 Task: Plan a 2-hour genealogy and family history research consultation.
Action: Mouse moved to (920, 208)
Screenshot: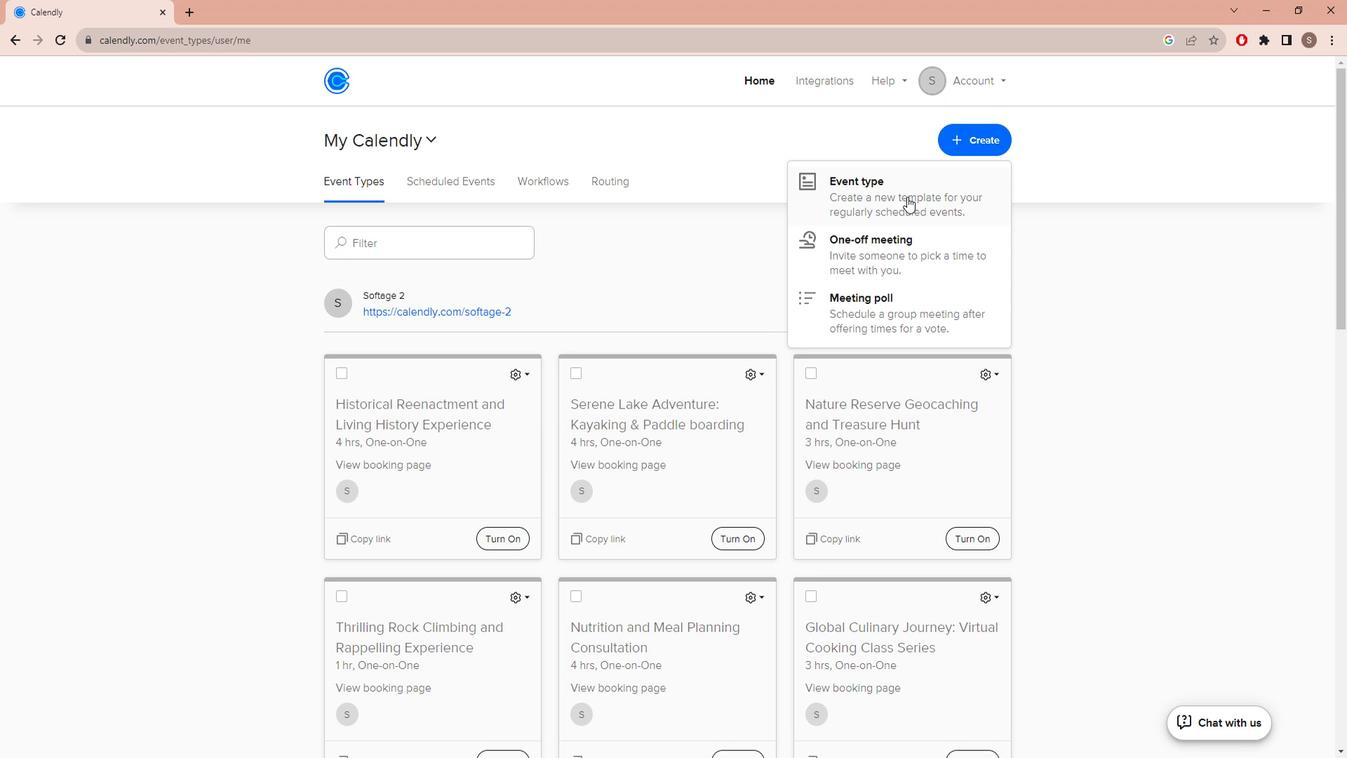 
Action: Mouse pressed left at (920, 208)
Screenshot: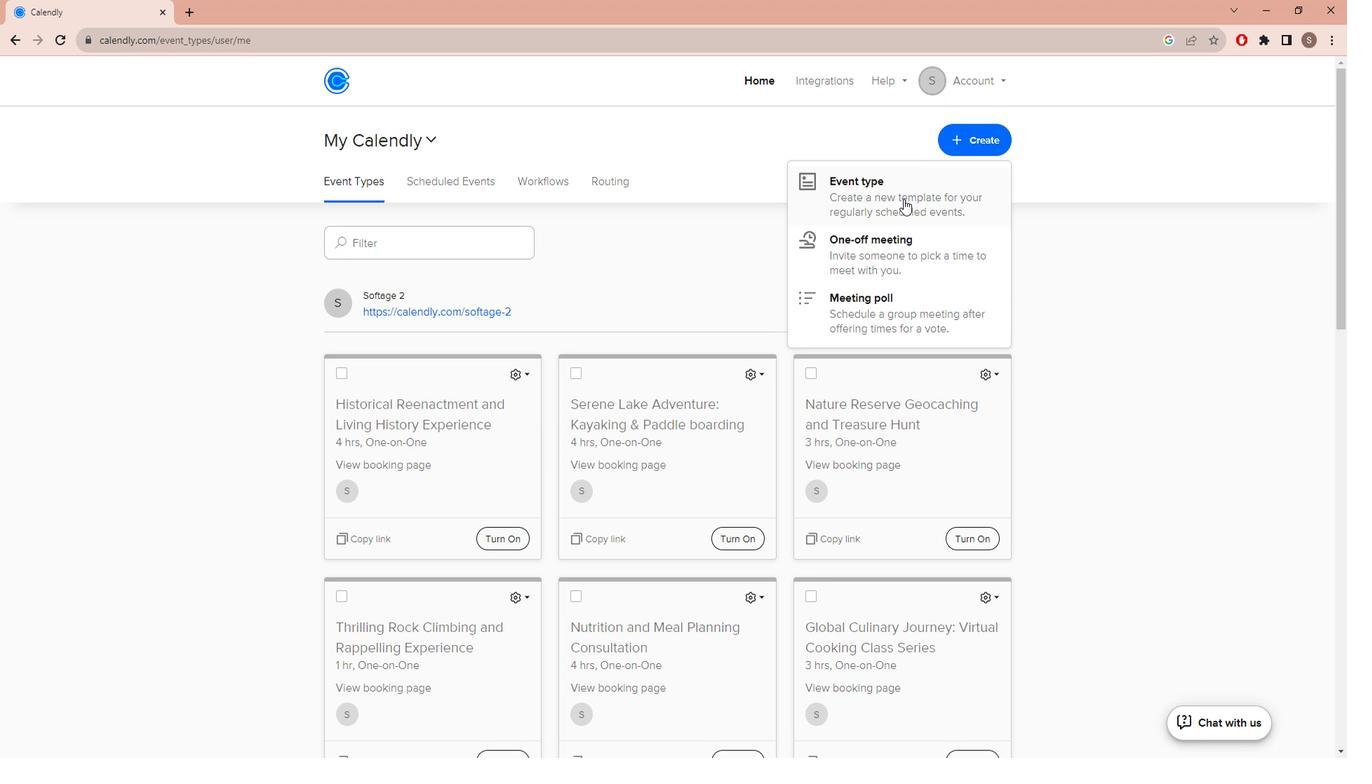 
Action: Mouse moved to (675, 258)
Screenshot: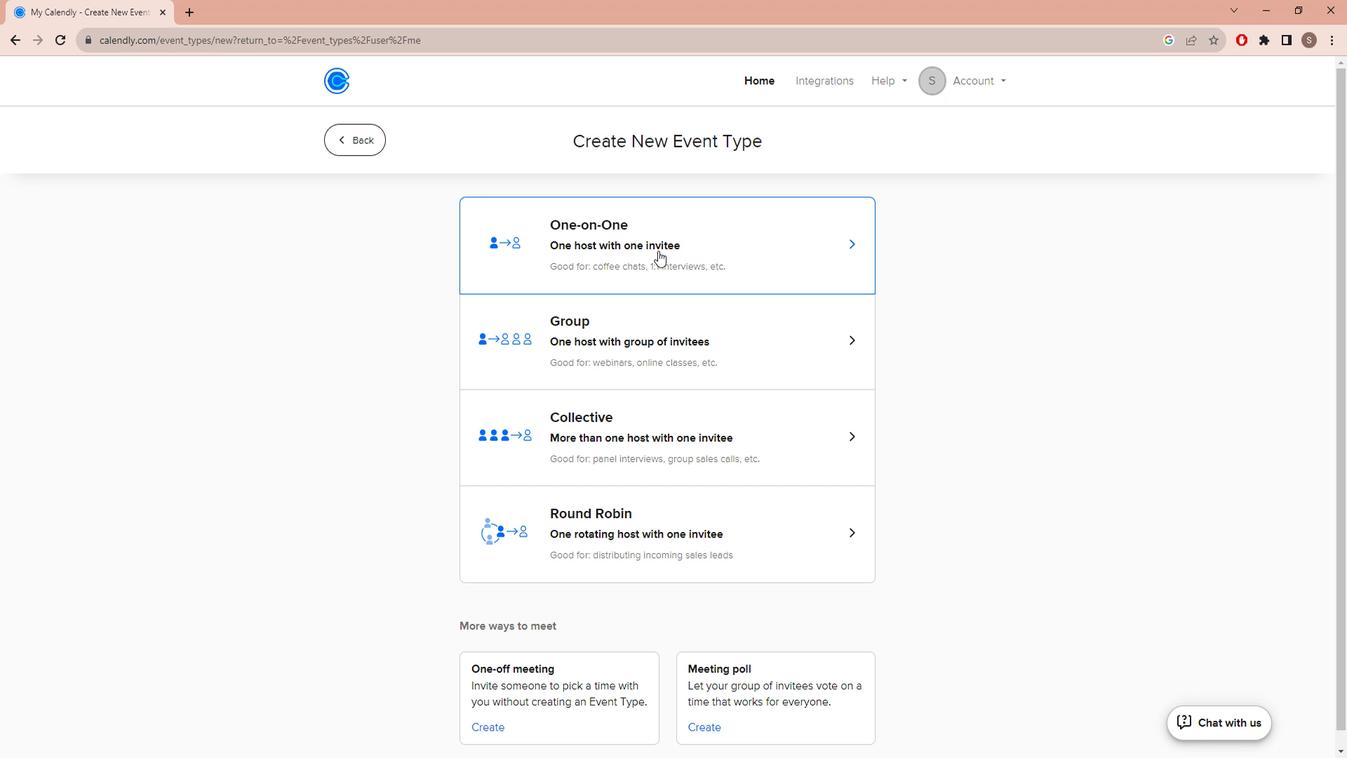 
Action: Mouse pressed left at (675, 258)
Screenshot: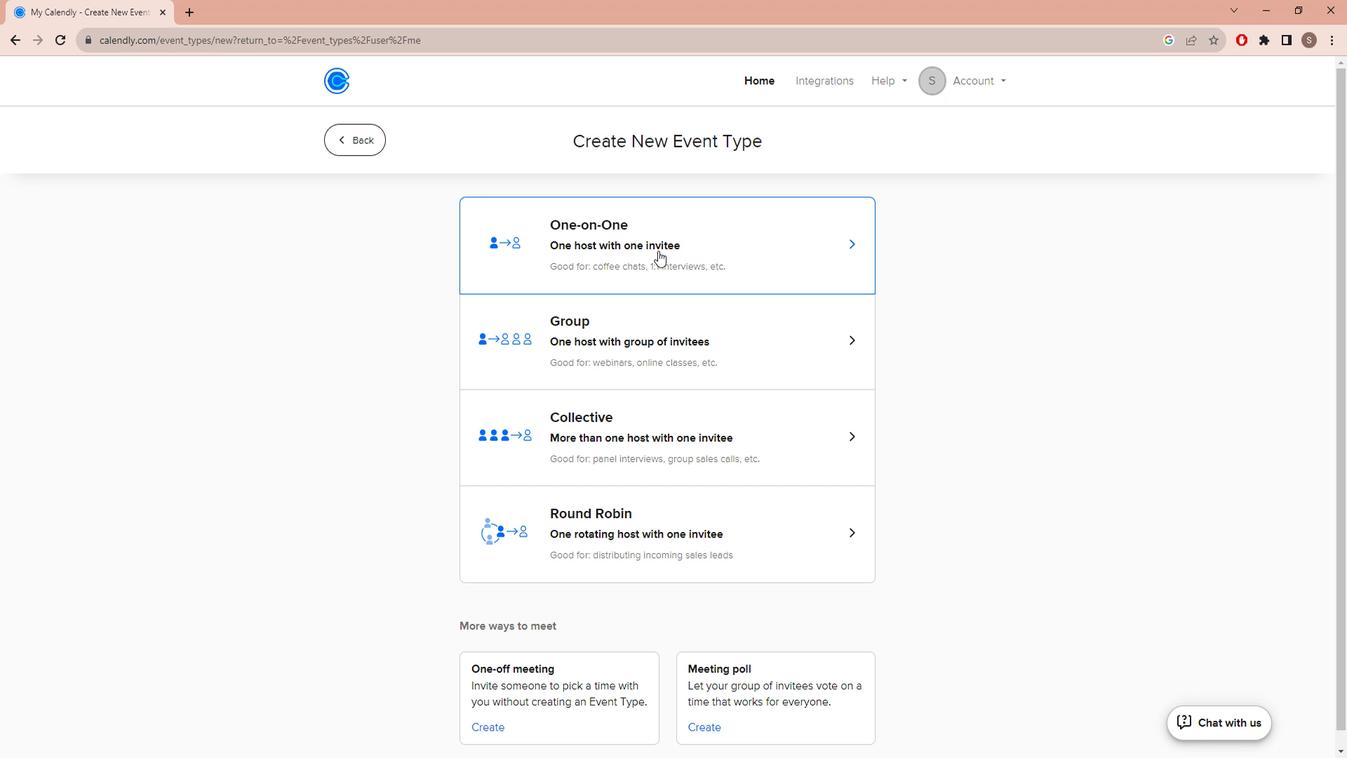 
Action: Mouse moved to (497, 337)
Screenshot: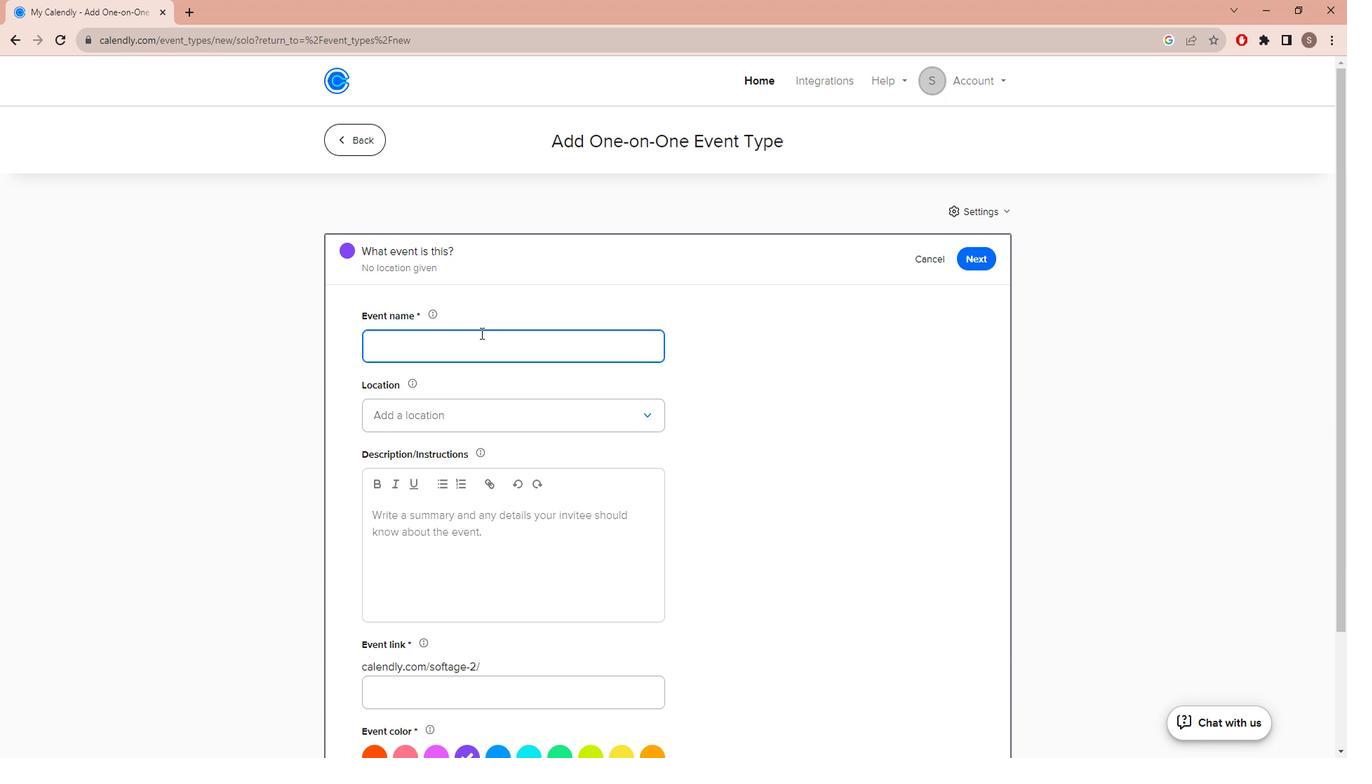 
Action: Key pressed <Key.caps_lock>G<Key.caps_lock>enealogy<Key.space>and<Key.space><Key.caps_lock>F<Key.caps_lock>amily<Key.space><Key.caps_lock>H<Key.caps_lock>istory<Key.space><Key.caps_lock>R<Key.caps_lock>eser<Key.backspace>arch
Screenshot: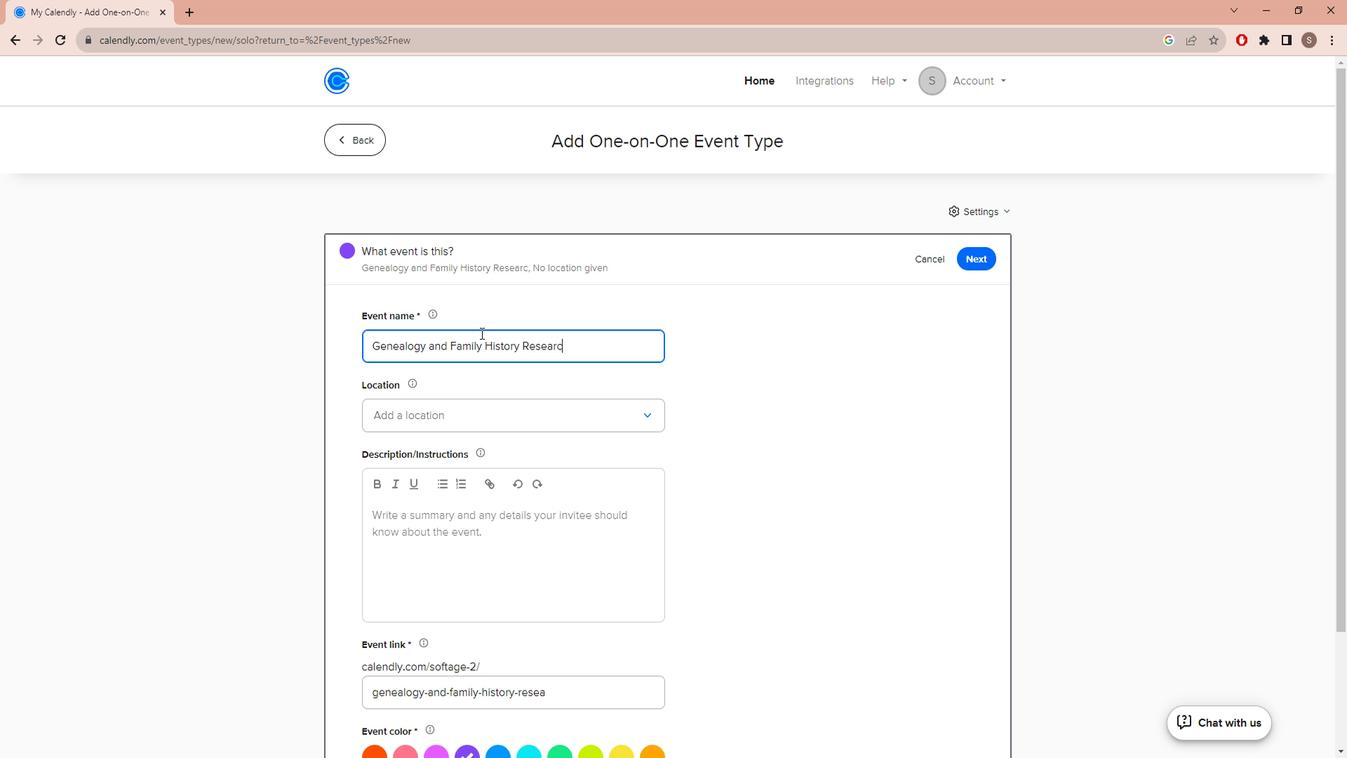 
Action: Mouse moved to (432, 422)
Screenshot: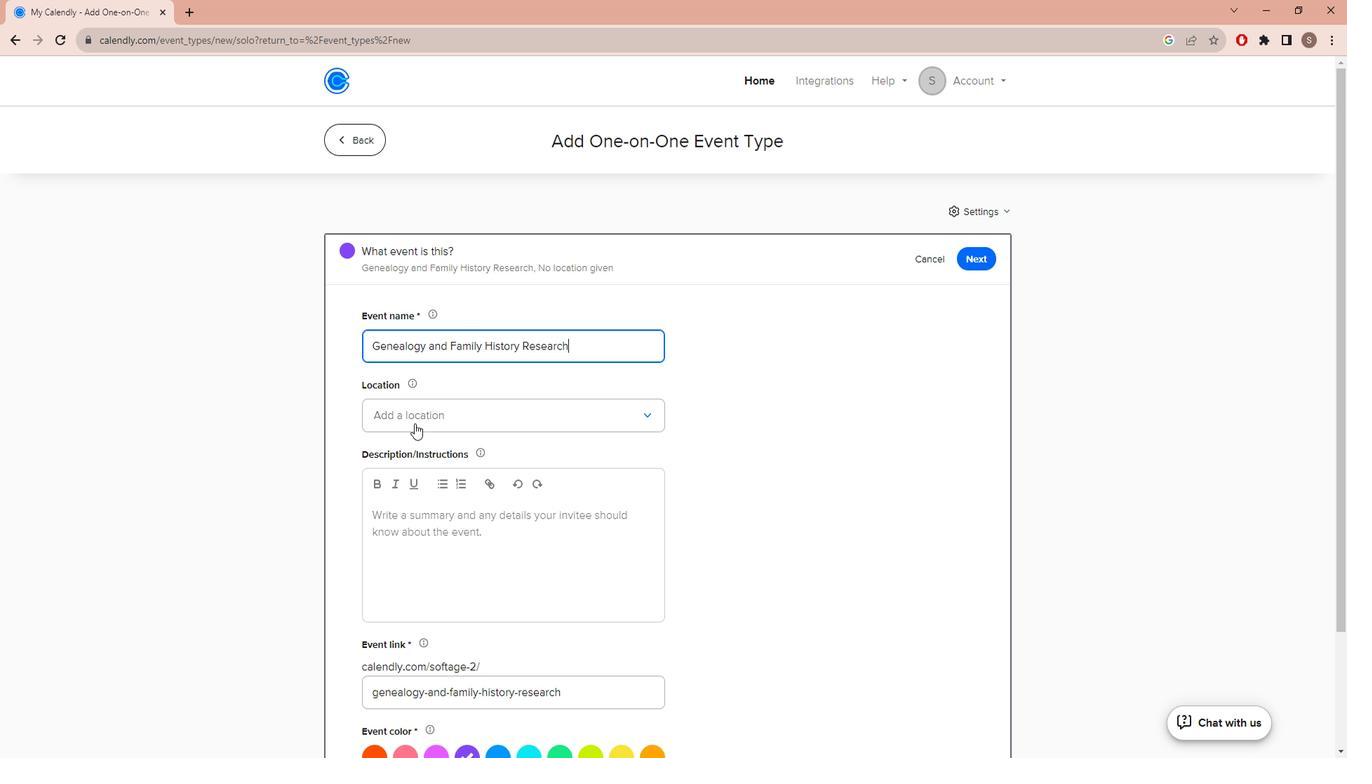 
Action: Mouse pressed left at (432, 422)
Screenshot: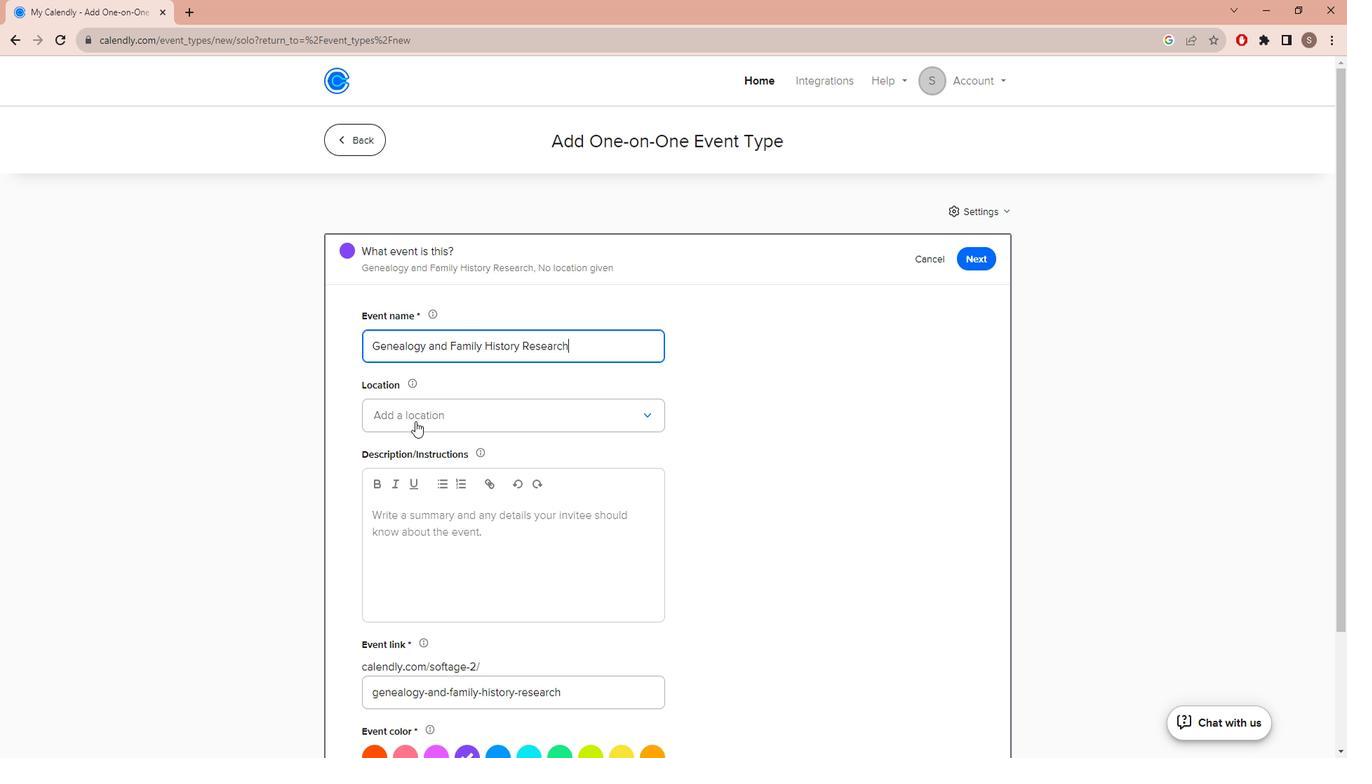 
Action: Mouse moved to (428, 454)
Screenshot: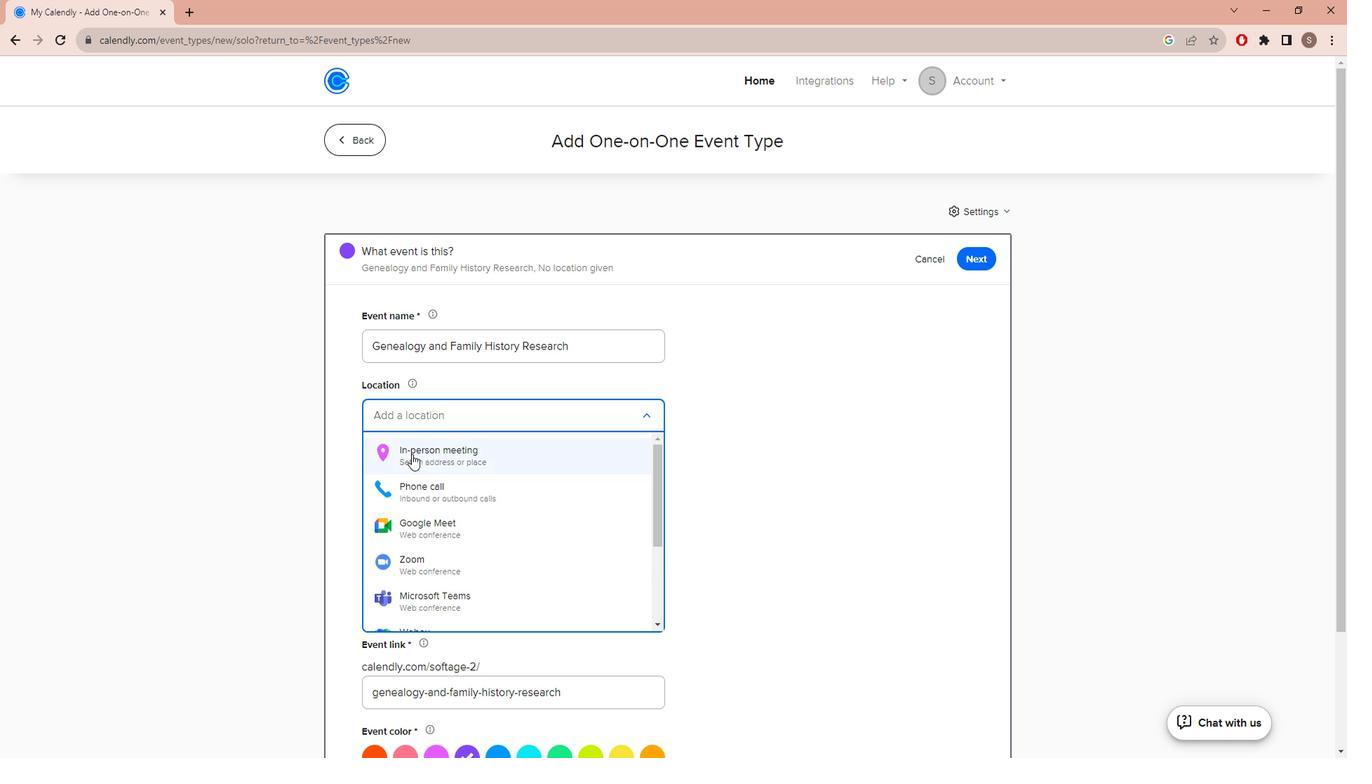 
Action: Mouse pressed left at (428, 454)
Screenshot: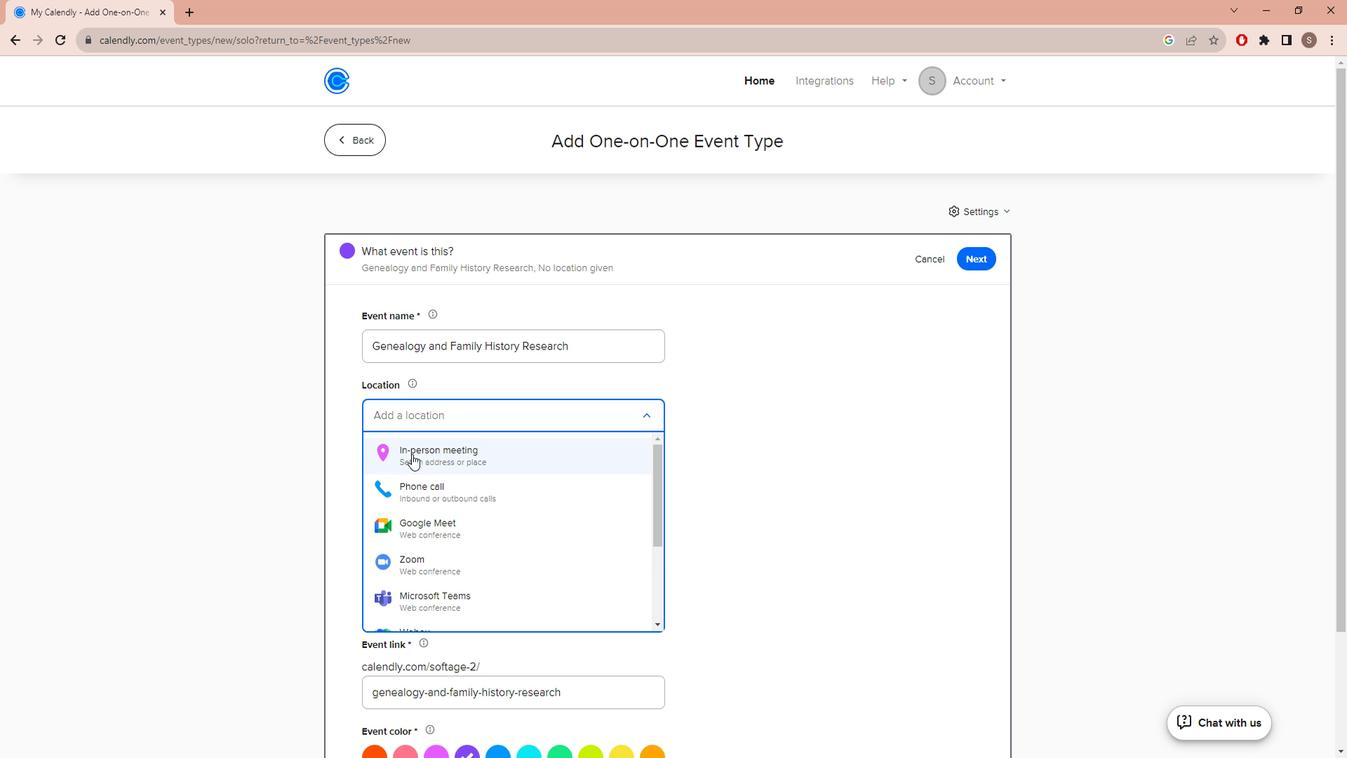 
Action: Mouse moved to (649, 256)
Screenshot: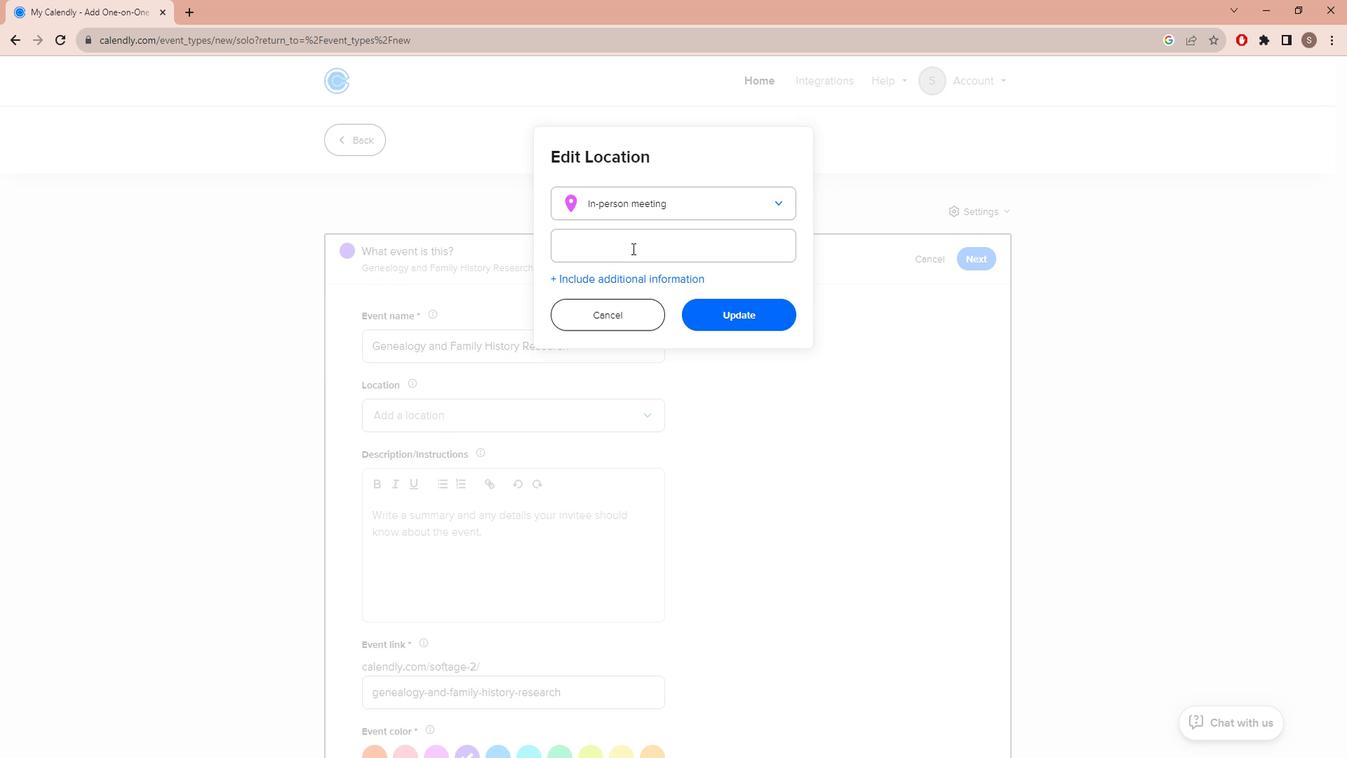 
Action: Mouse pressed left at (649, 256)
Screenshot: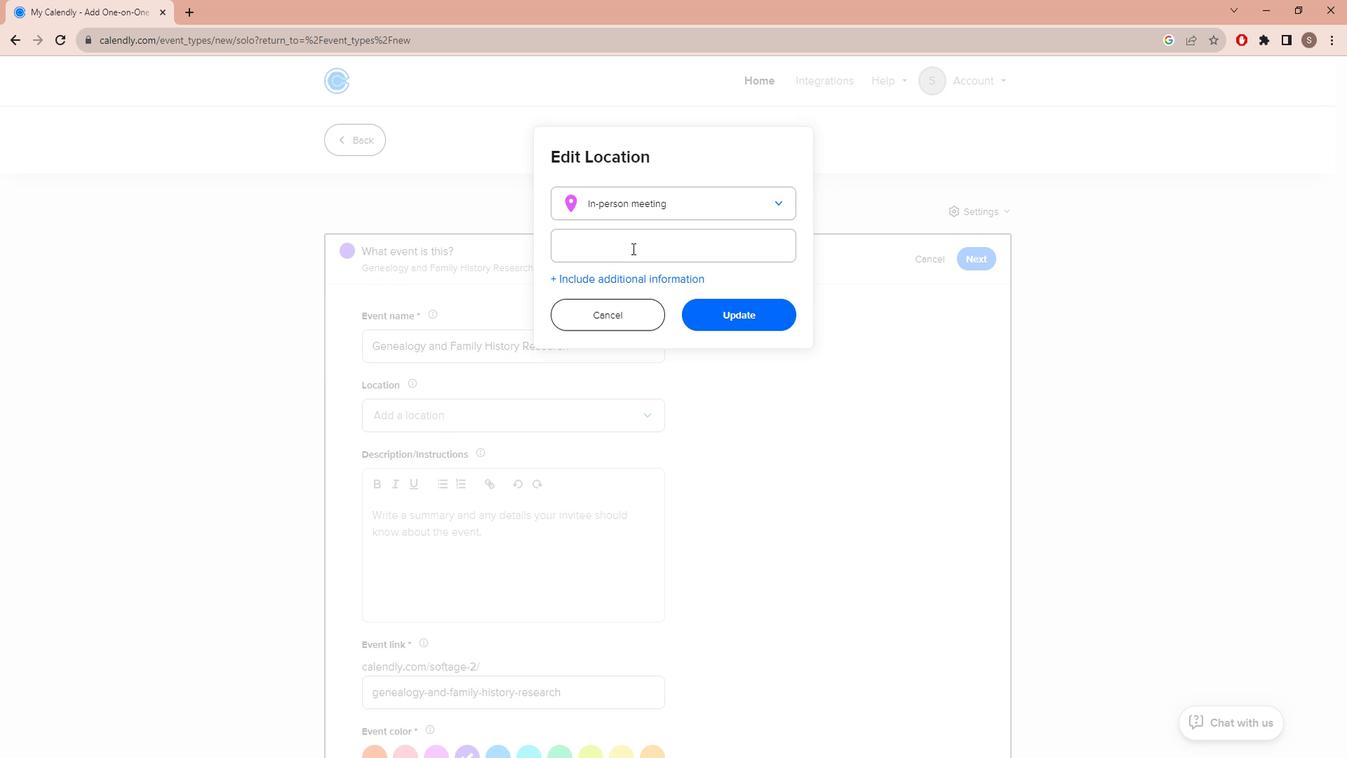 
Action: Mouse moved to (649, 254)
Screenshot: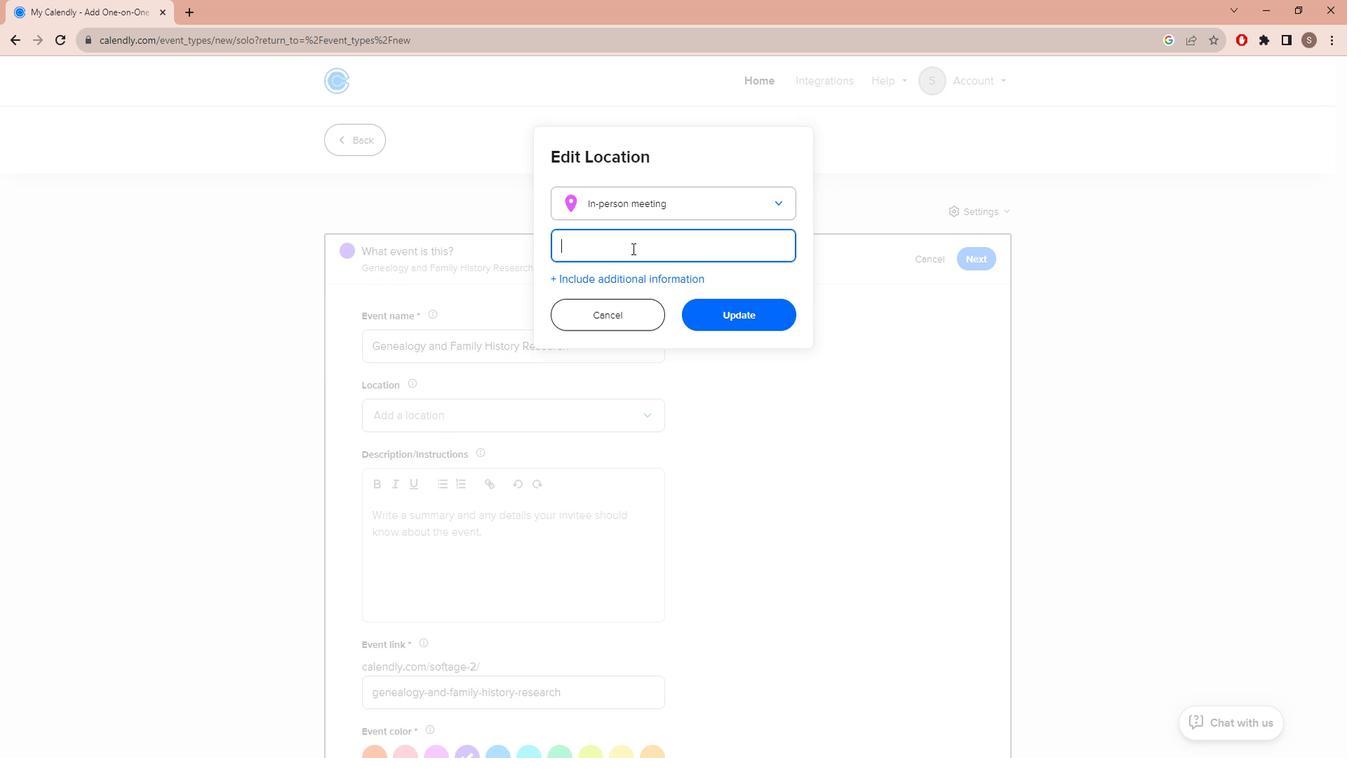 
Action: Key pressed <Key.caps_lock>F<Key.caps_lock>amily<Key.space><Key.caps_lock>C<Key.caps_lock>hronicles<Key.space><Key.caps_lock>C<Key.caps_lock>orner,<Key.space><Key.caps_lock>N<Key.caps_lock><Key.caps_lock>E<Key.caps_lock><Key.backspace>w<Key.space><Key.caps_lock>J<Key.caps_lock>ersey,<Key.caps_lock>U.S.A
Screenshot: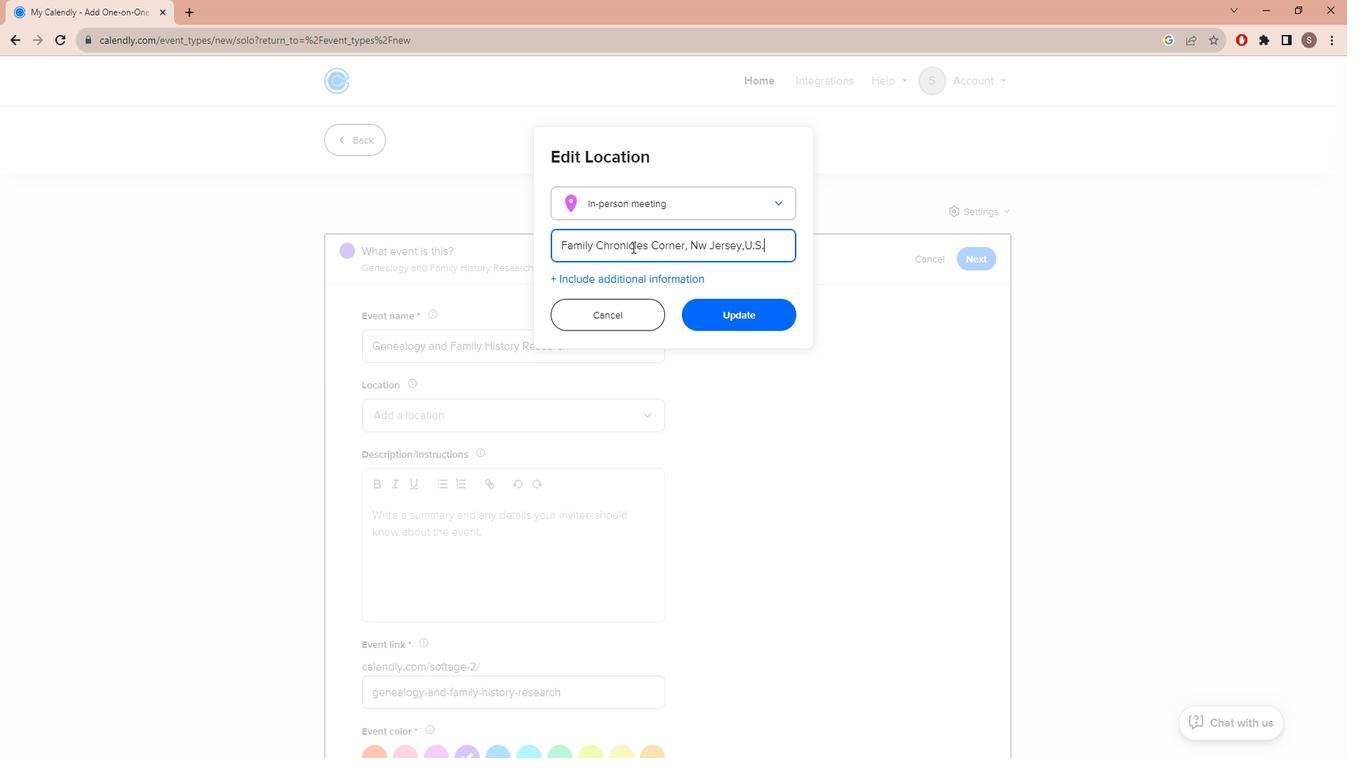 
Action: Mouse moved to (748, 318)
Screenshot: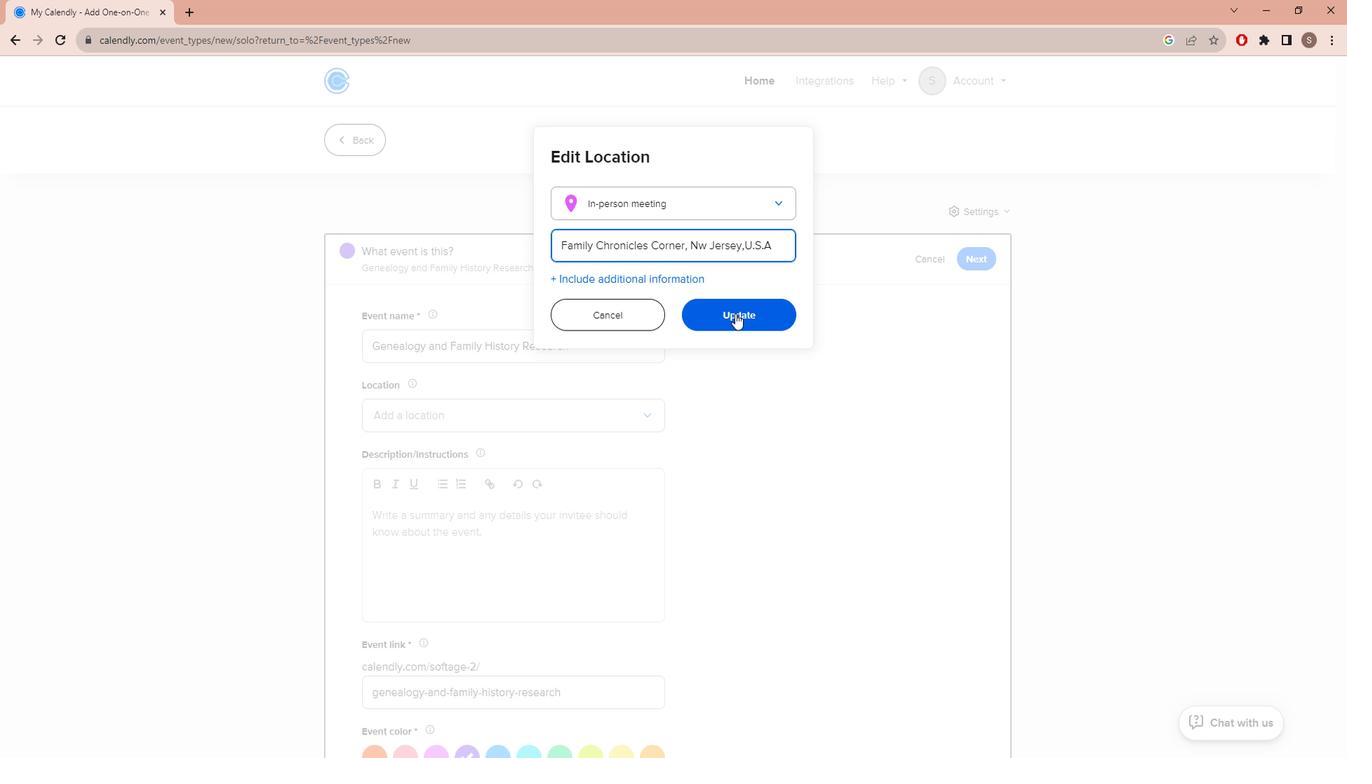 
Action: Mouse pressed left at (748, 318)
Screenshot: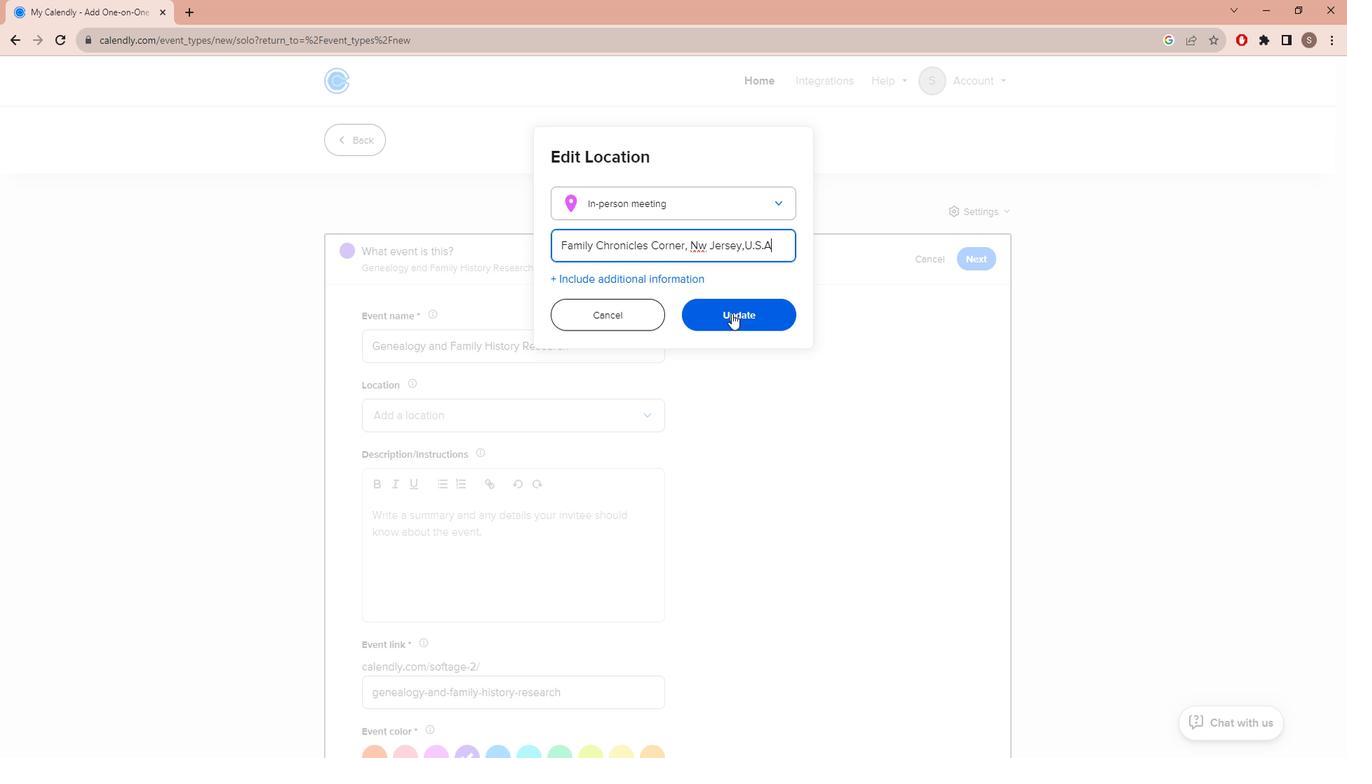 
Action: Mouse moved to (626, 418)
Screenshot: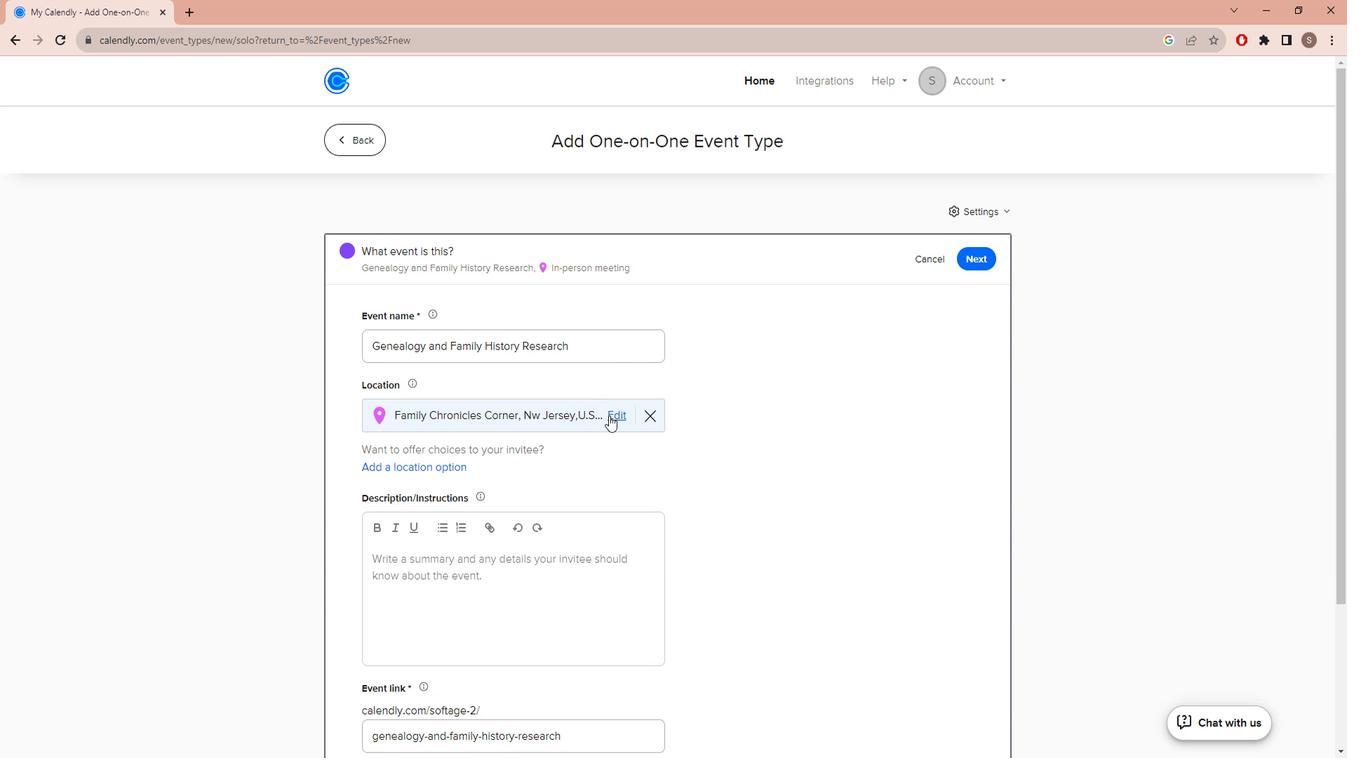 
Action: Mouse pressed left at (626, 418)
Screenshot: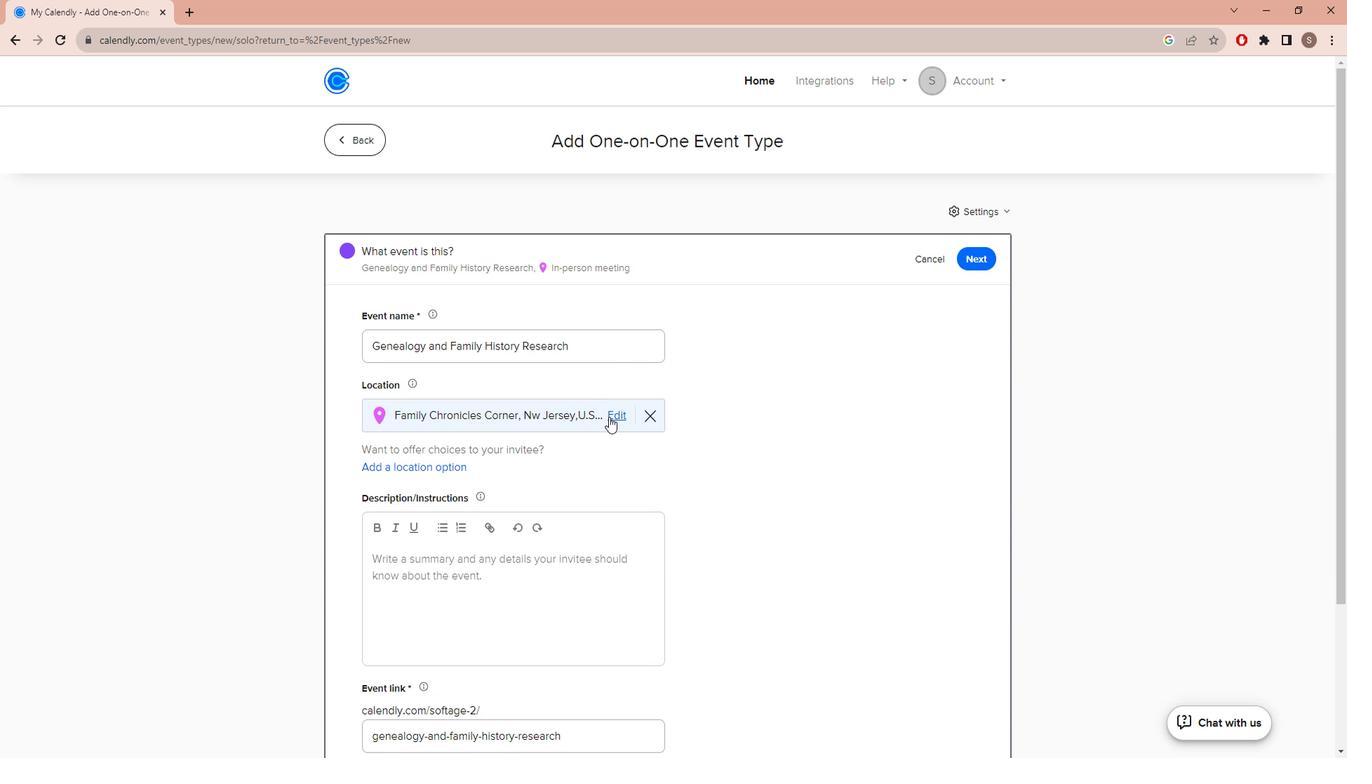 
Action: Mouse moved to (713, 247)
Screenshot: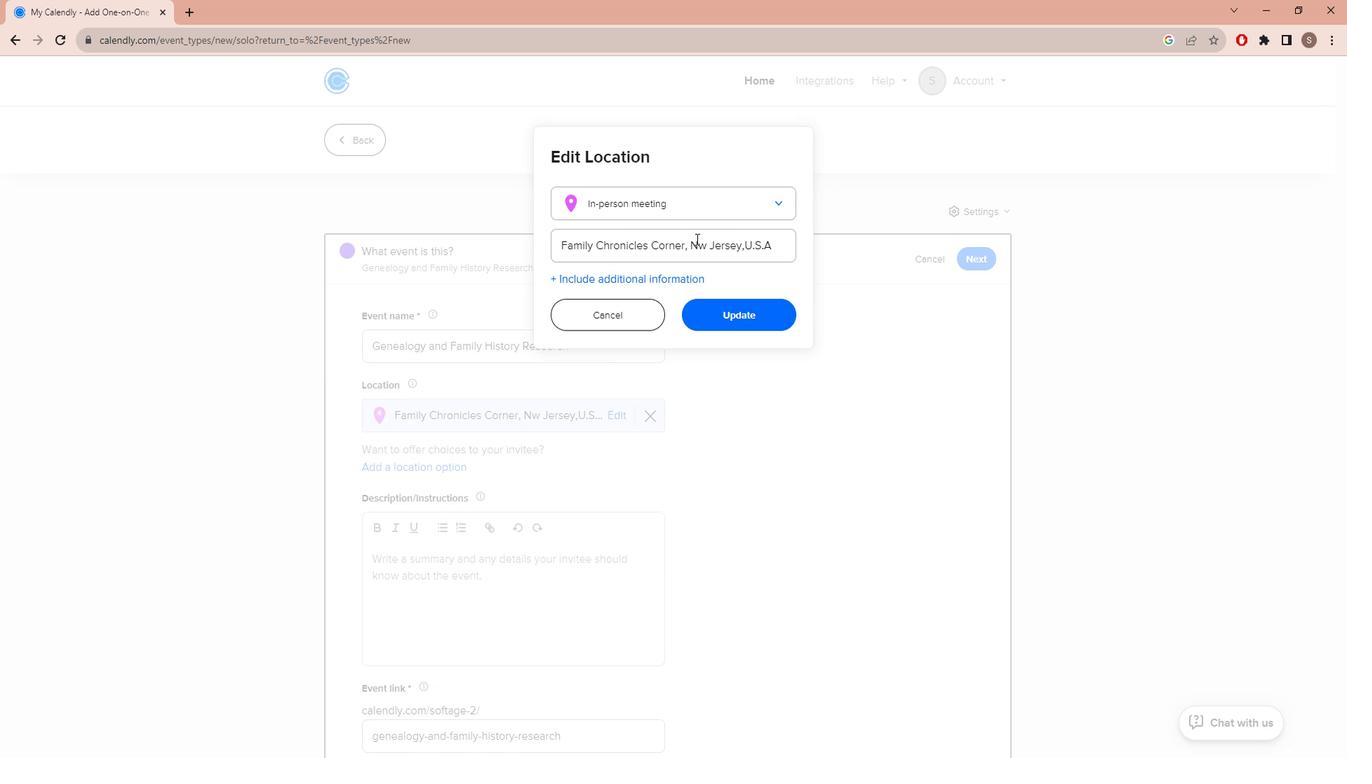 
Action: Mouse pressed left at (713, 247)
Screenshot: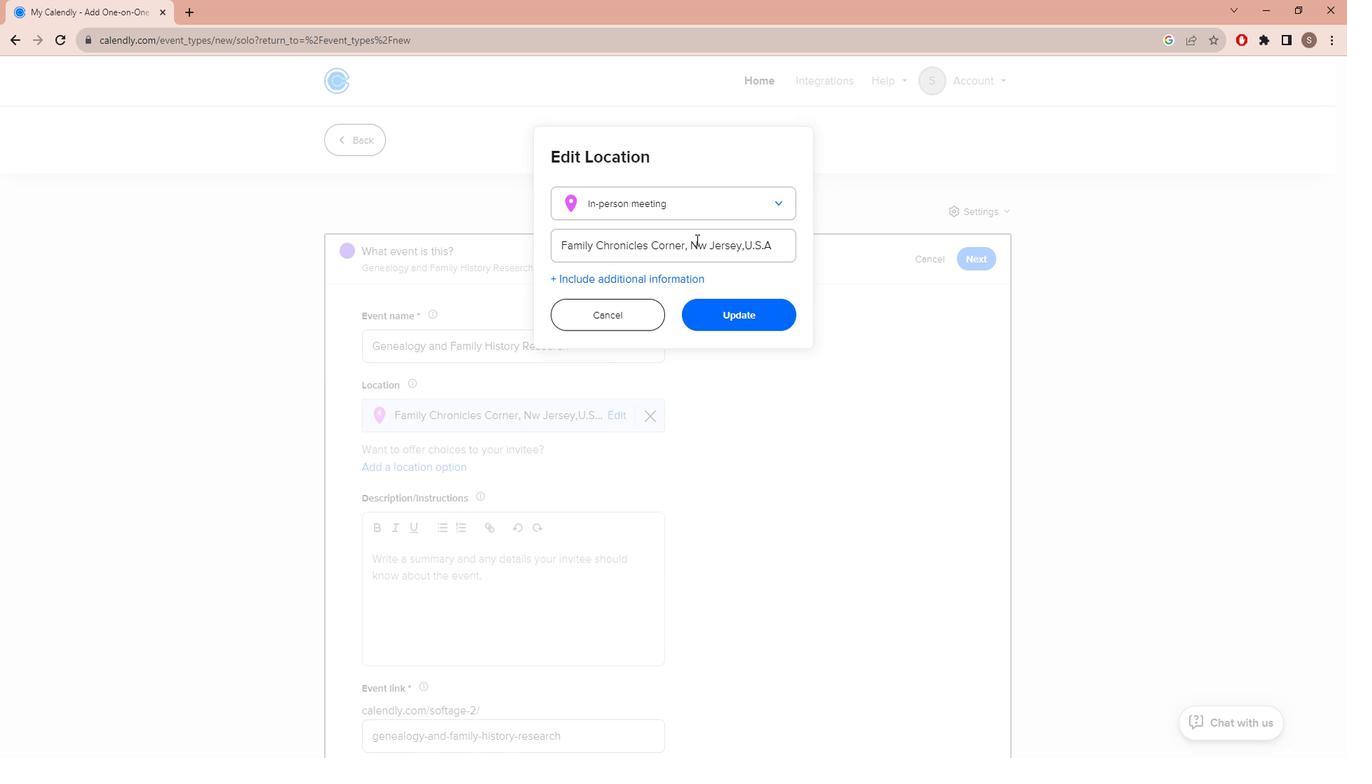 
Action: Key pressed E<Key.backspace>
Screenshot: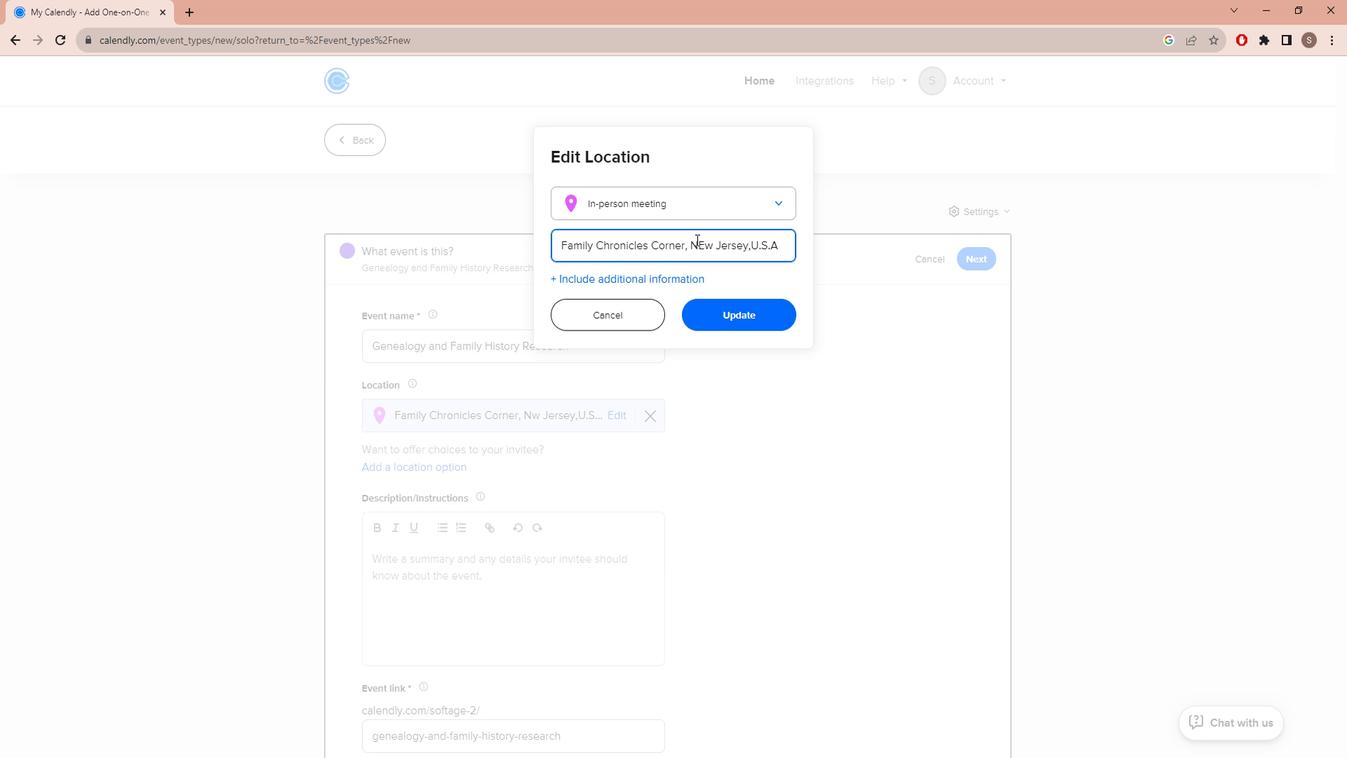 
Action: Mouse moved to (713, 248)
Screenshot: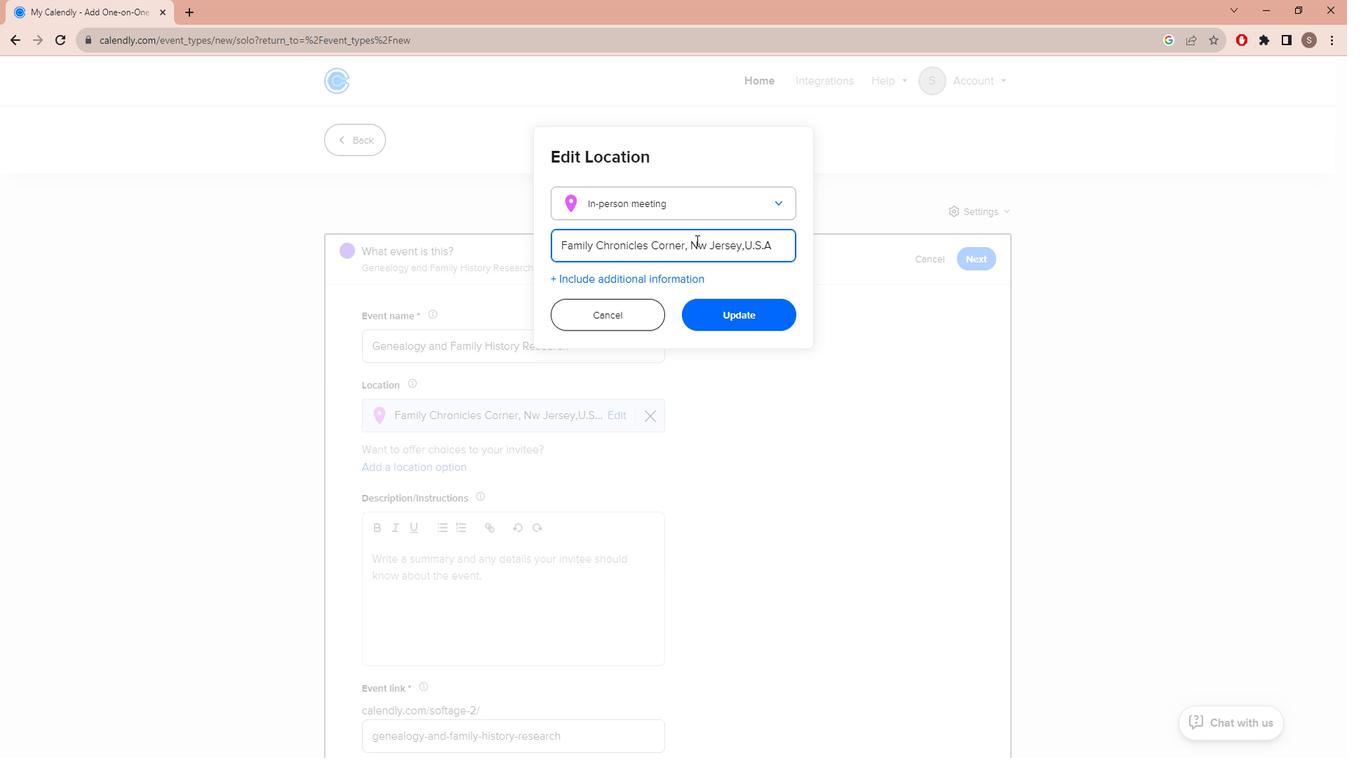 
Action: Key pressed <Key.caps_lock>e
Screenshot: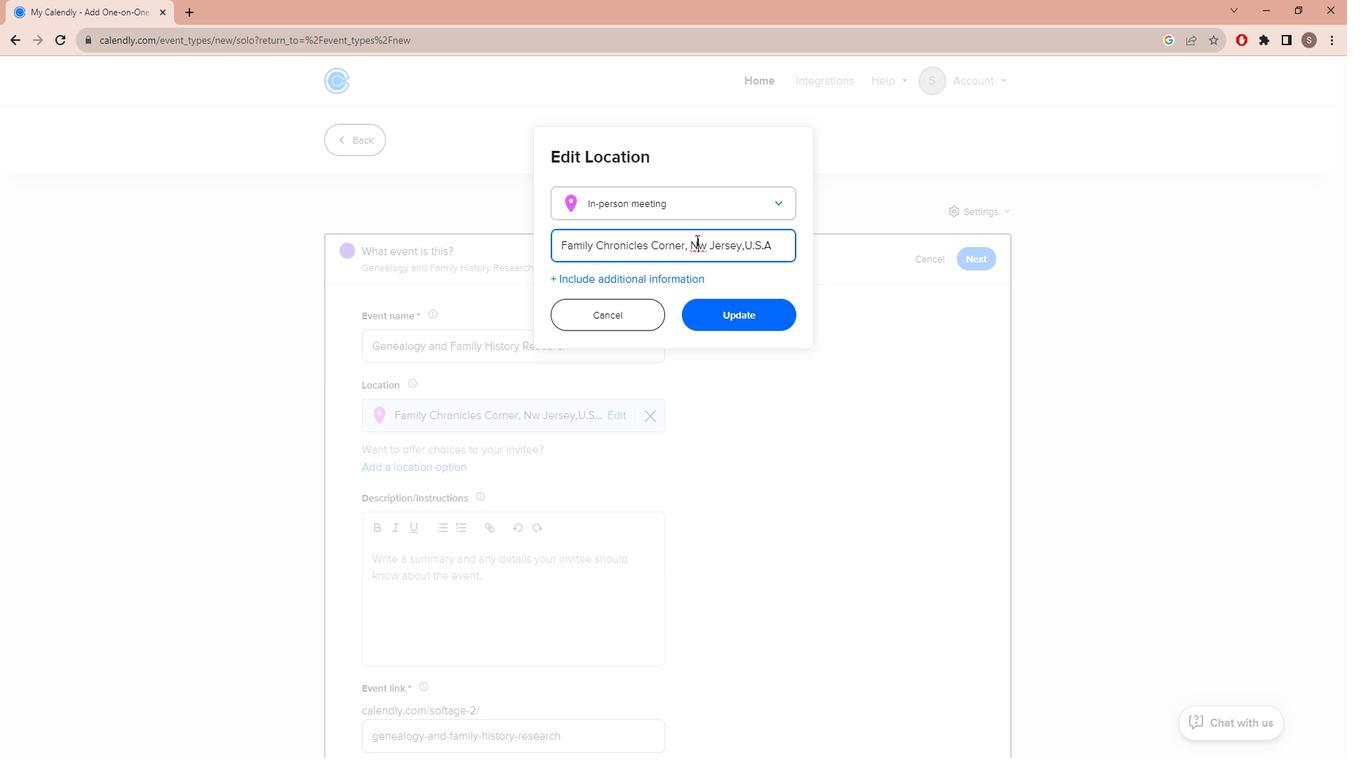 
Action: Mouse moved to (774, 325)
Screenshot: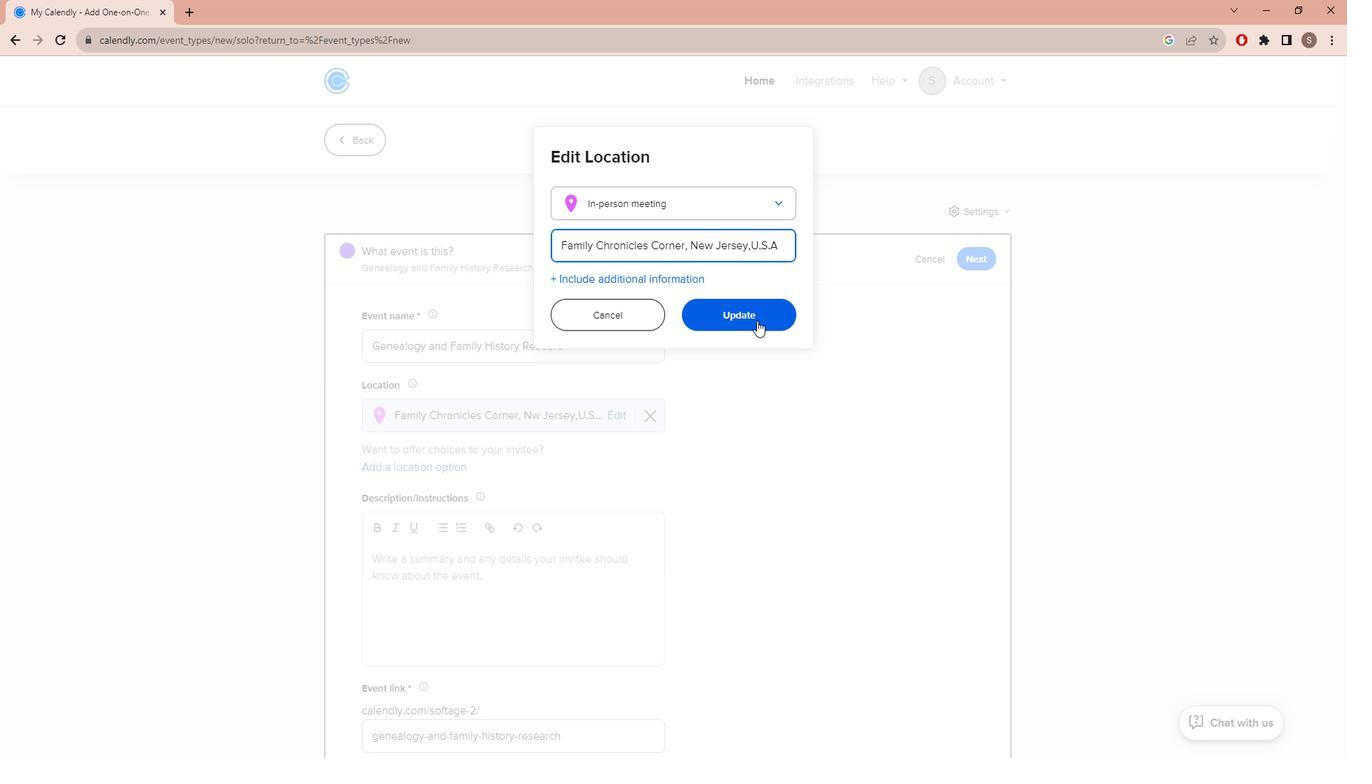 
Action: Mouse pressed left at (774, 325)
Screenshot: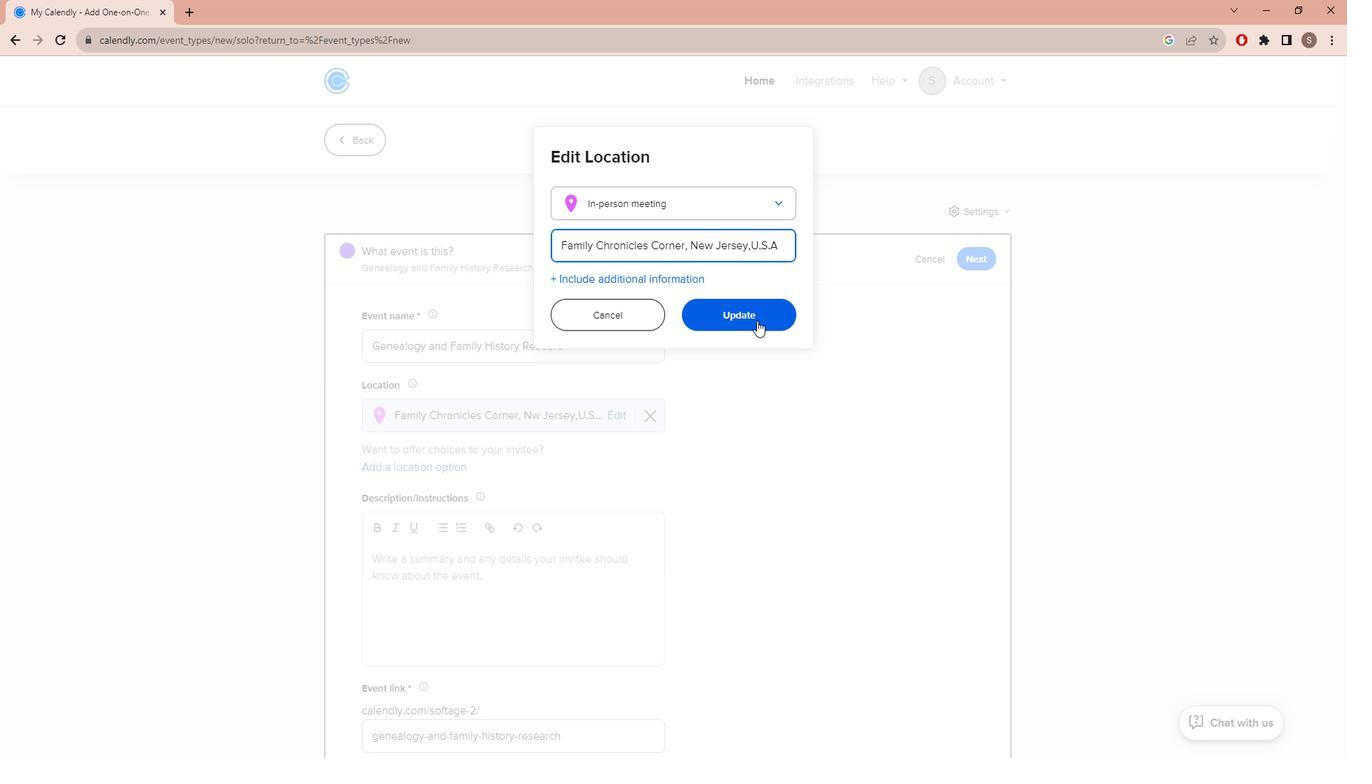 
Action: Mouse moved to (564, 419)
Screenshot: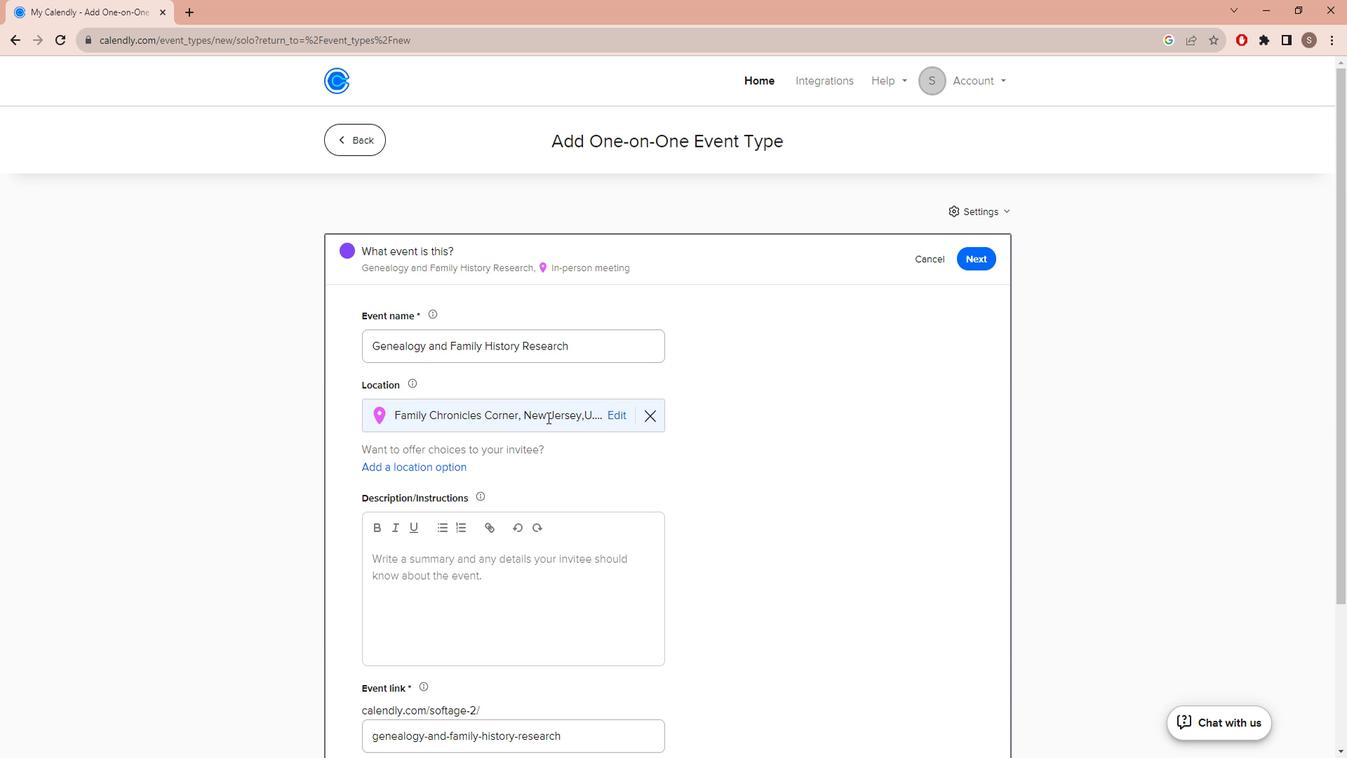 
Action: Mouse scrolled (564, 418) with delta (0, 0)
Screenshot: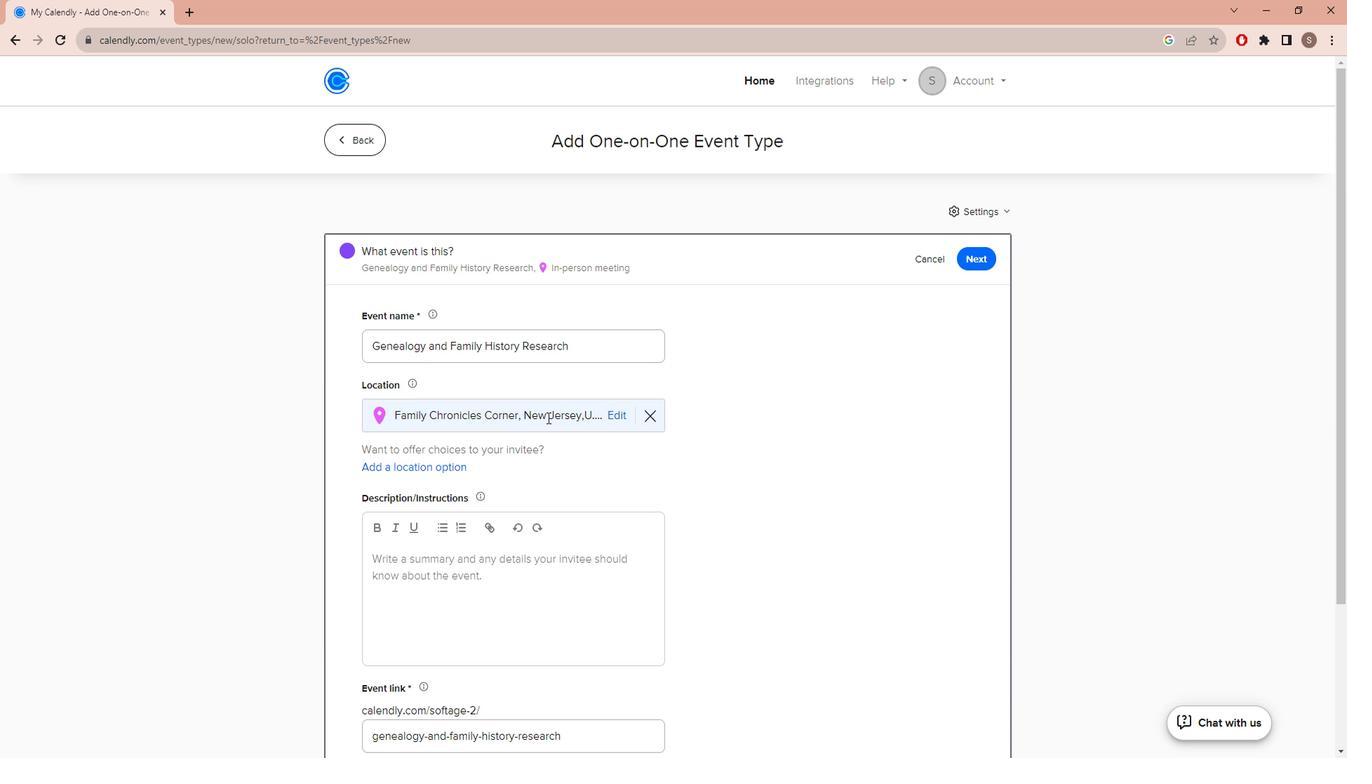 
Action: Mouse scrolled (564, 418) with delta (0, 0)
Screenshot: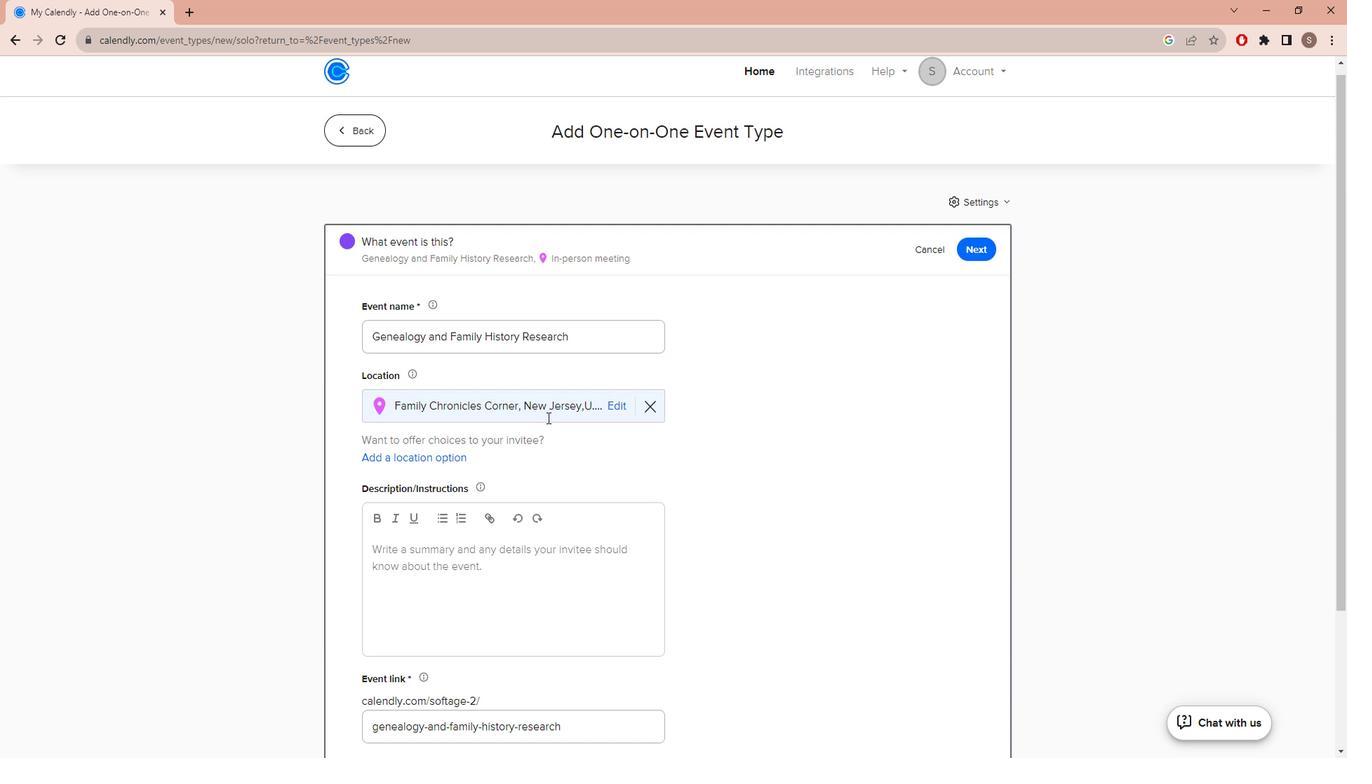 
Action: Mouse moved to (468, 458)
Screenshot: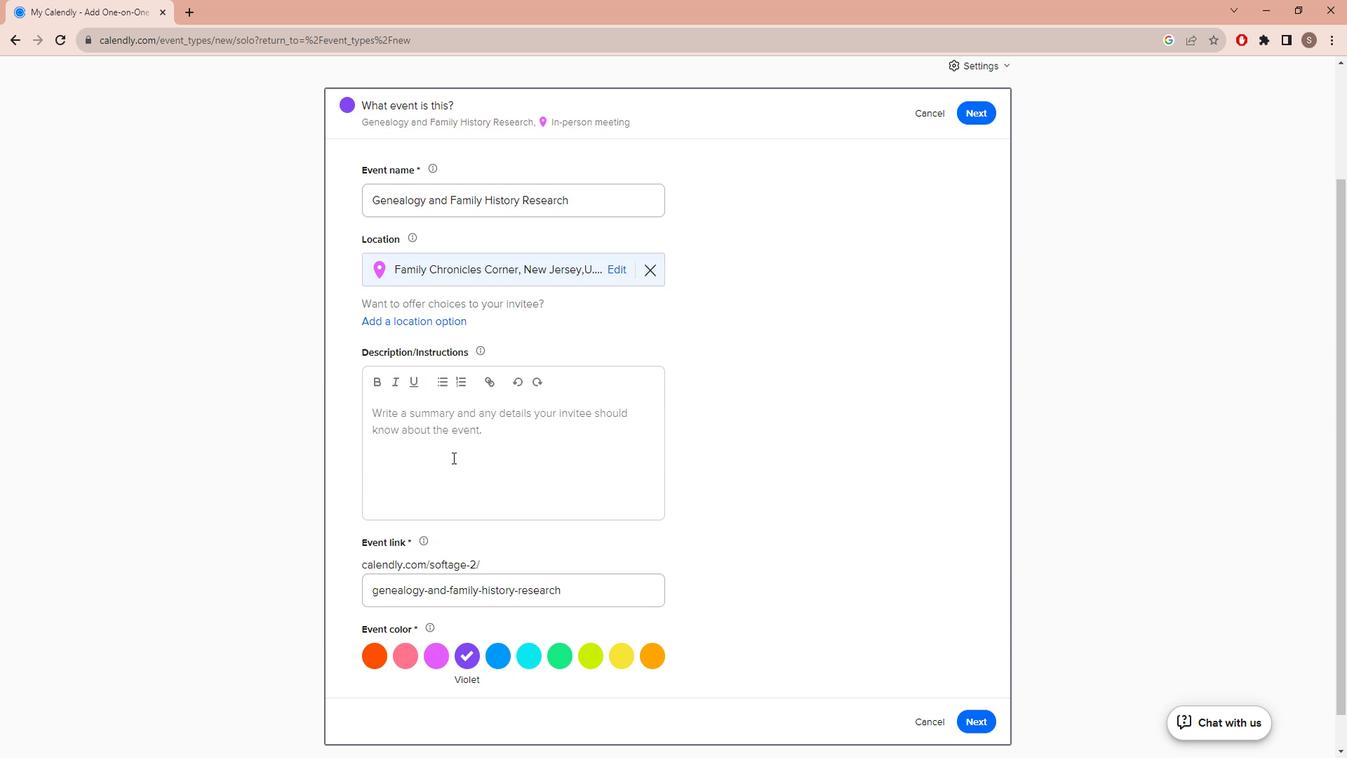 
Action: Mouse pressed left at (468, 458)
Screenshot: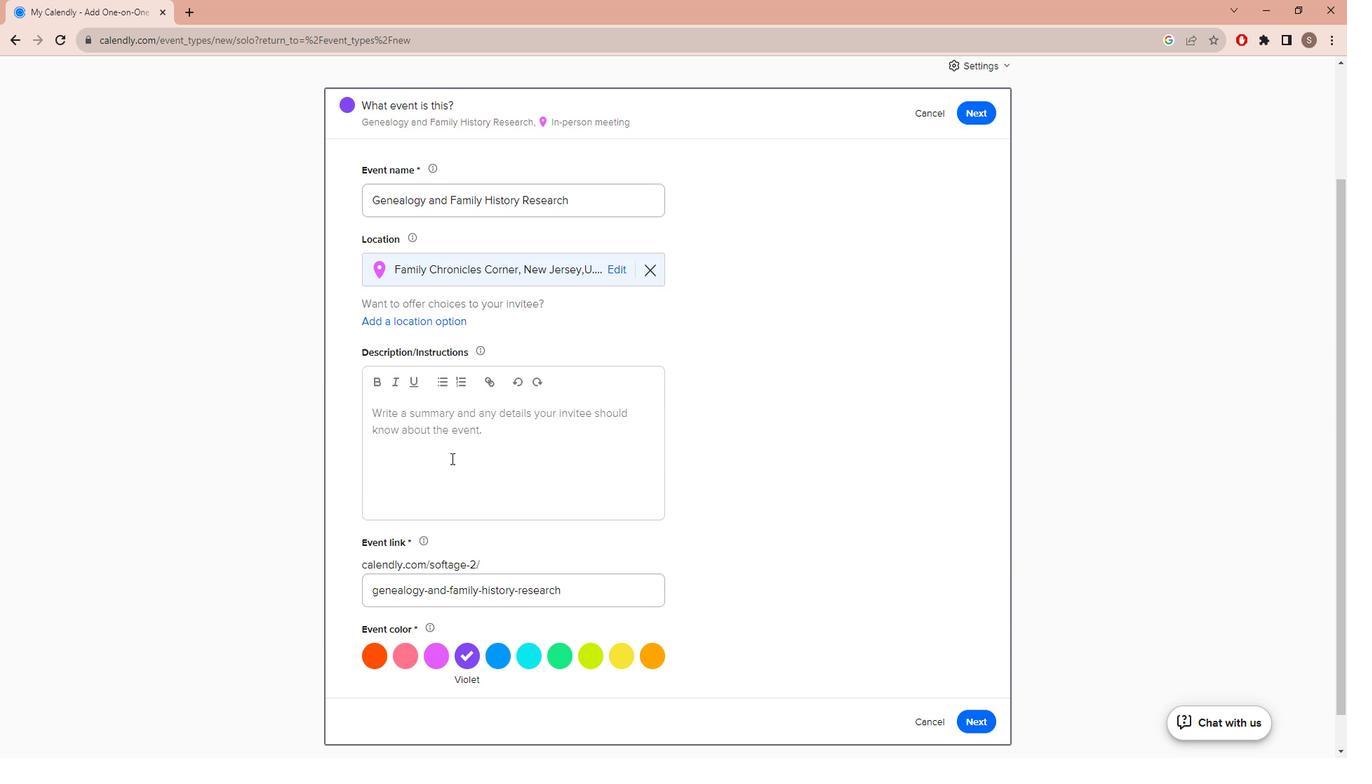 
Action: Key pressed <Key.caps_lock>J<Key.caps_lock>oin<Key.space>usfor<Key.backspace><Key.backspace><Key.backspace><Key.space>for<Key.space>a<Key.space>personalized<Key.space>consultt<Key.backspace>ation<Key.space>with<Key.space>a<Key.space>seasoned<Key.space>genealogist<Key.space>to<Key.space>unlock<Key.space>the<Key.space>mysteries<Key.space>of<Key.space>your<Key.space>family<Key.space>history<Key.space>and<Key.space>build<Key.space>your<Key.space>fm<Key.backspace>amily<Key.space>history,<Key.caps_lock>W<Key.caps_lock>hether<Key.space>you<Key.space>are<Key.space><Key.space>a<Key.space>novice<Key.space>or<Key.space>need<Key.space>help<Key.space>with<Key.space>specific<Key.space>reaser<Key.backspace><Key.backspace><Key.backspace><Key.backspace>search<Key.space>challenges,a<Key.backspace><Key.caps_lock>O<Key.caps_lock>ur<Key.space>experts<Key.space>wil<Key.space>g<Key.backspace><Key.backspace><Key.backspace>ll<Key.space>guie<Key.space>you<Key.space>through<Key.space>the<Key.space>process,offering<Key.space>
Screenshot: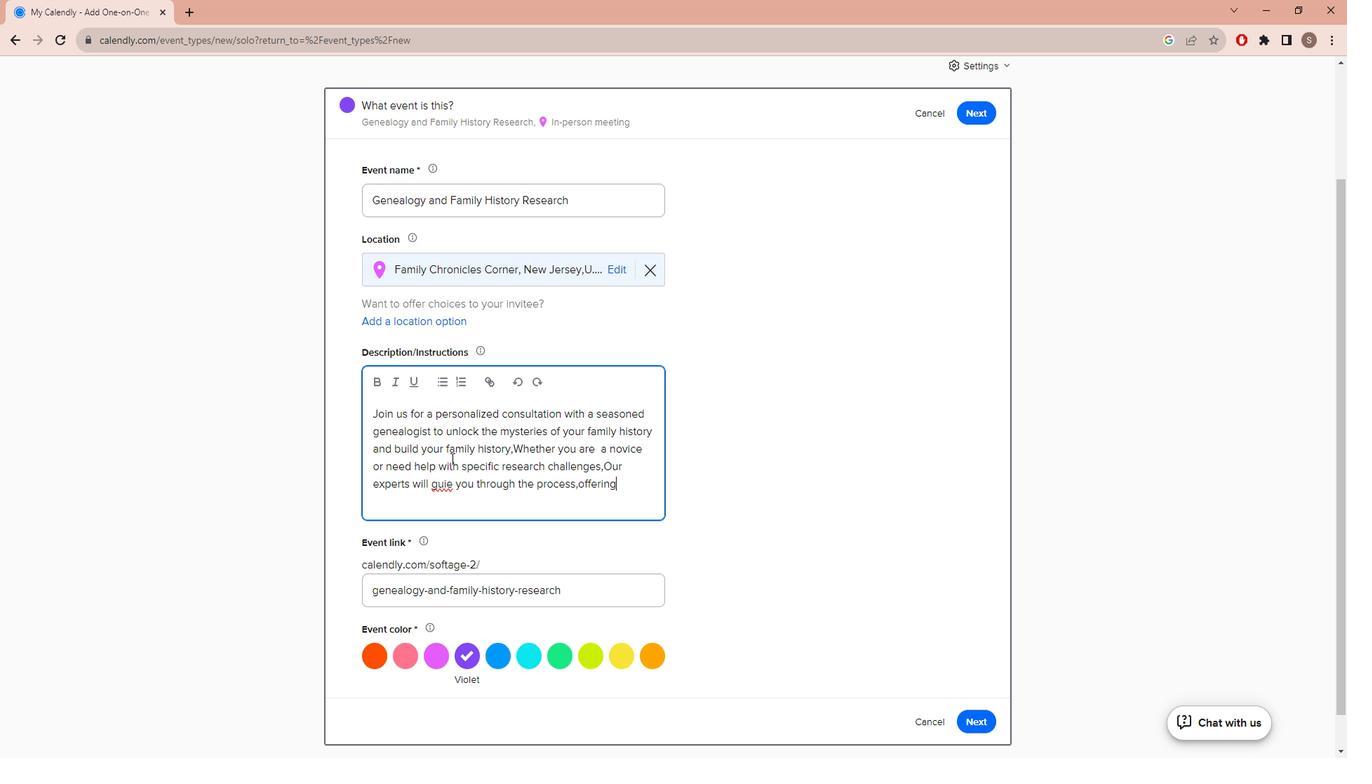 
Action: Mouse moved to (463, 482)
Screenshot: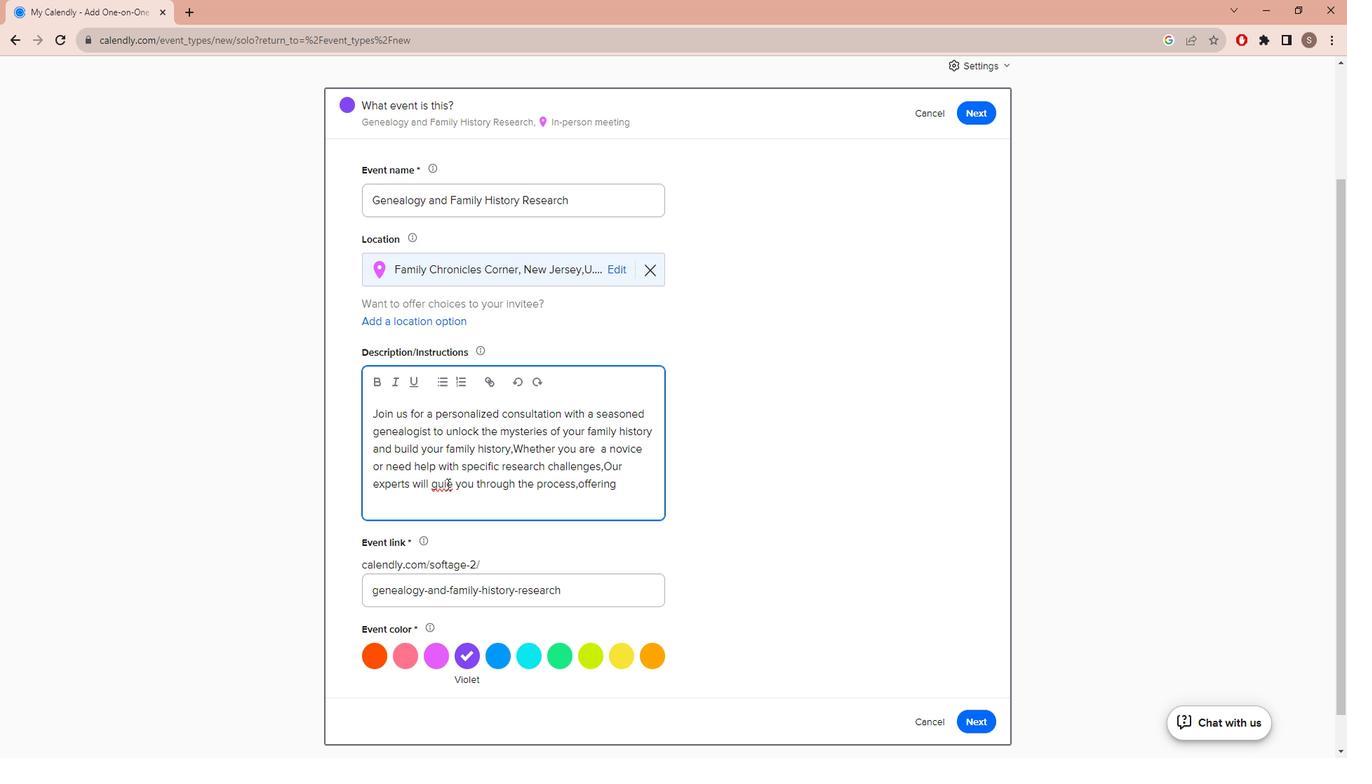 
Action: Mouse pressed left at (463, 482)
Screenshot: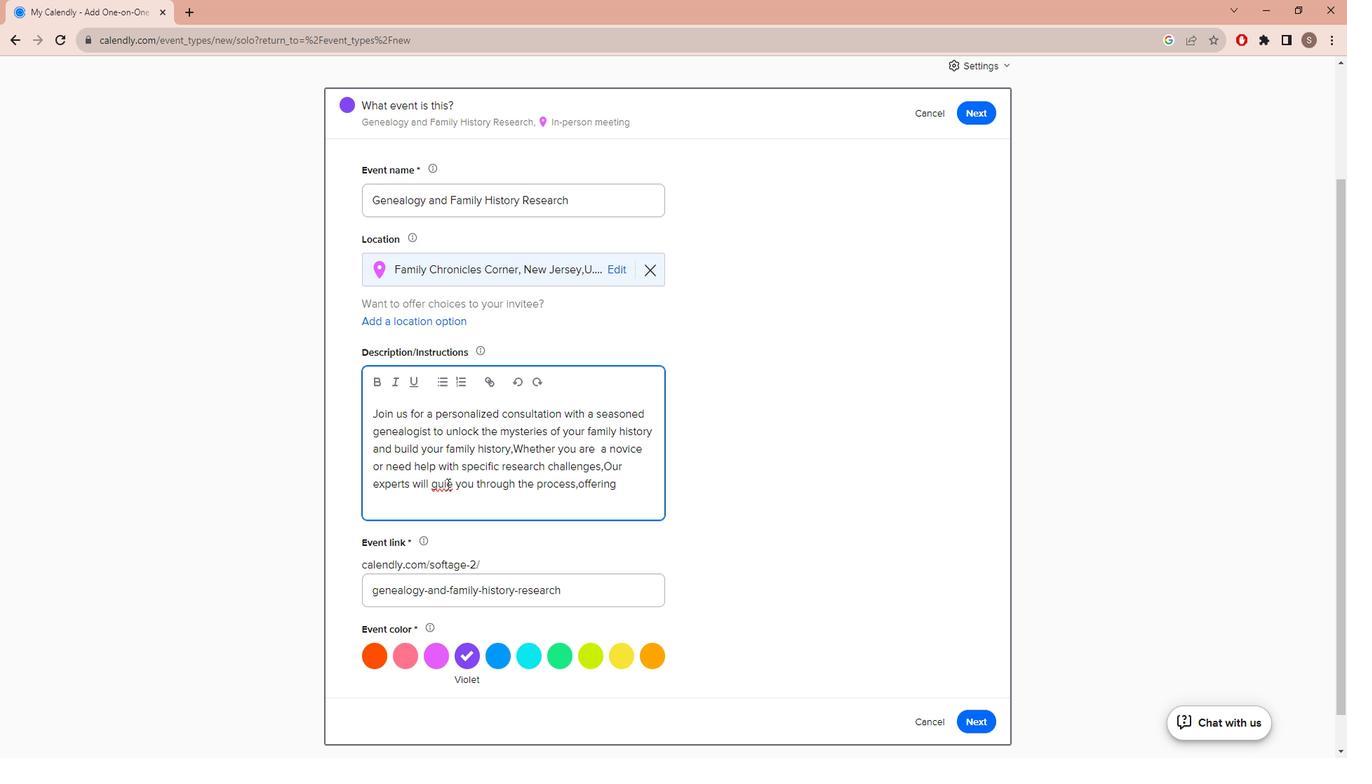 
Action: Key pressed d
Screenshot: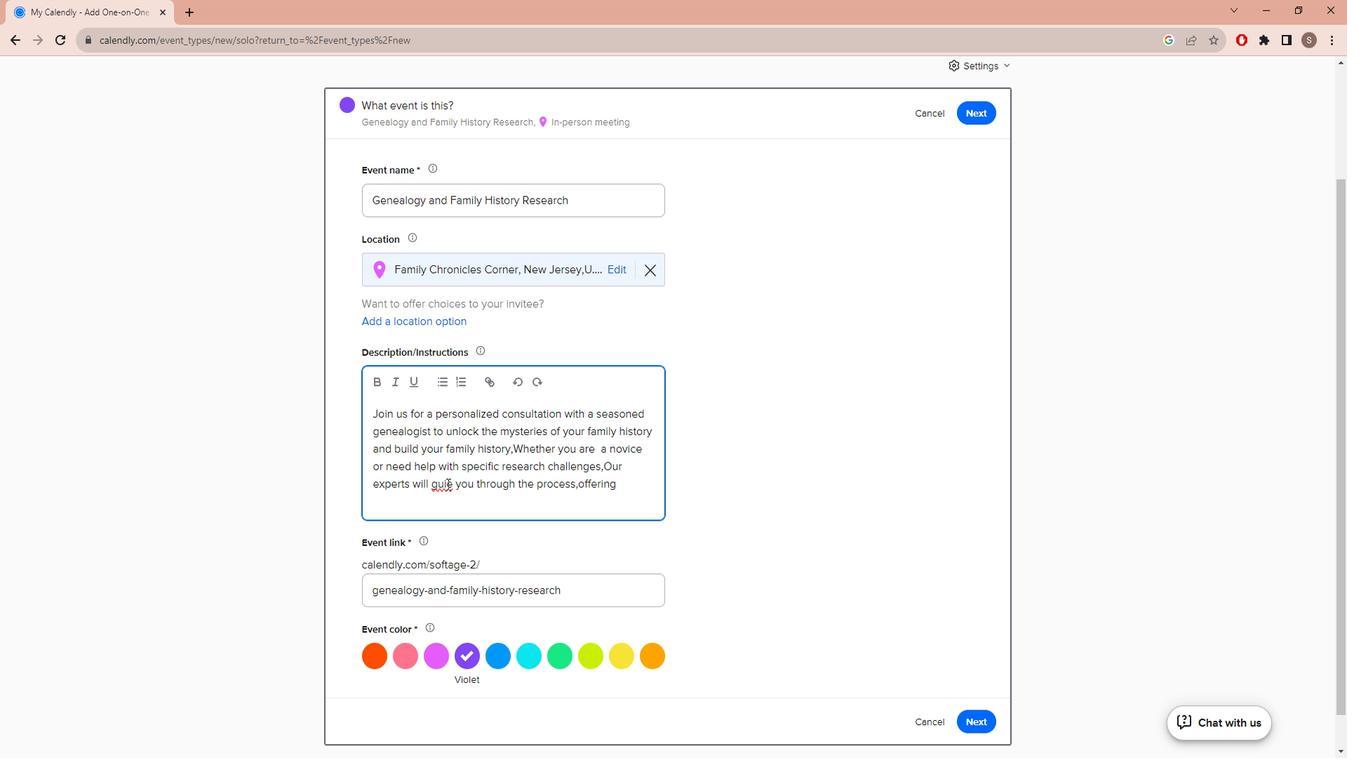 
Action: Mouse moved to (637, 480)
Screenshot: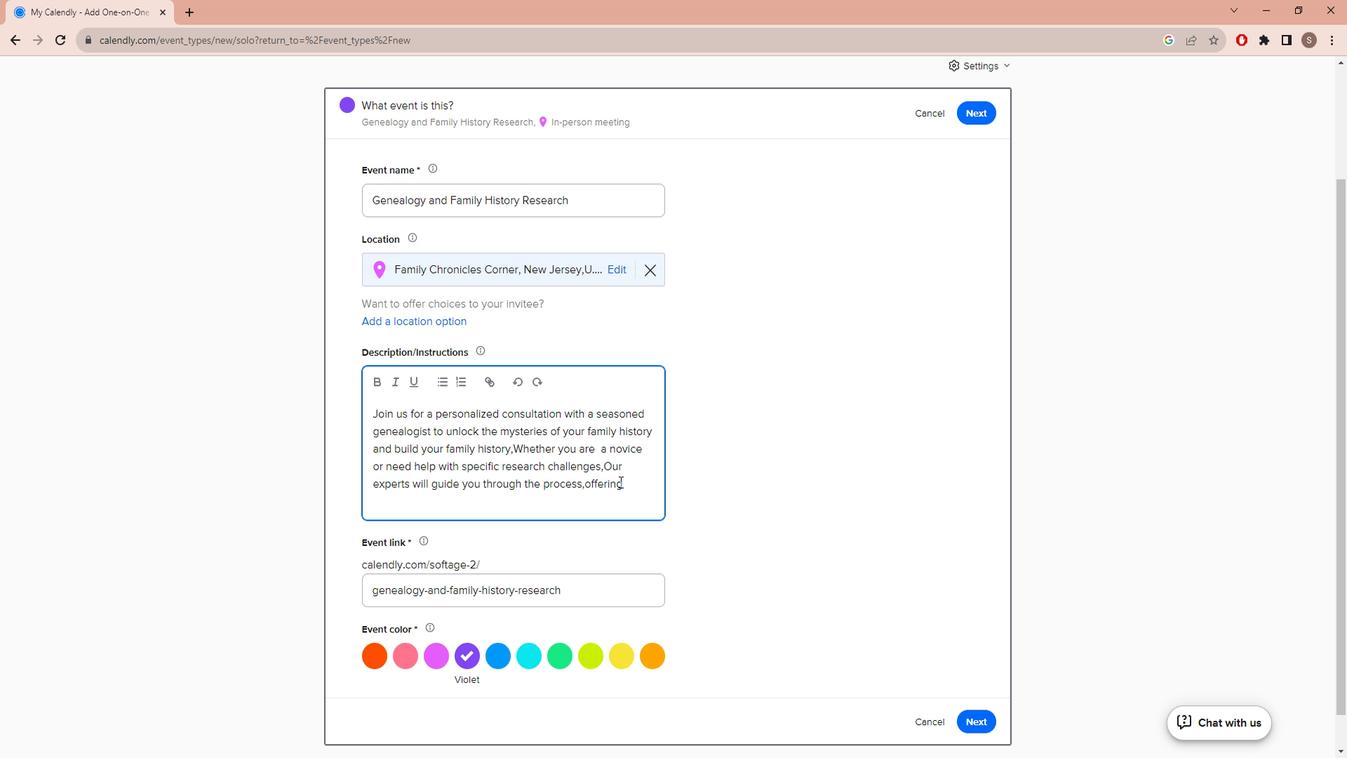 
Action: Mouse pressed left at (637, 480)
Screenshot: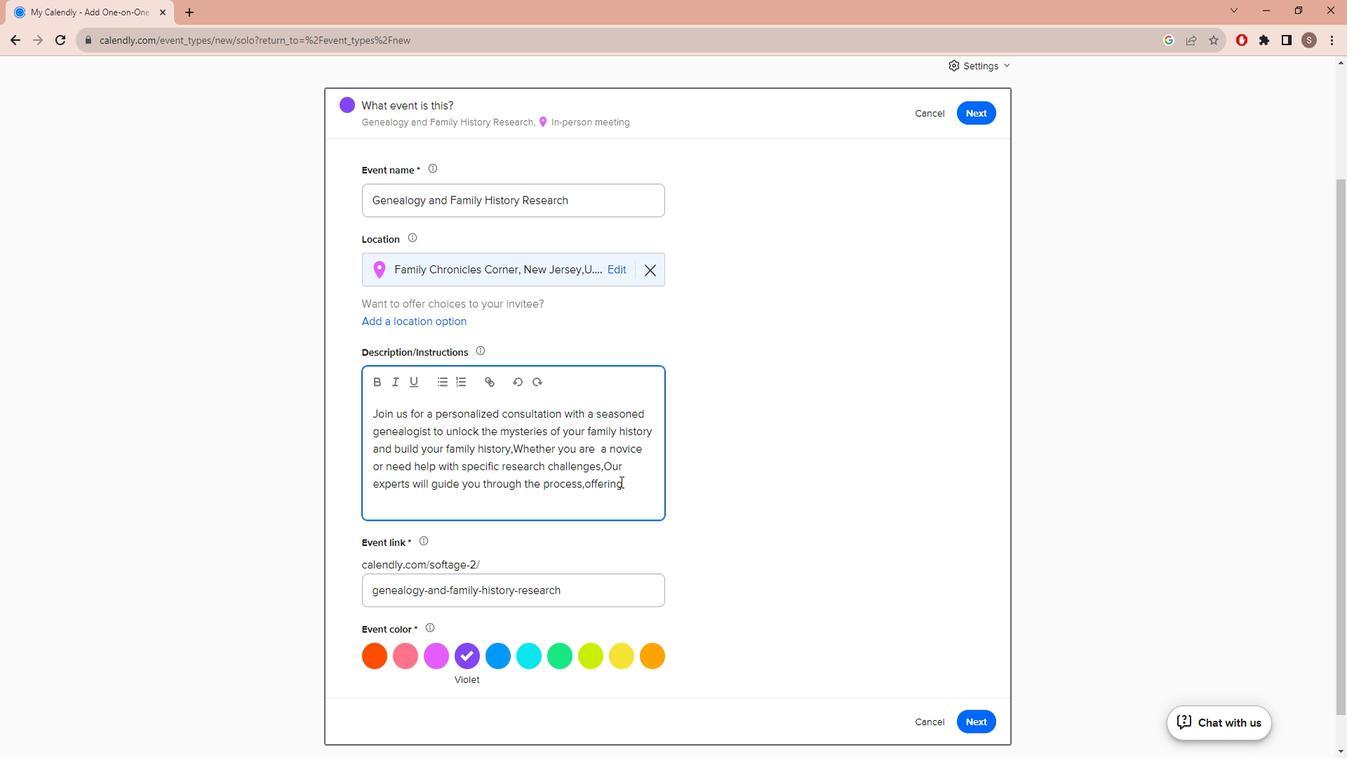 
Action: Mouse moved to (567, 487)
Screenshot: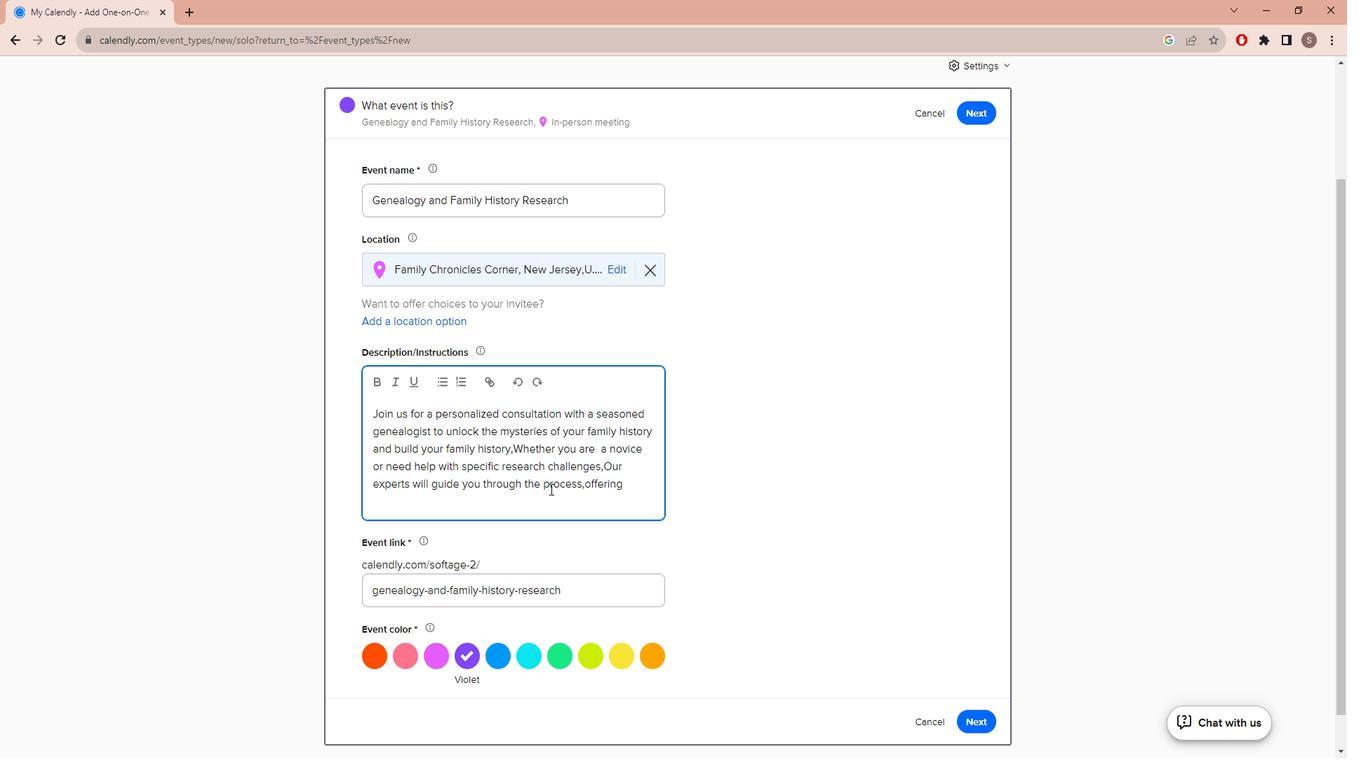 
Action: Key pressed <Key.space>ttailored<Key.space>advice,research<Key.space>strategies<Key.space>
Screenshot: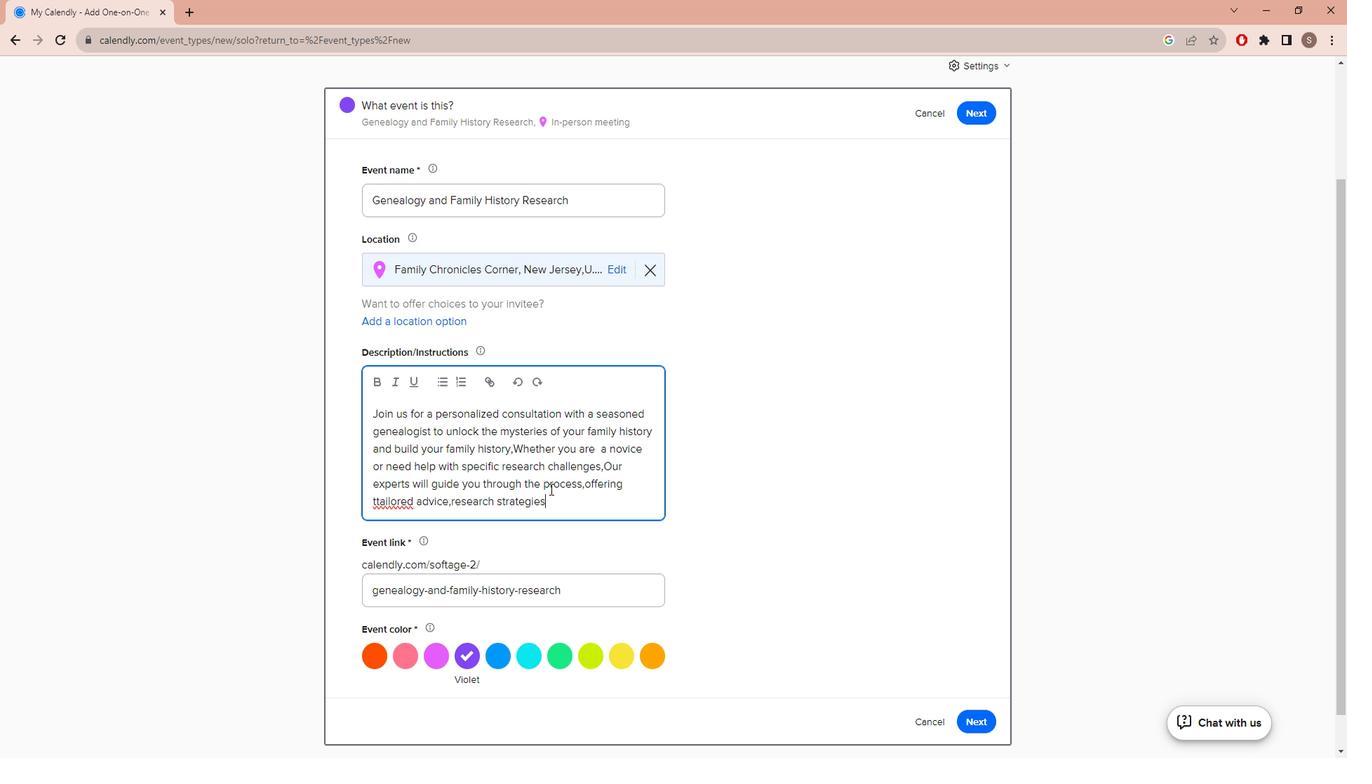 
Action: Mouse moved to (390, 500)
Screenshot: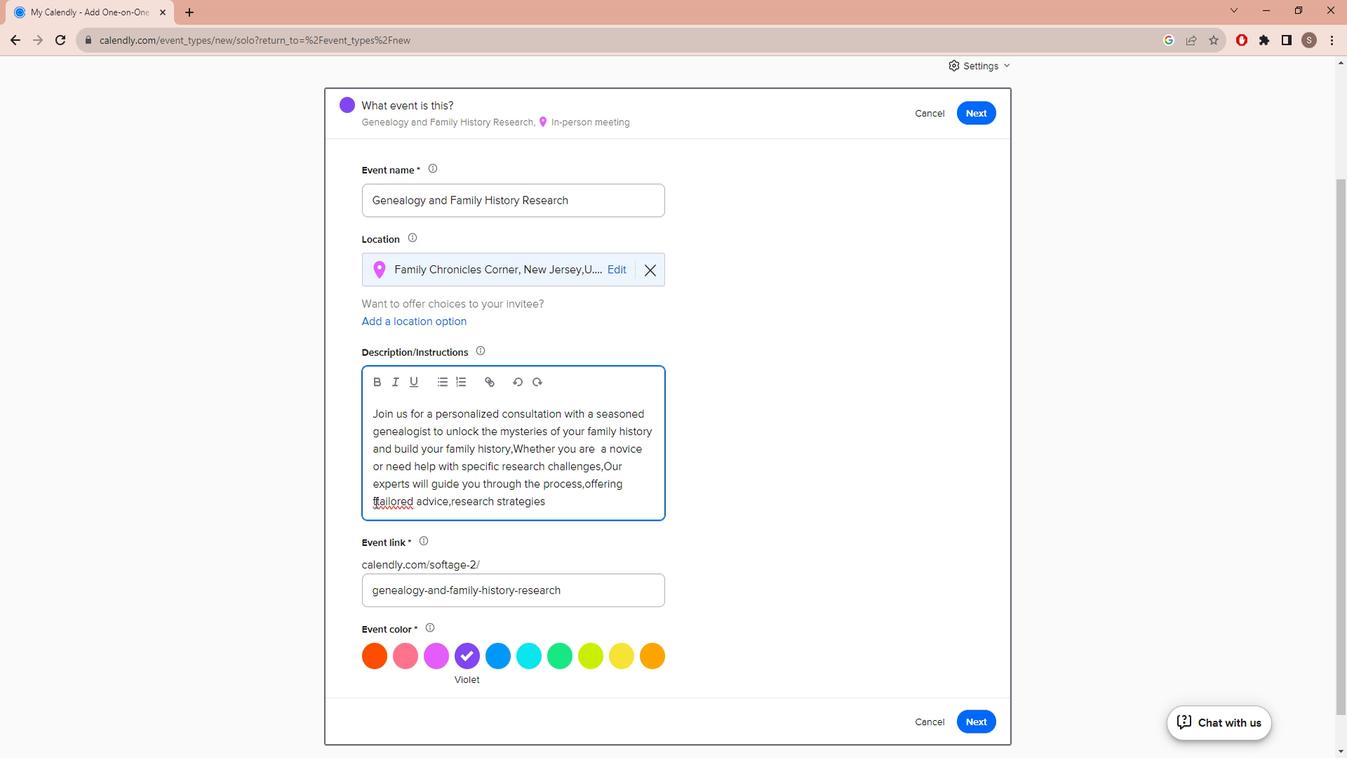 
Action: Mouse pressed left at (390, 500)
Screenshot: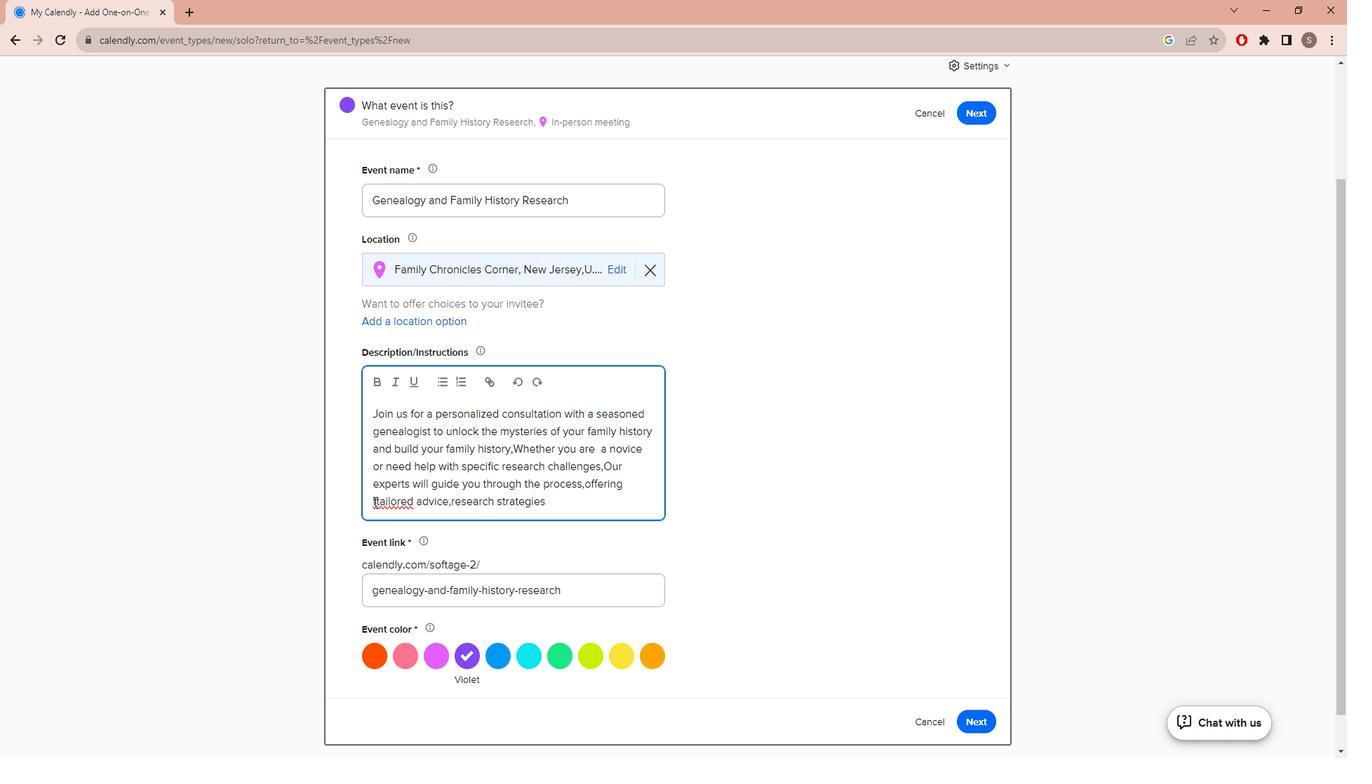 
Action: Mouse moved to (391, 500)
Screenshot: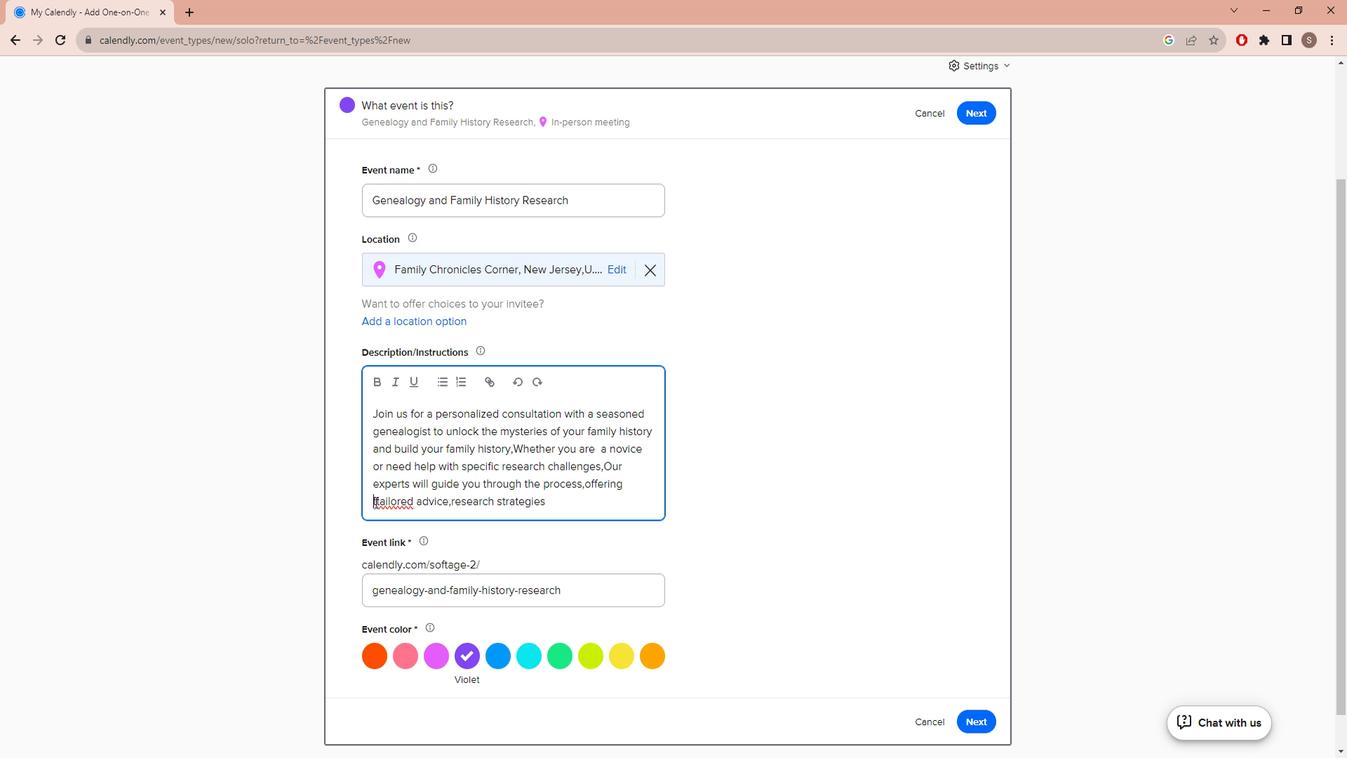 
Action: Mouse pressed left at (391, 500)
Screenshot: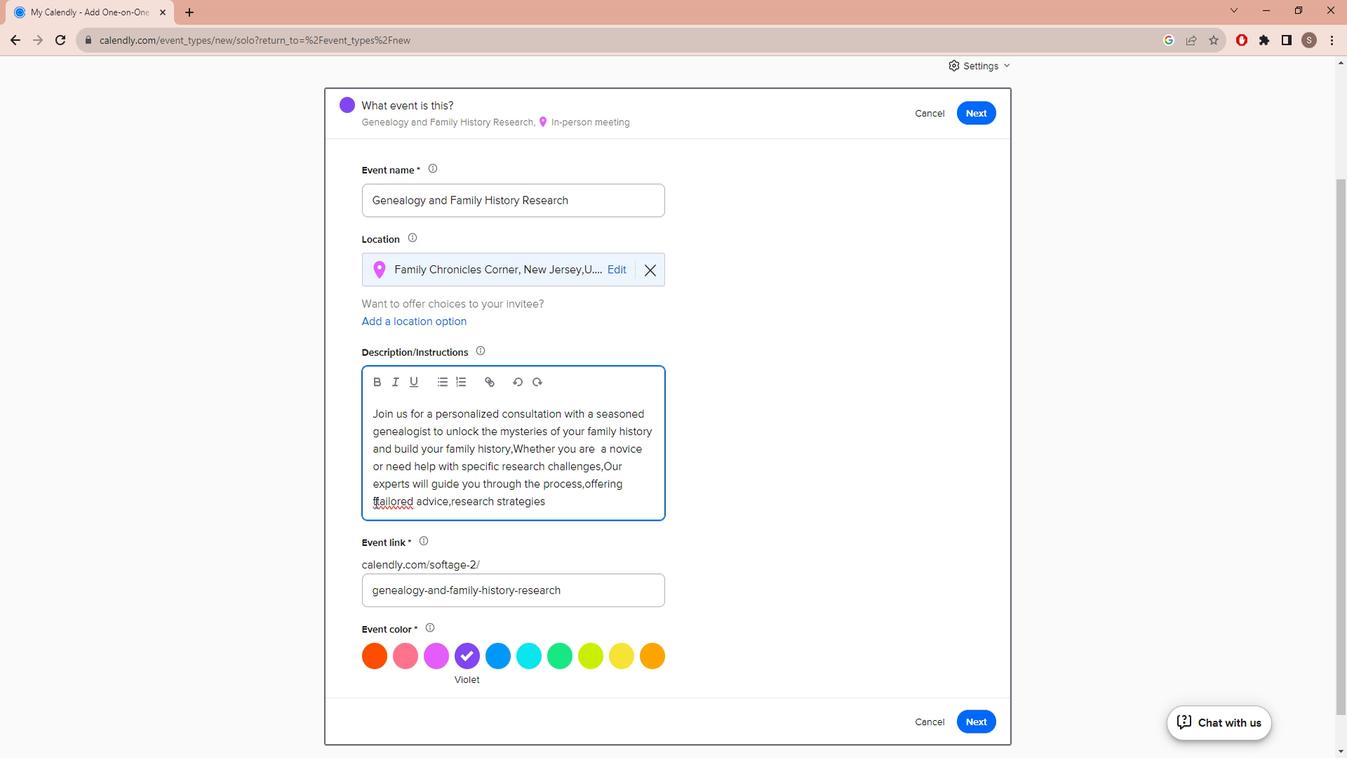 
Action: Mouse moved to (407, 495)
Screenshot: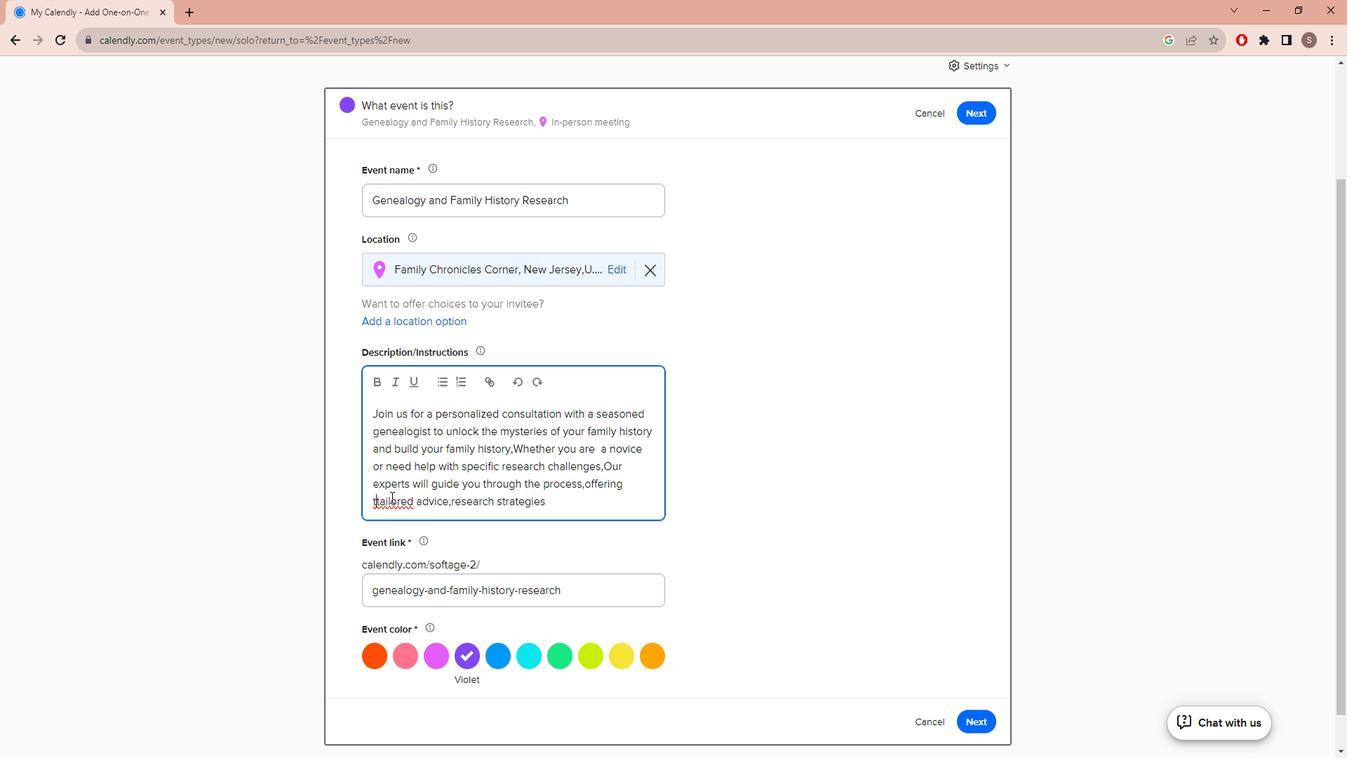 
Action: Key pressed <Key.backspace>
Screenshot: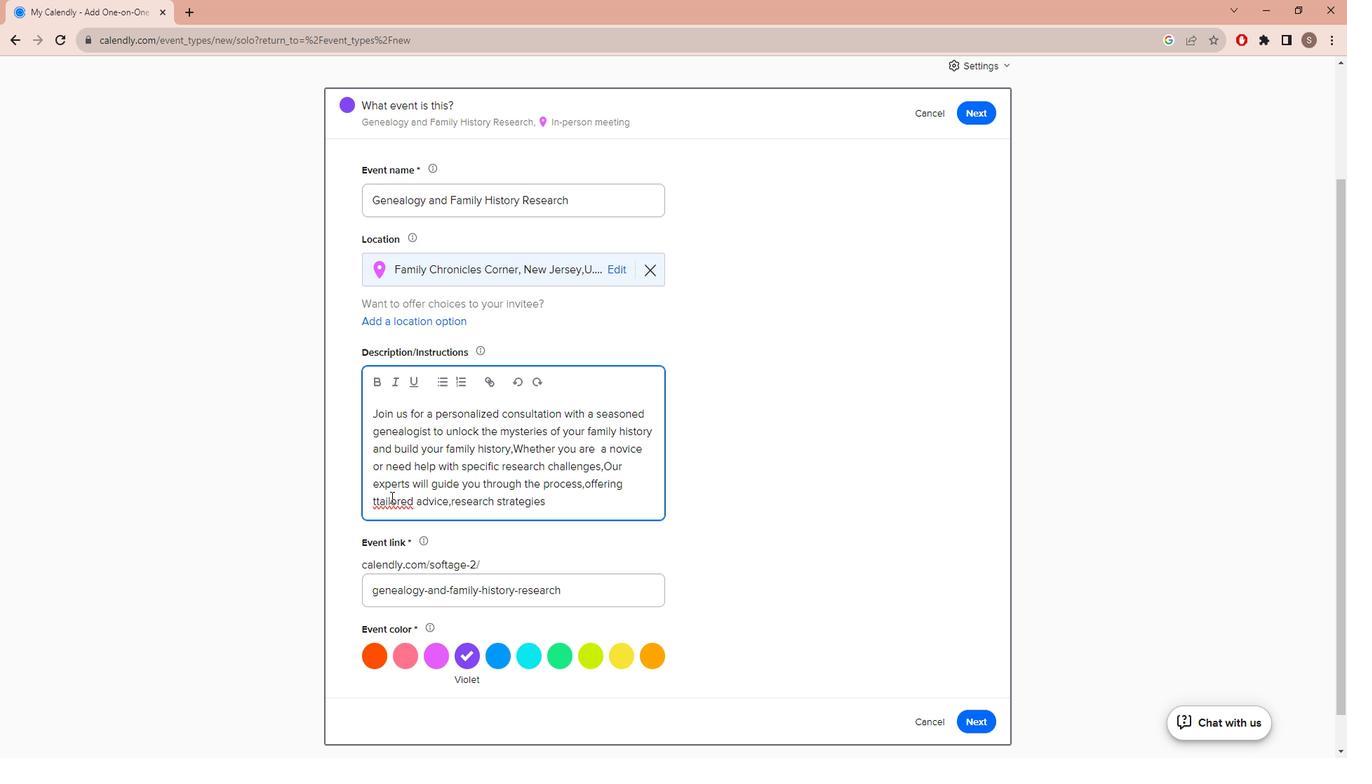 
Action: Mouse moved to (562, 494)
Screenshot: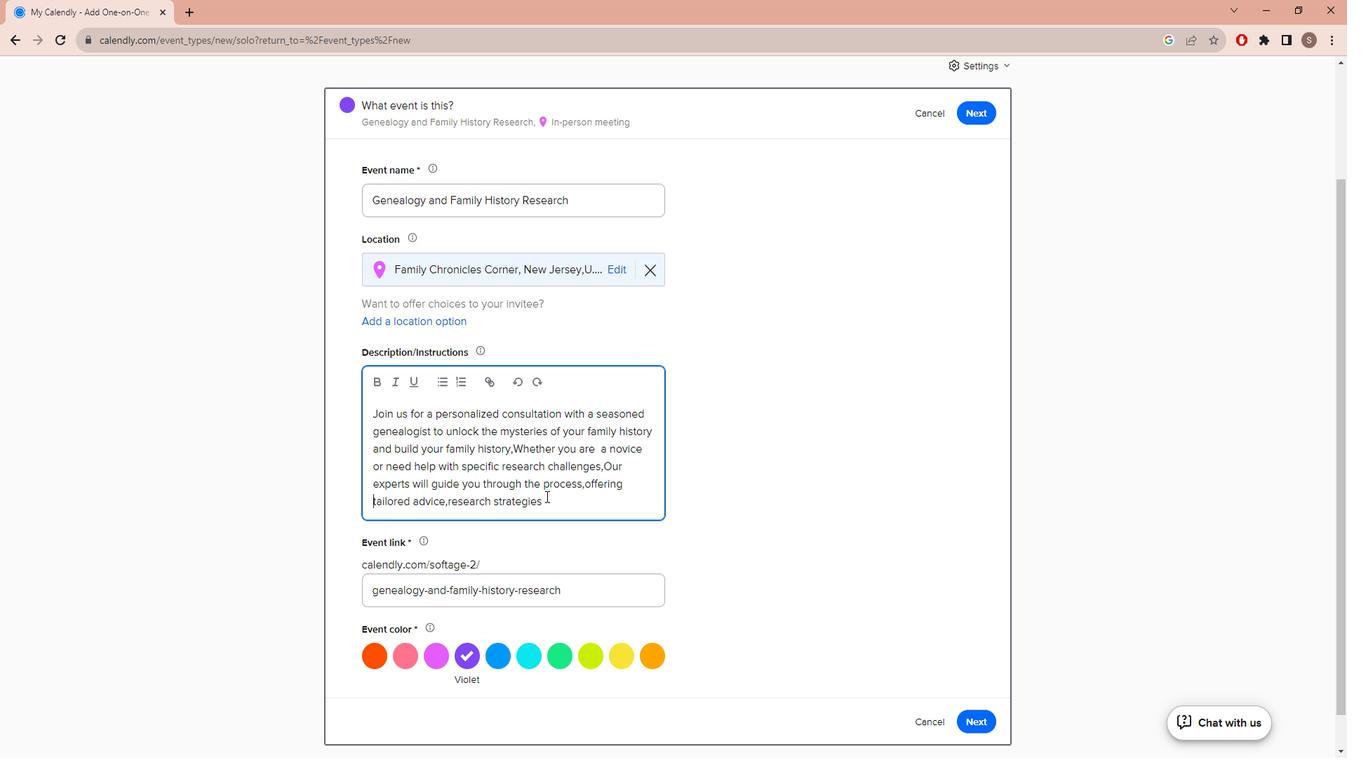 
Action: Mouse pressed left at (562, 494)
Screenshot: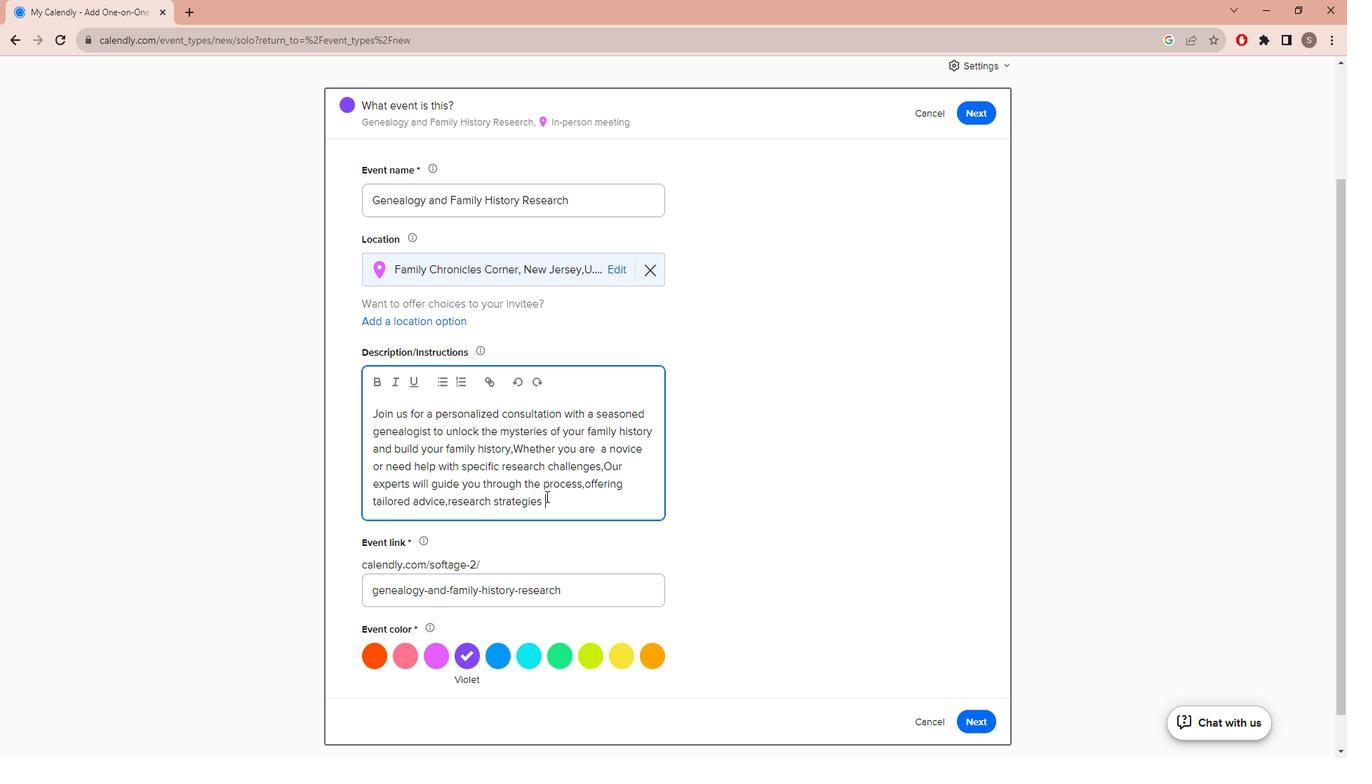 
Action: Key pressed and<Key.space>access<Key.space>to<Key.space>valuable<Key.space>resources.
Screenshot: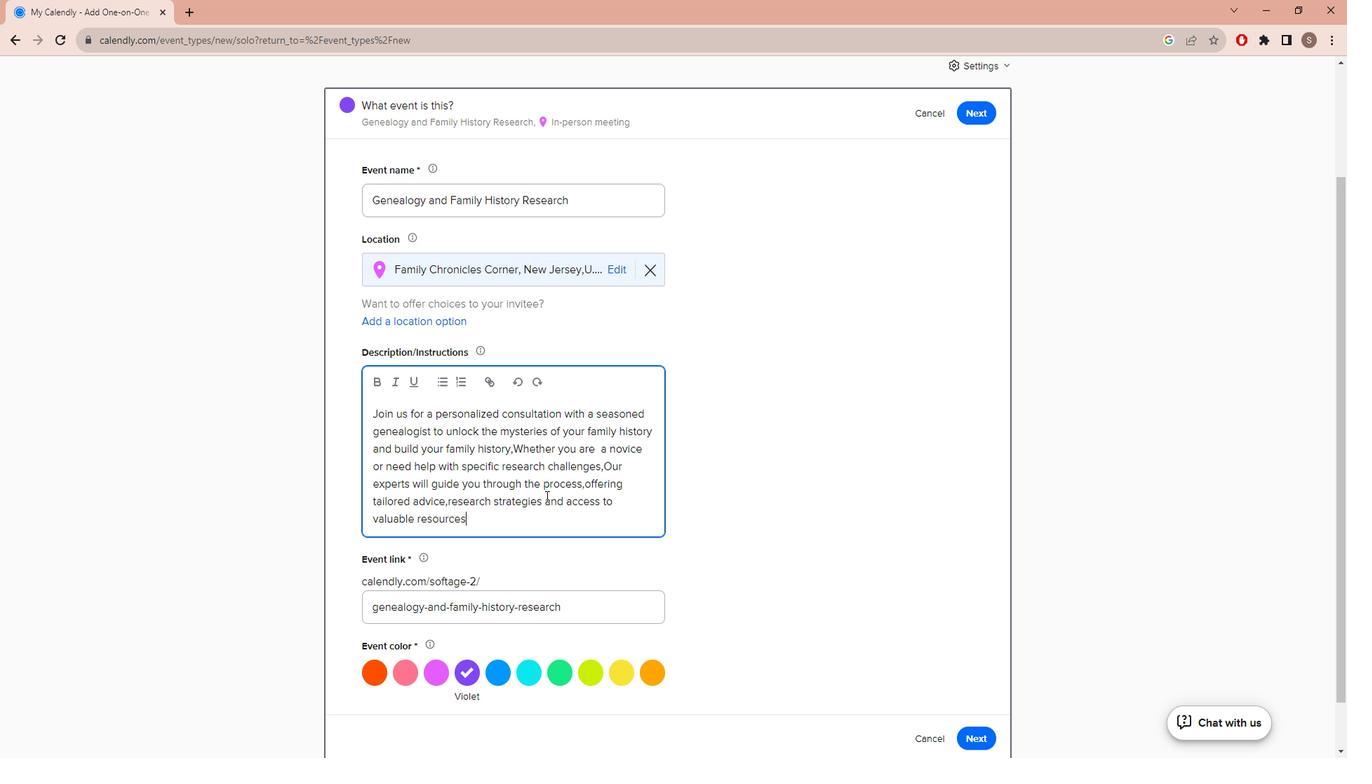 
Action: Mouse moved to (513, 654)
Screenshot: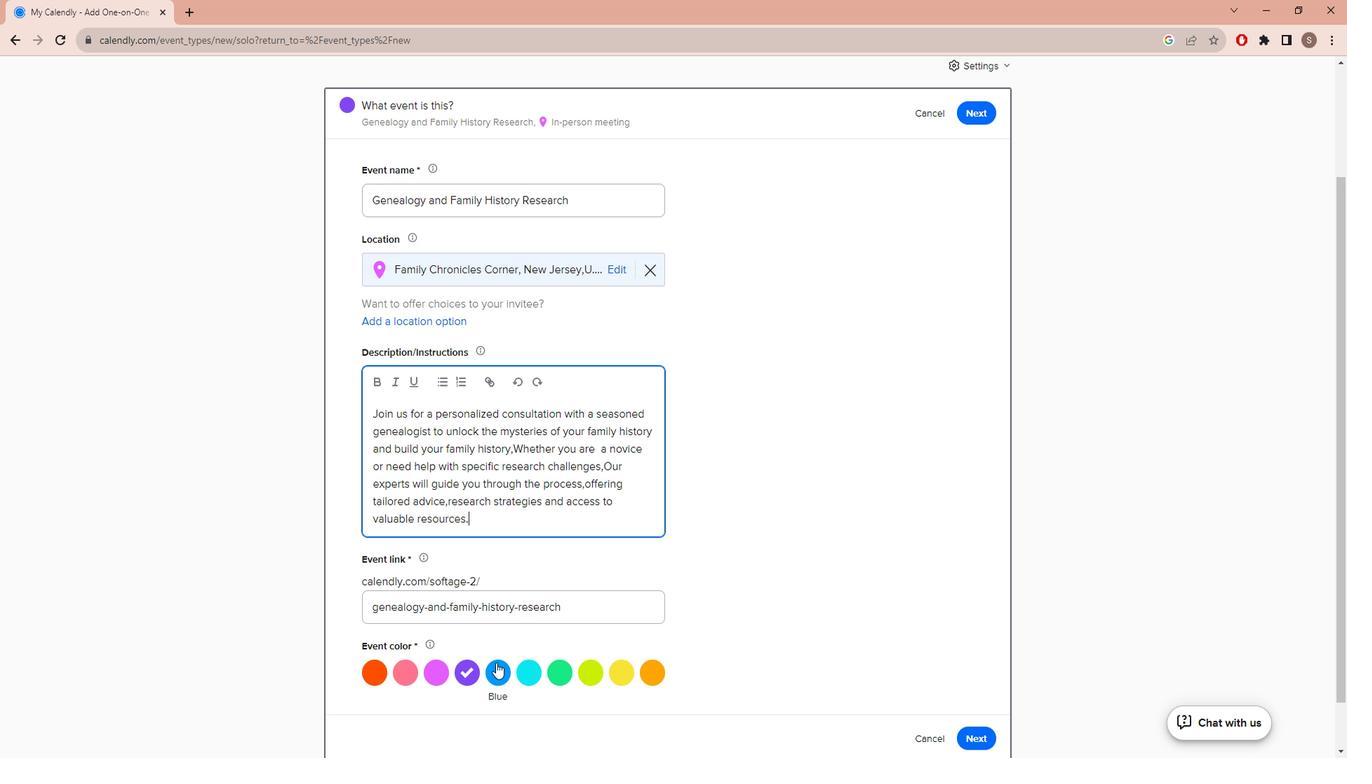 
Action: Mouse pressed left at (513, 654)
Screenshot: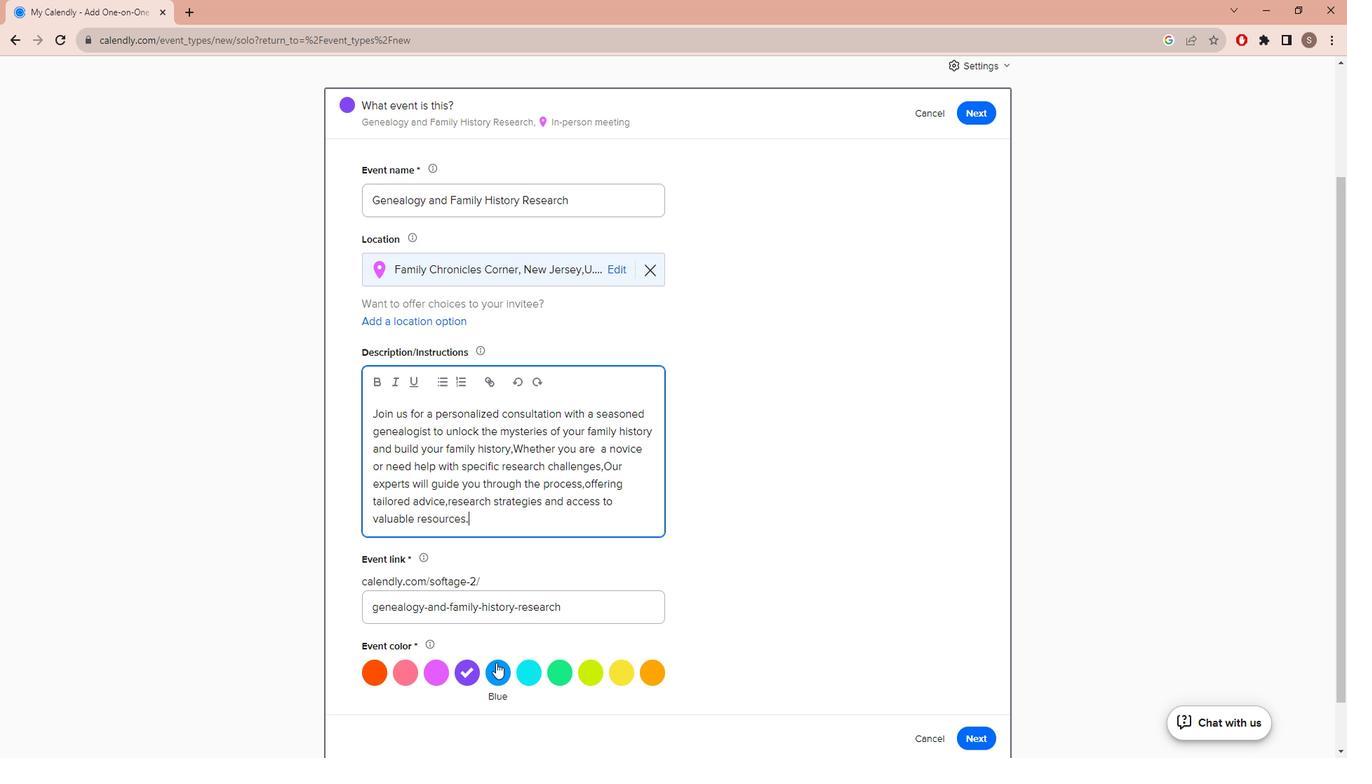 
Action: Mouse moved to (571, 517)
Screenshot: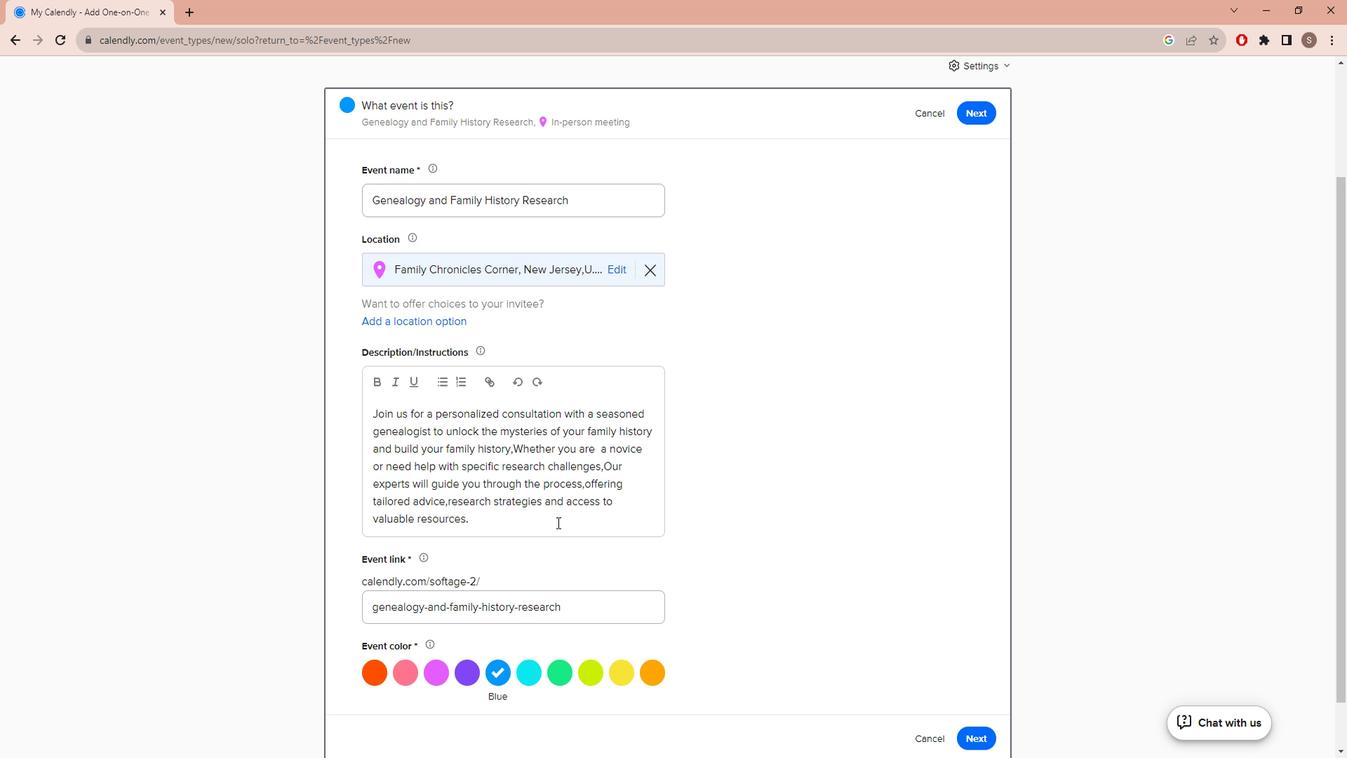 
Action: Mouse scrolled (571, 516) with delta (0, 0)
Screenshot: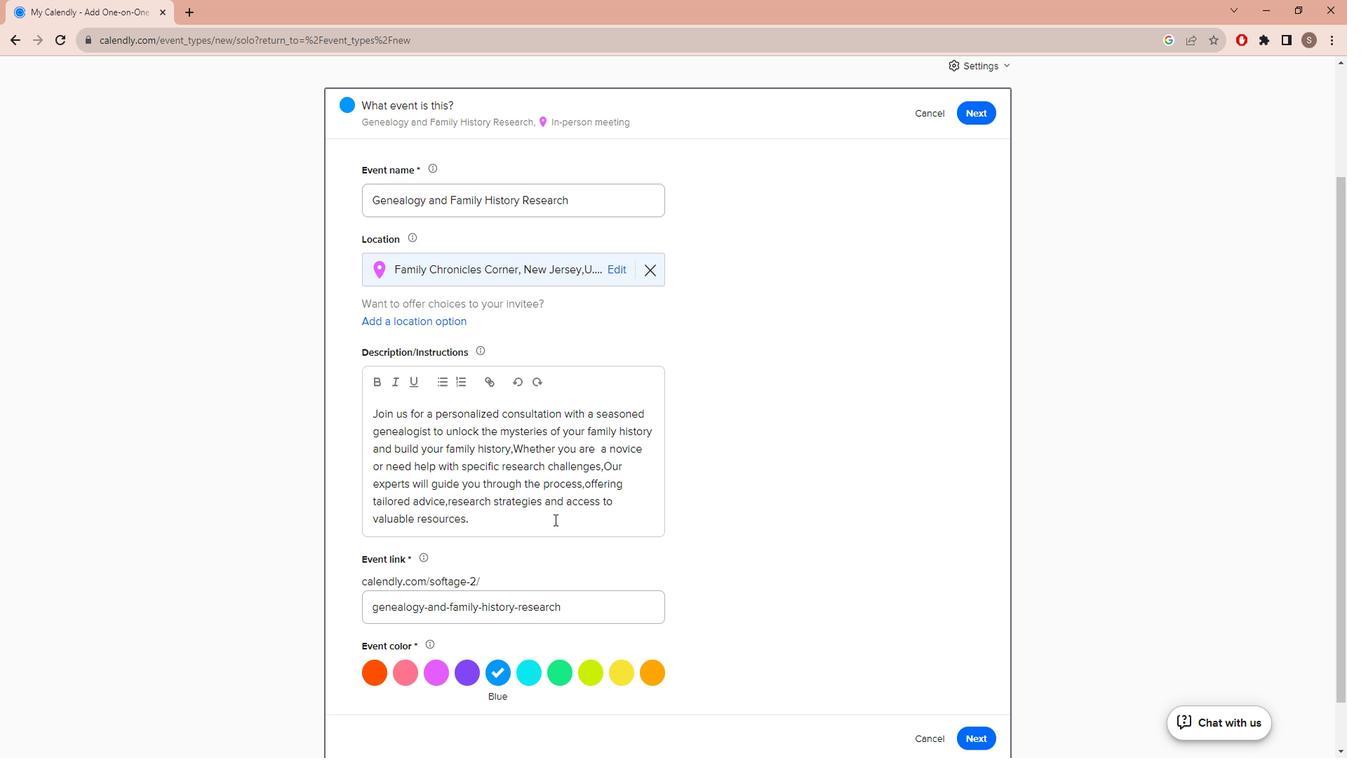 
Action: Mouse scrolled (571, 516) with delta (0, 0)
Screenshot: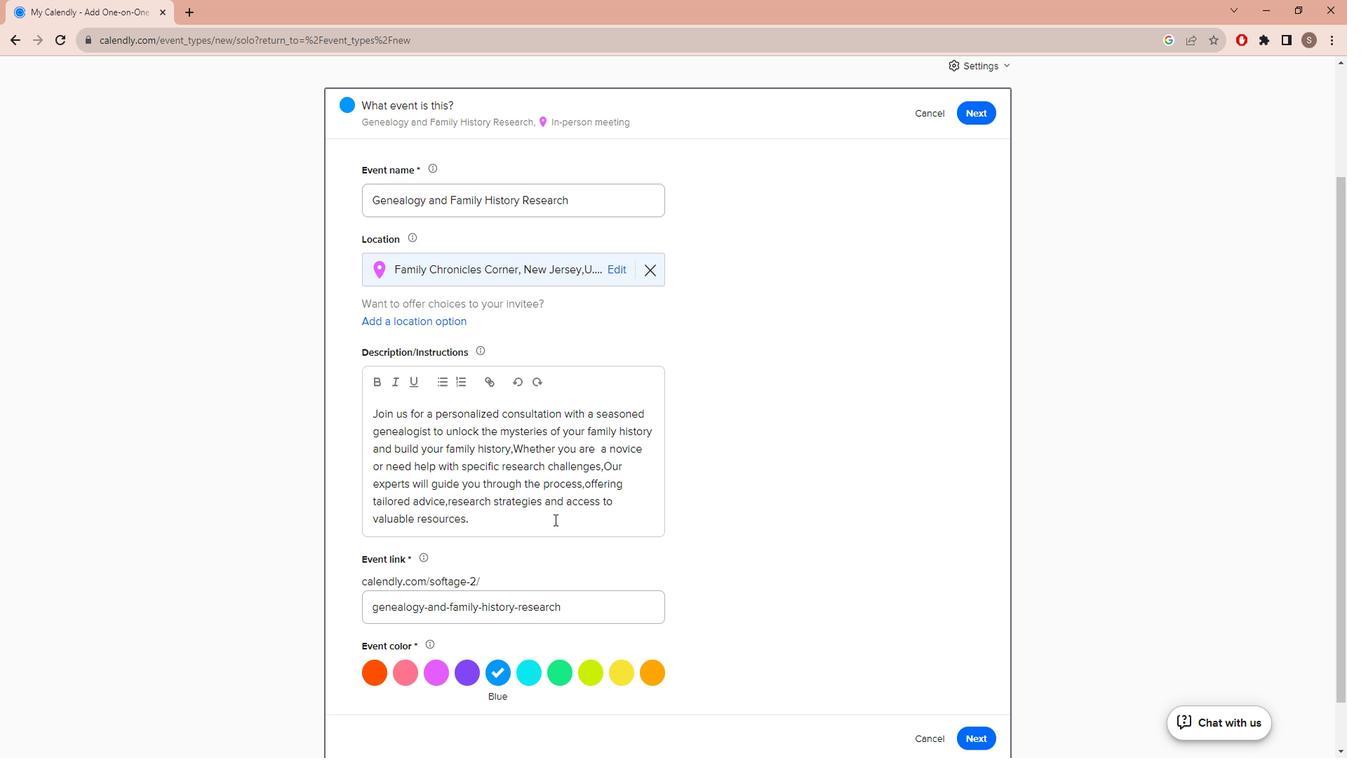
Action: Mouse scrolled (571, 516) with delta (0, 0)
Screenshot: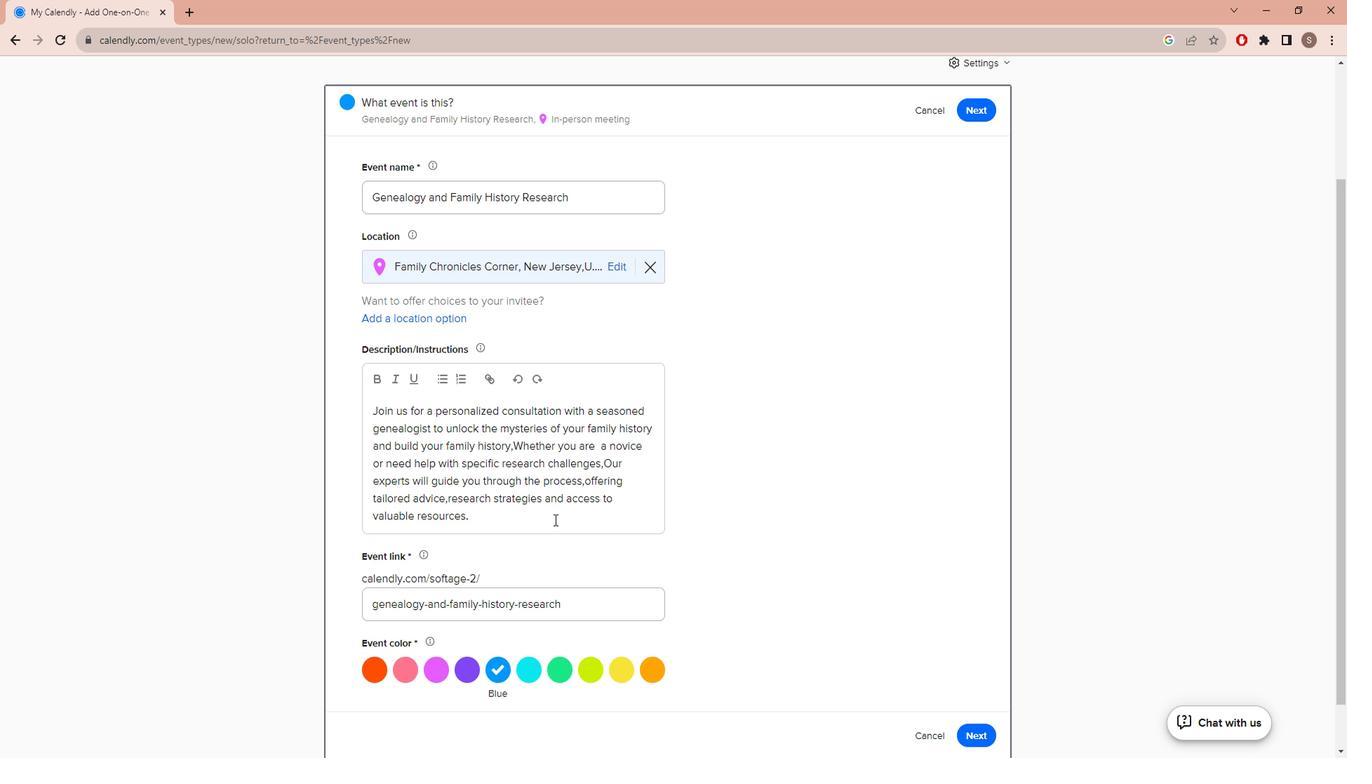 
Action: Mouse scrolled (571, 516) with delta (0, 0)
Screenshot: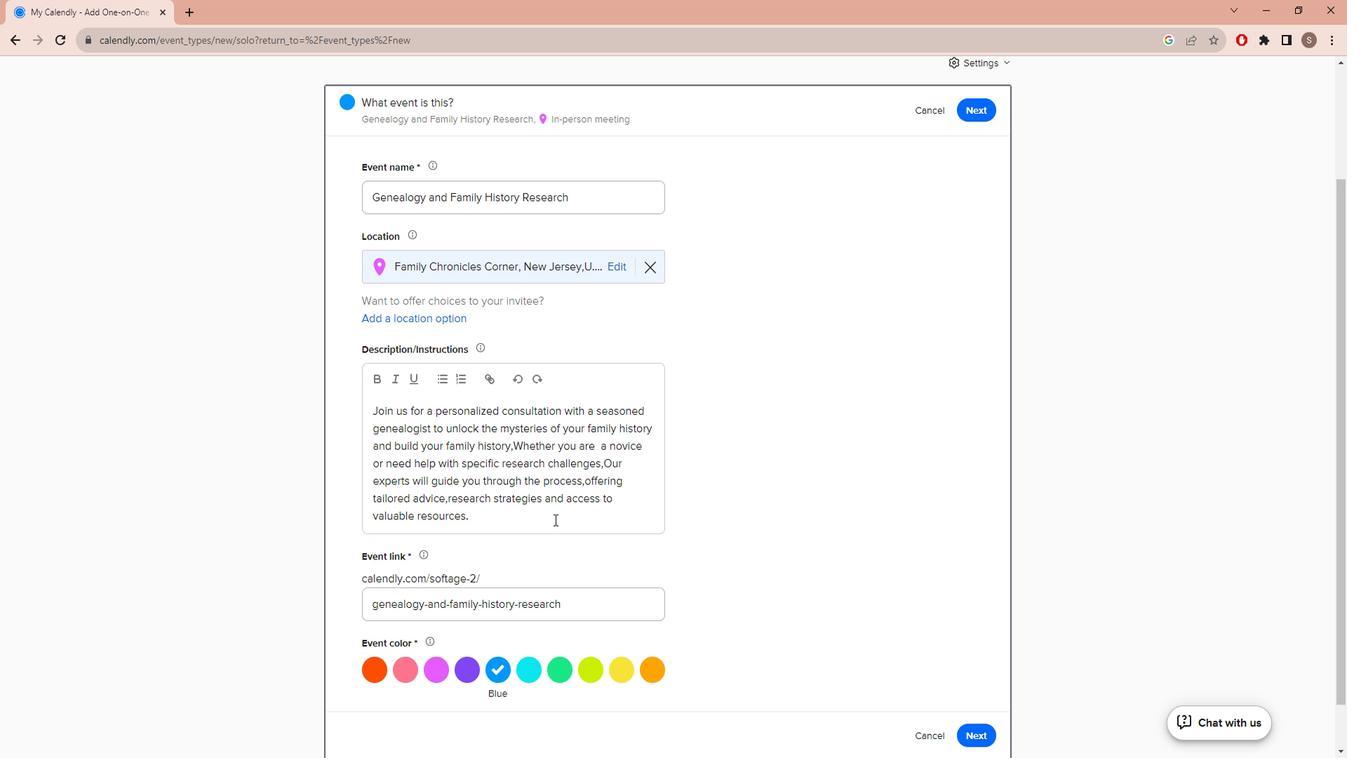 
Action: Mouse moved to (987, 678)
Screenshot: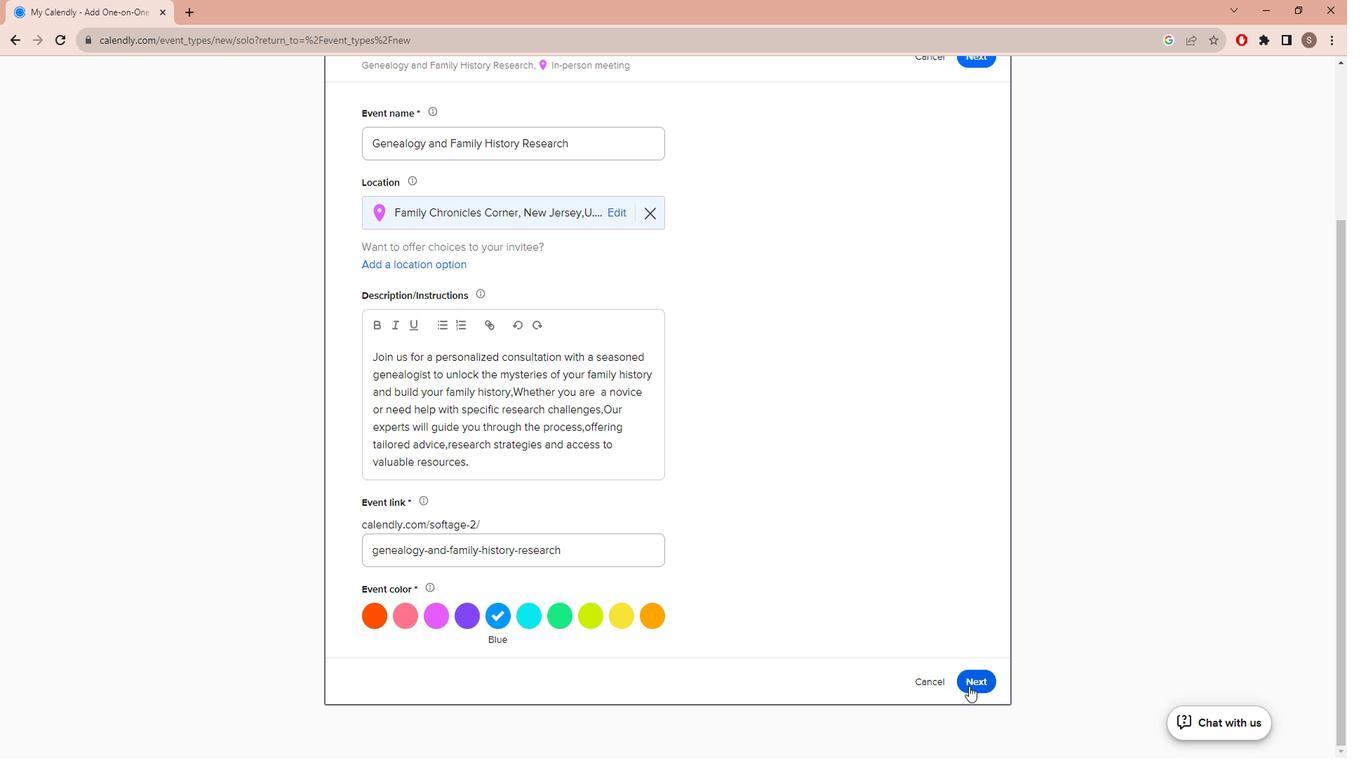 
Action: Mouse pressed left at (987, 678)
Screenshot: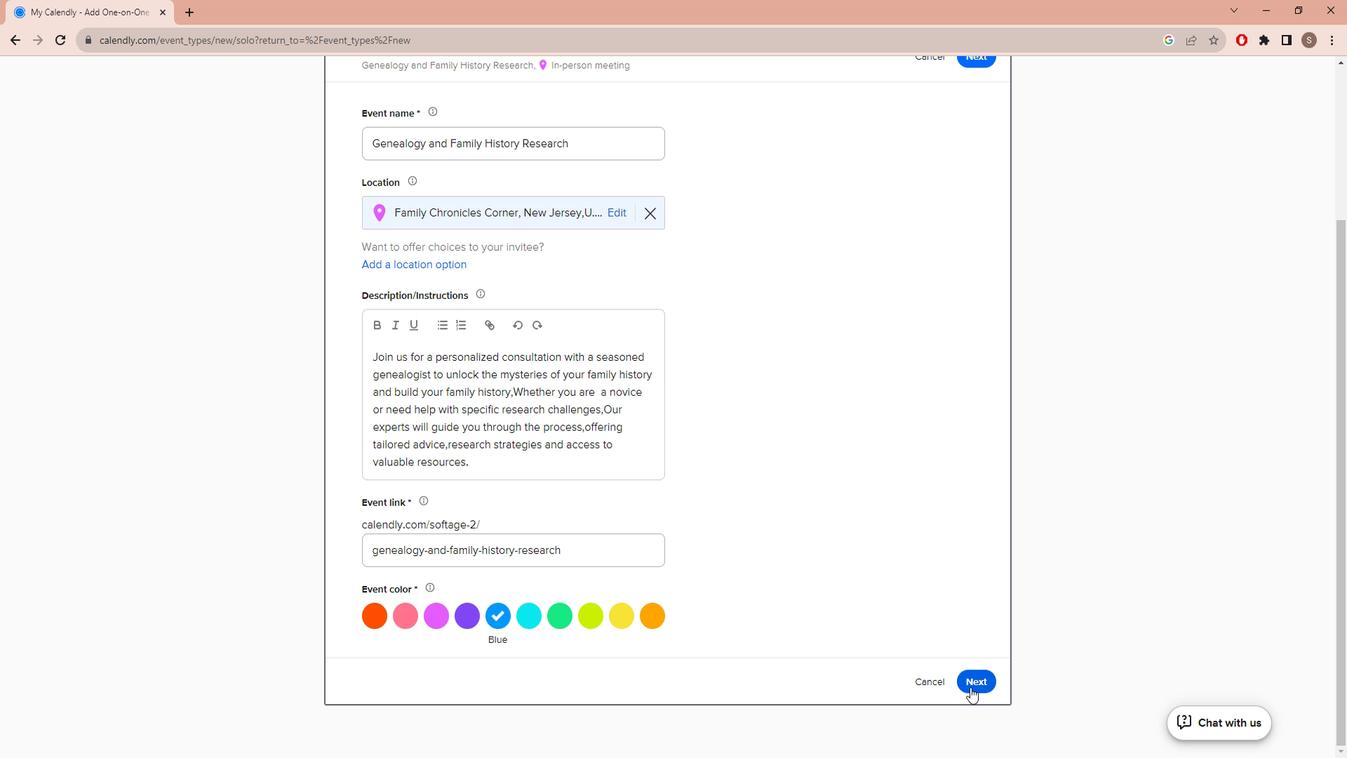 
Action: Mouse moved to (524, 423)
Screenshot: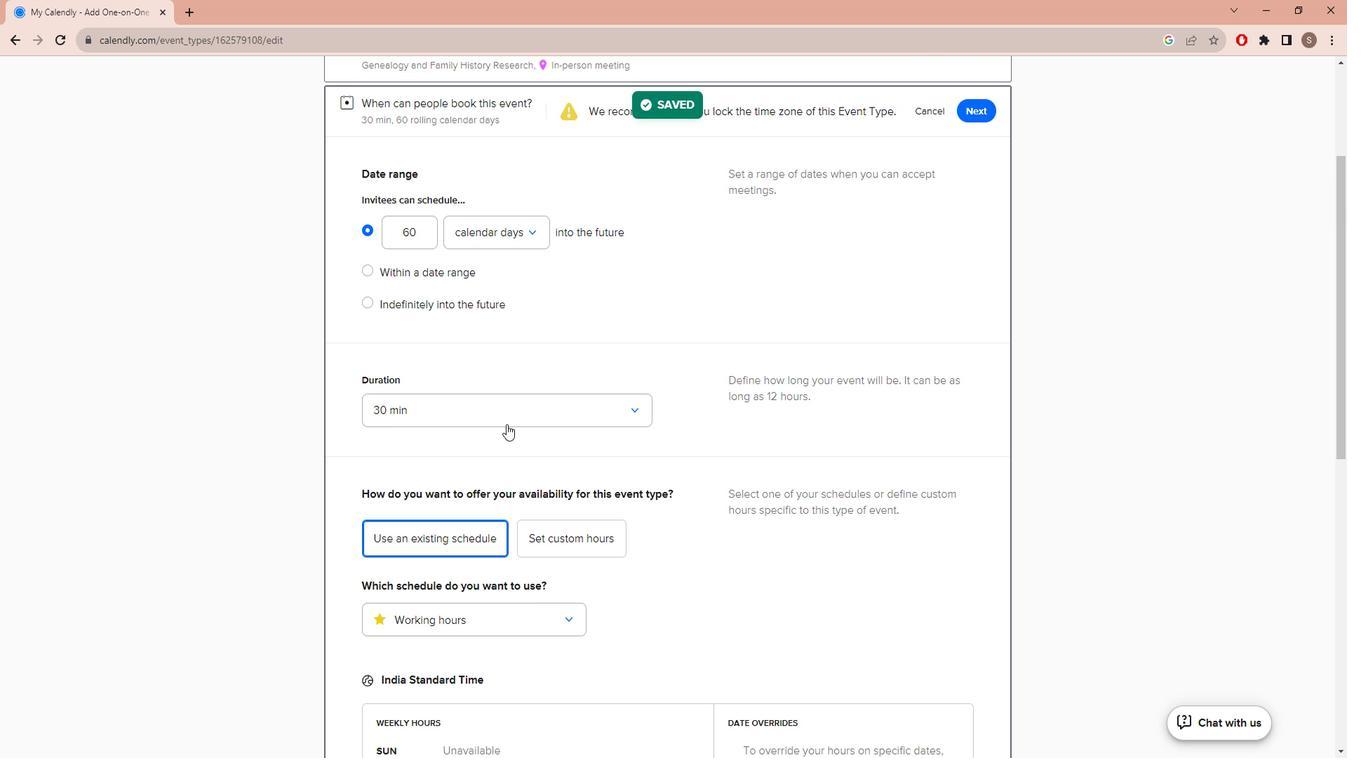 
Action: Mouse pressed left at (524, 423)
Screenshot: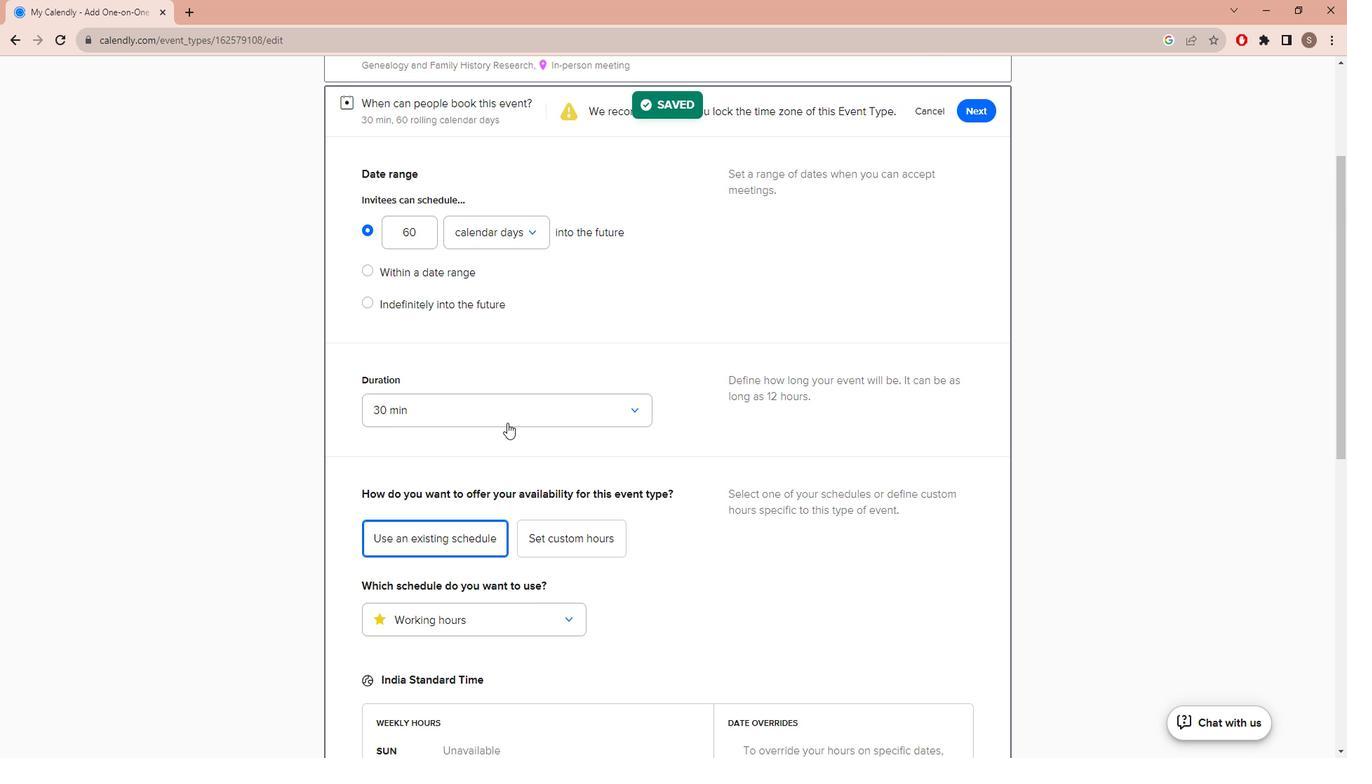 
Action: Mouse moved to (423, 557)
Screenshot: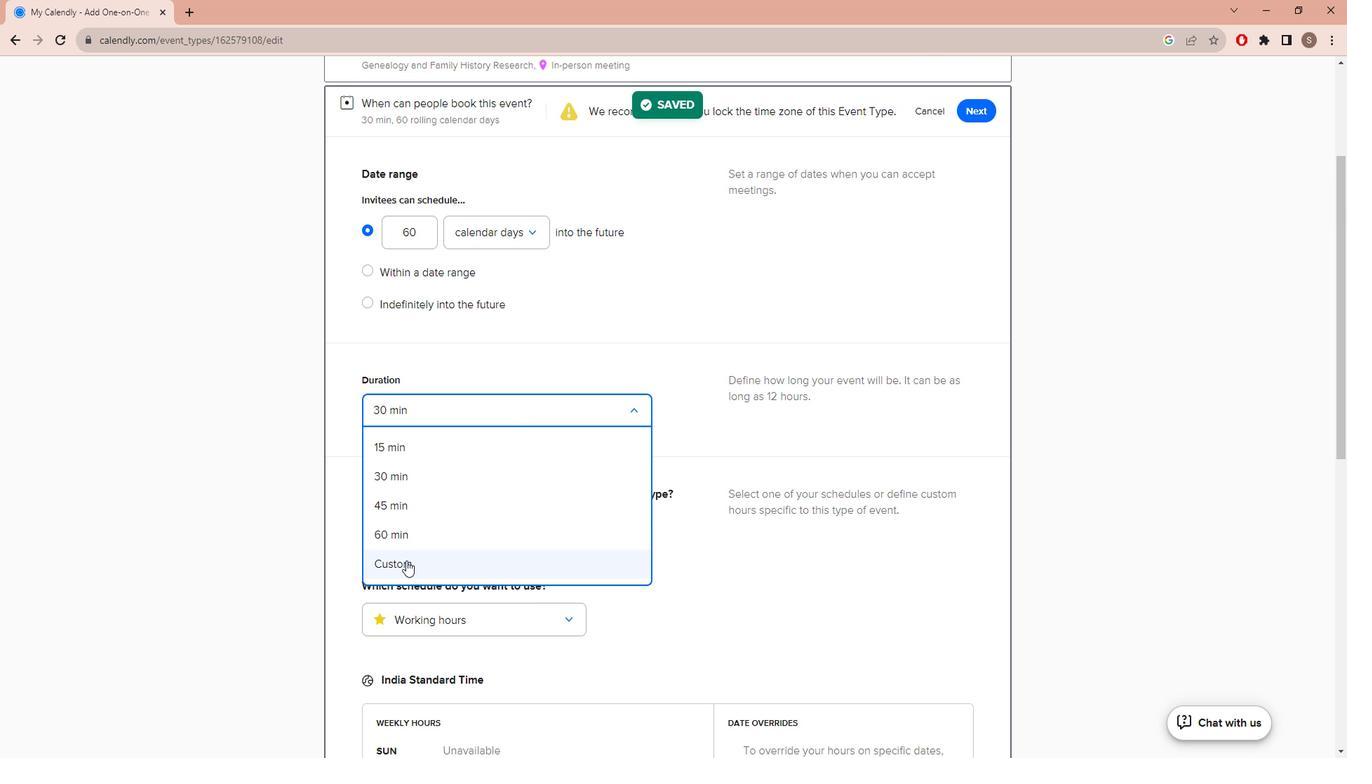 
Action: Mouse pressed left at (423, 557)
Screenshot: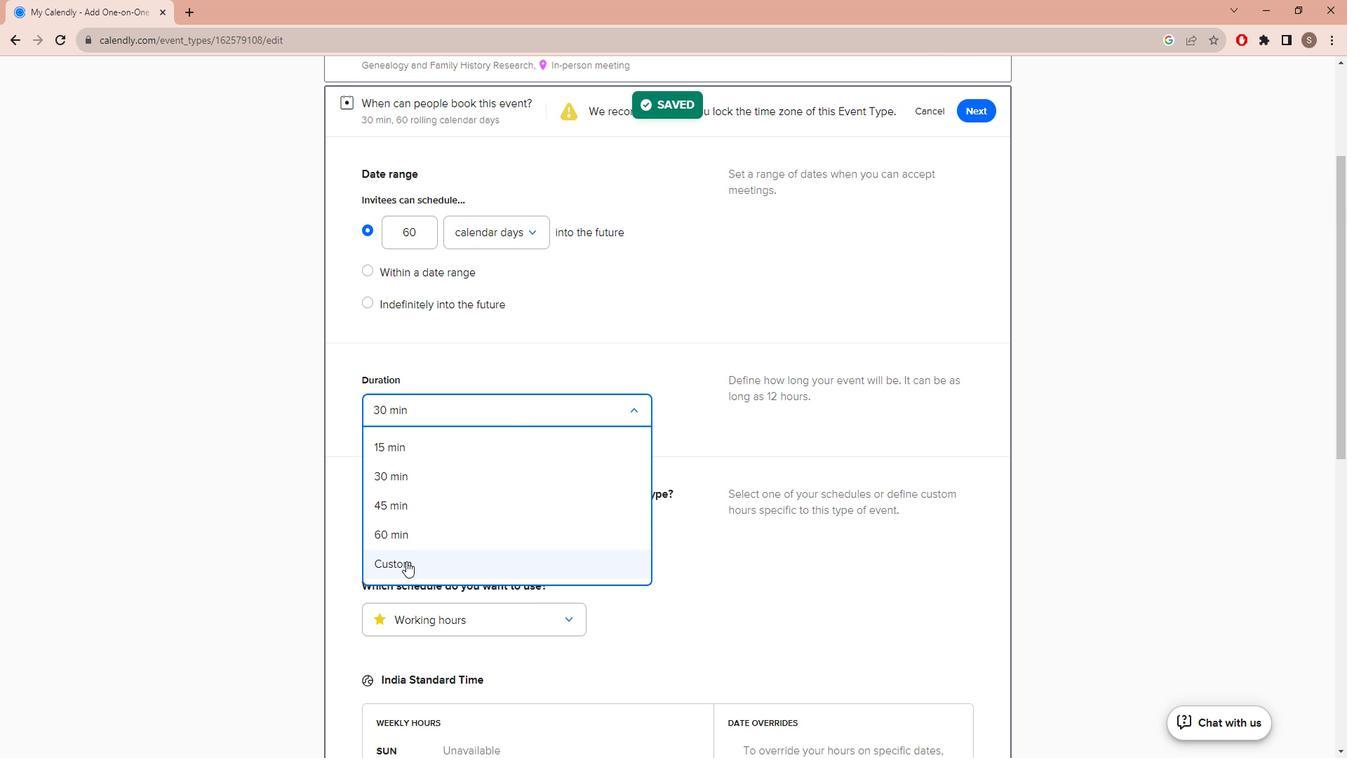 
Action: Mouse moved to (618, 438)
Screenshot: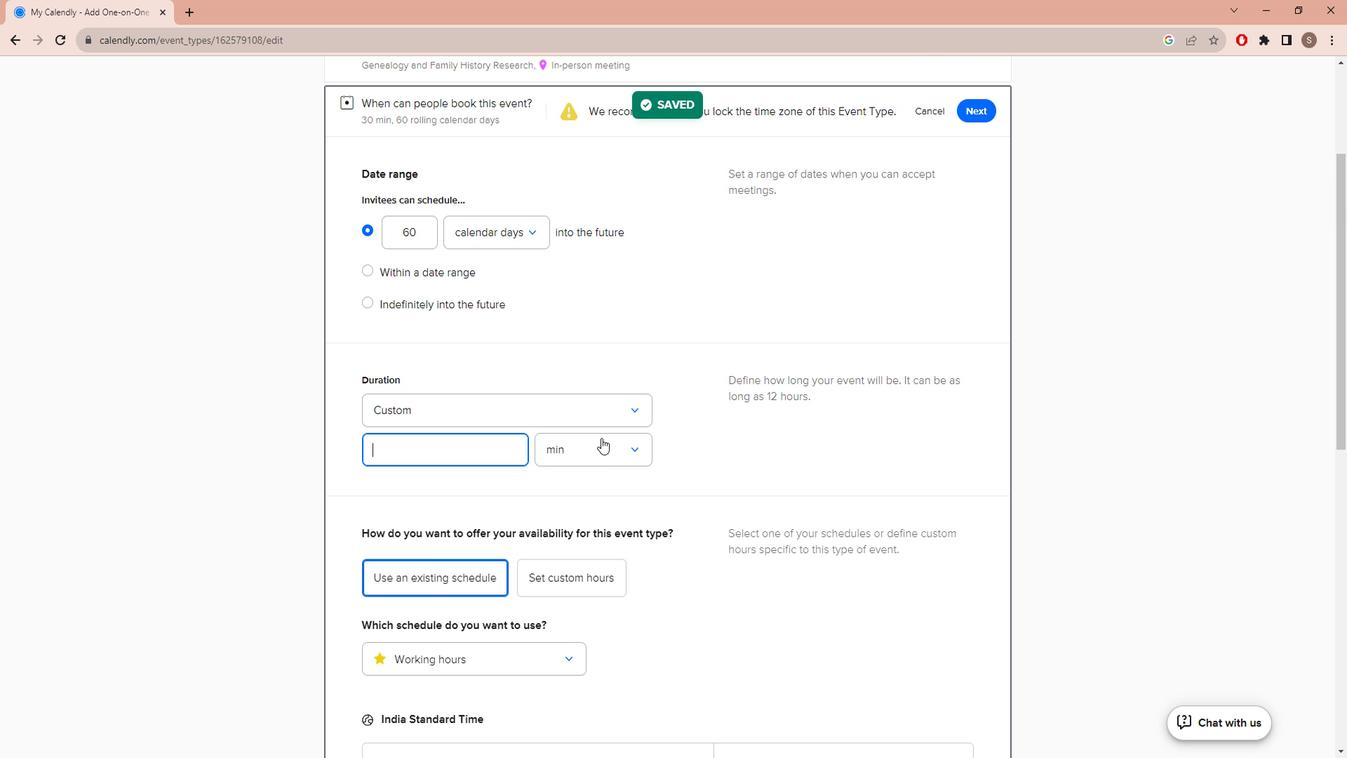 
Action: Mouse pressed left at (618, 438)
Screenshot: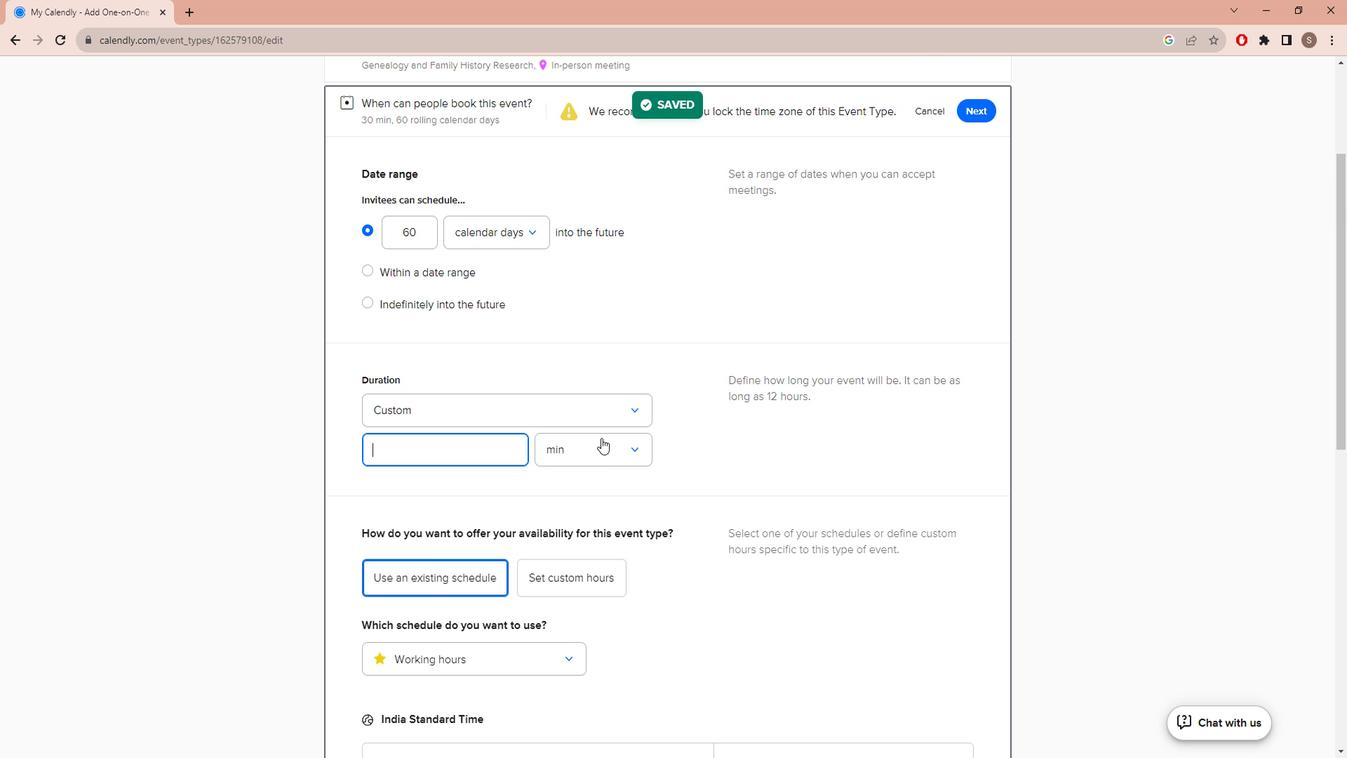 
Action: Mouse moved to (579, 510)
Screenshot: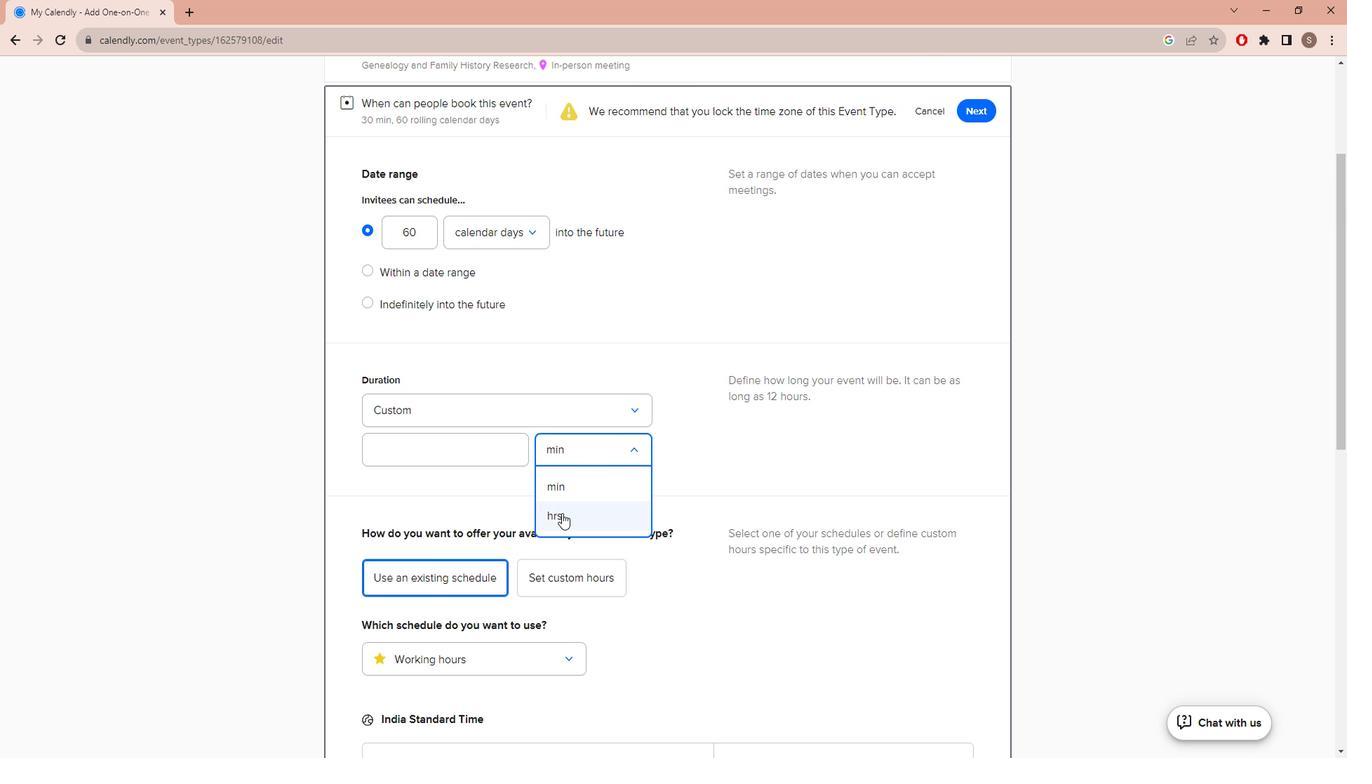 
Action: Mouse pressed left at (579, 510)
Screenshot: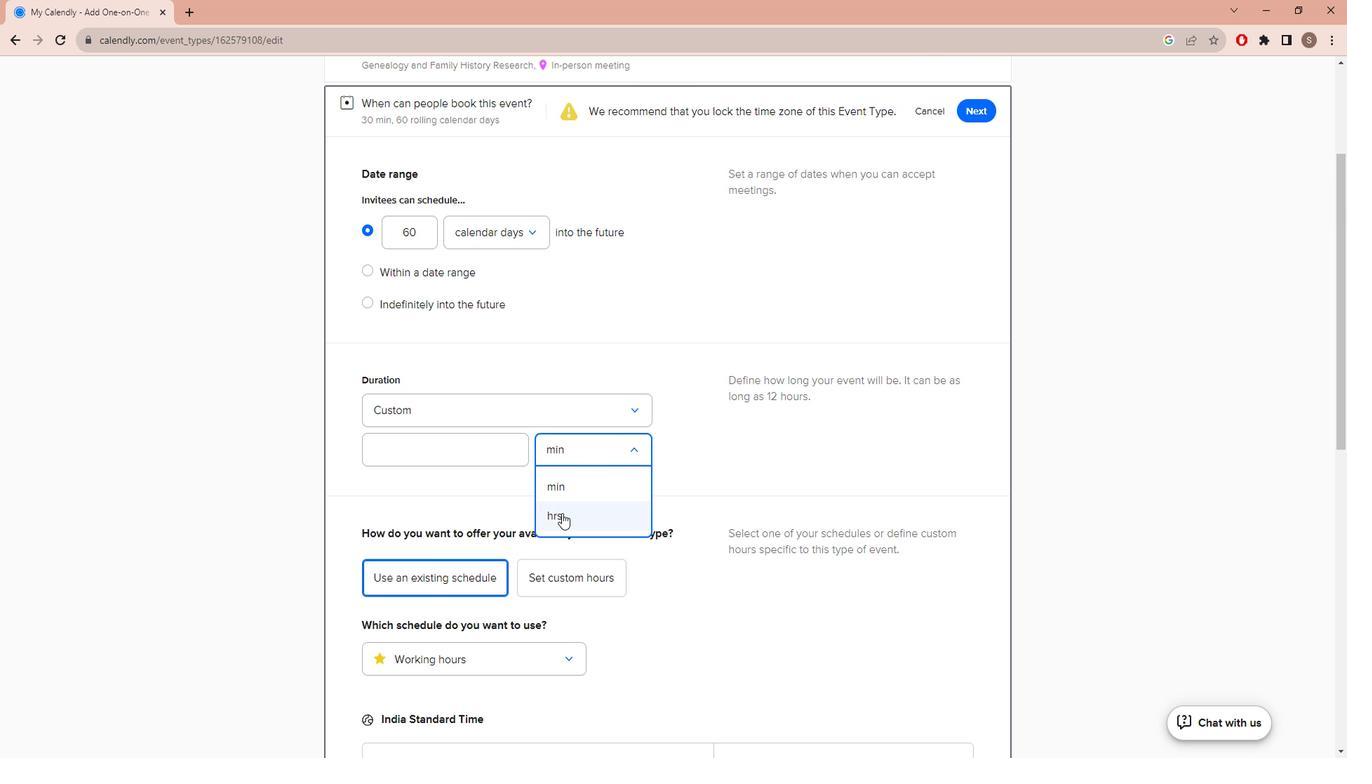 
Action: Mouse moved to (519, 454)
Screenshot: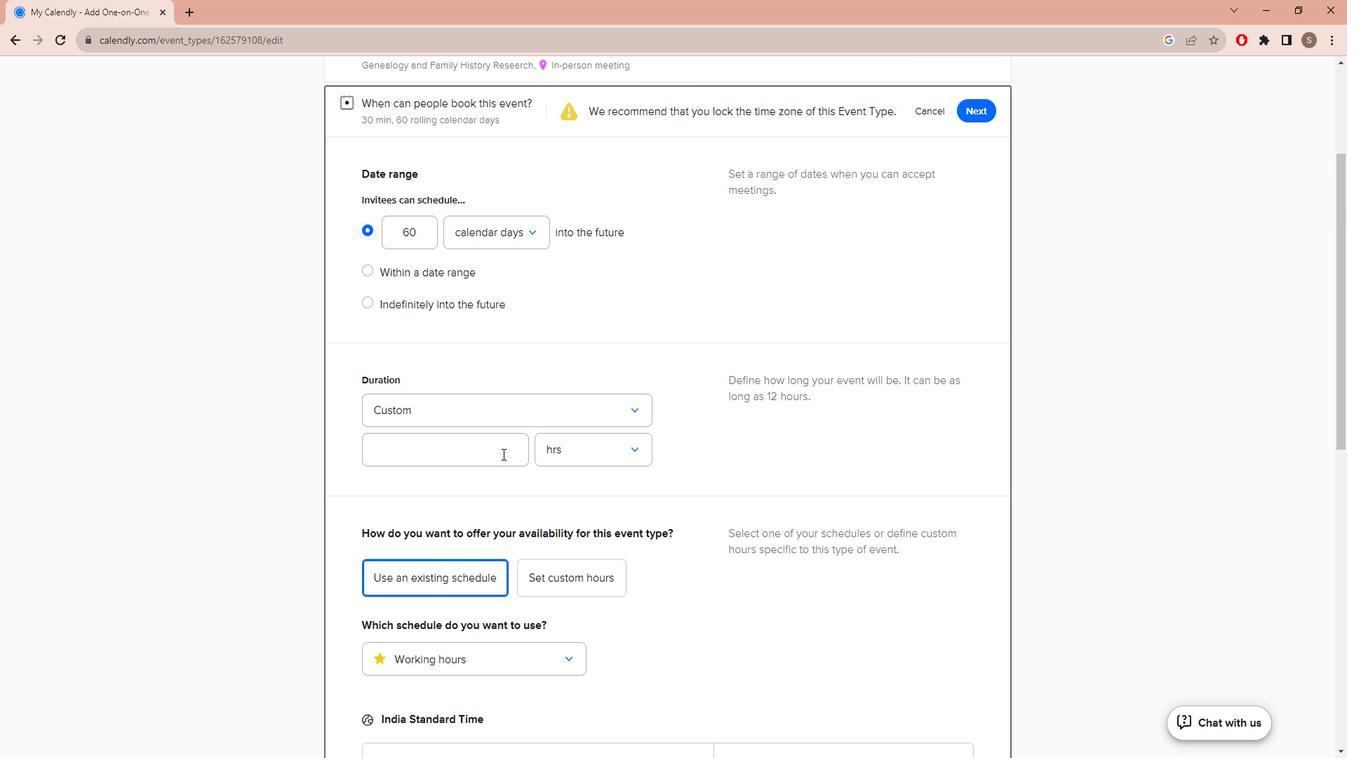 
Action: Mouse pressed left at (519, 454)
Screenshot: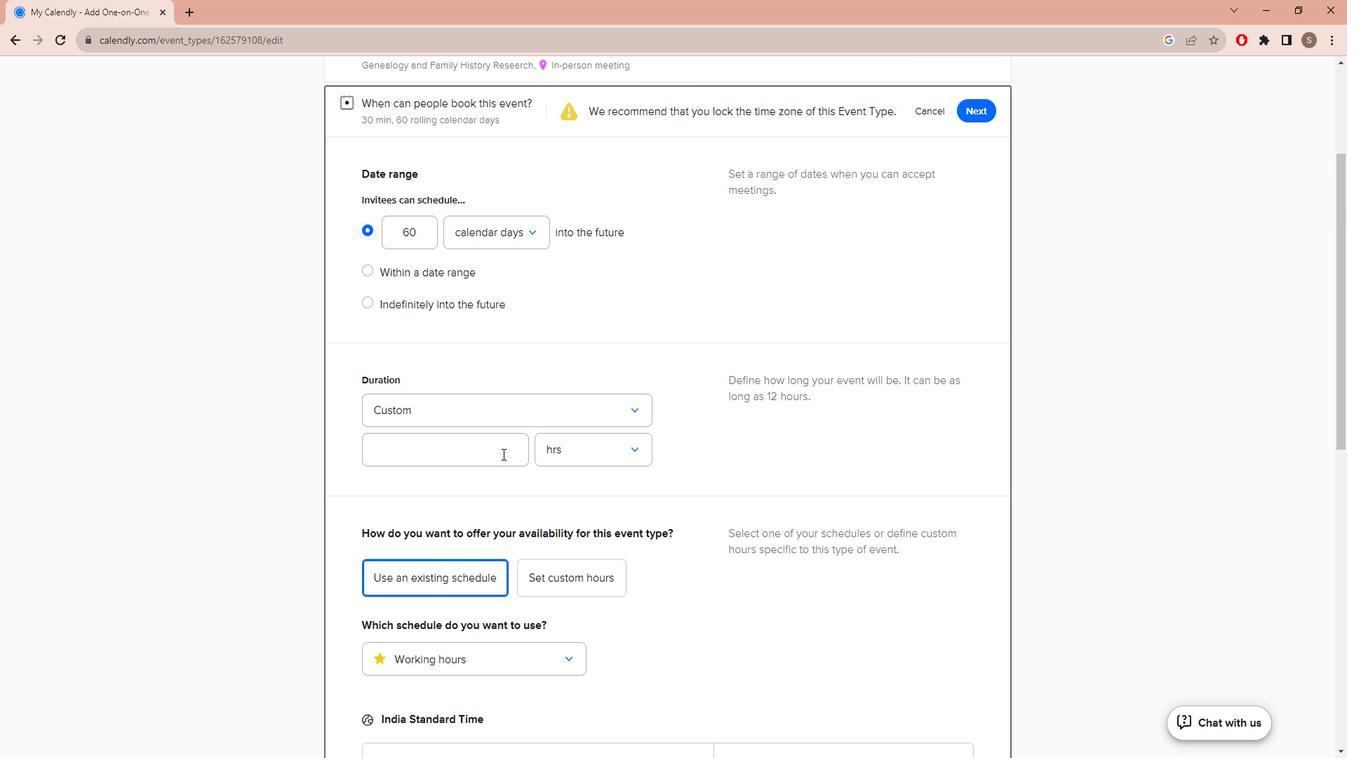 
Action: Mouse moved to (519, 454)
Screenshot: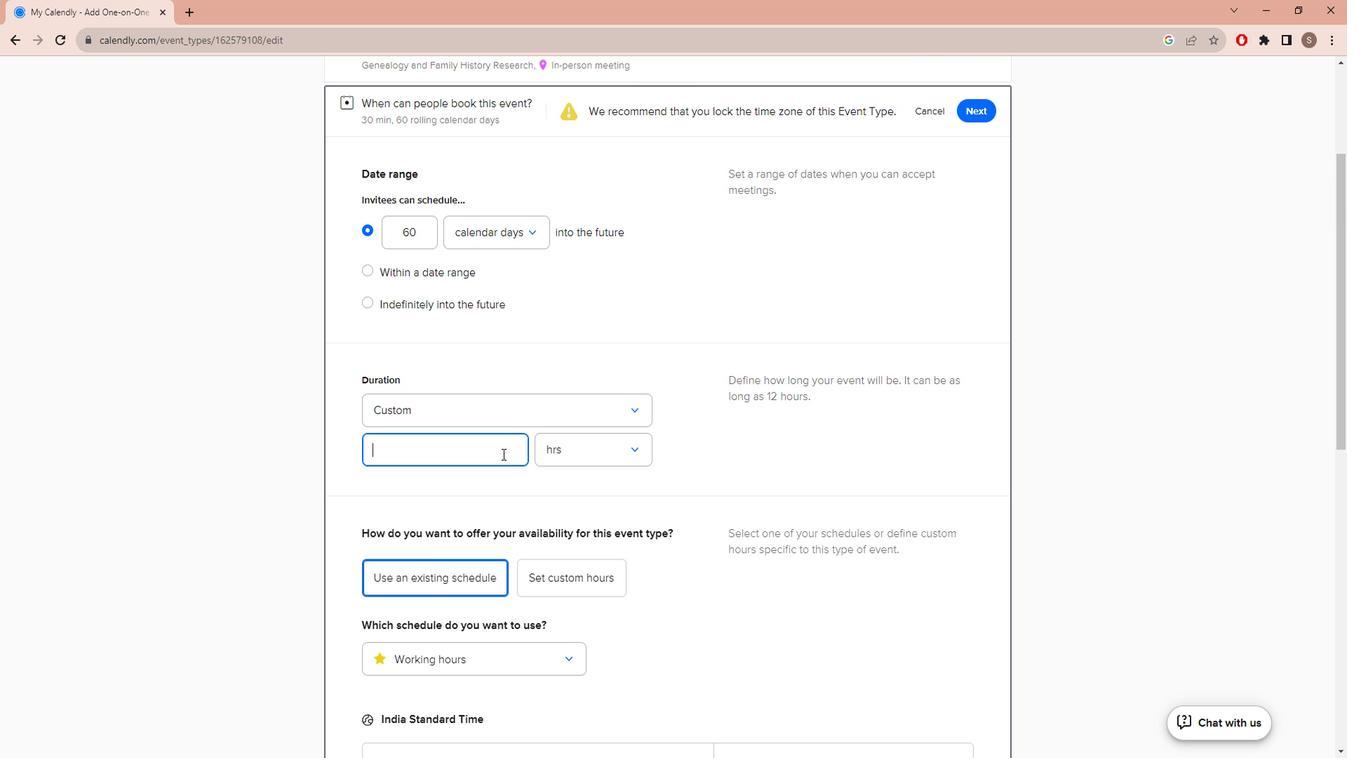 
Action: Key pressed 2
Screenshot: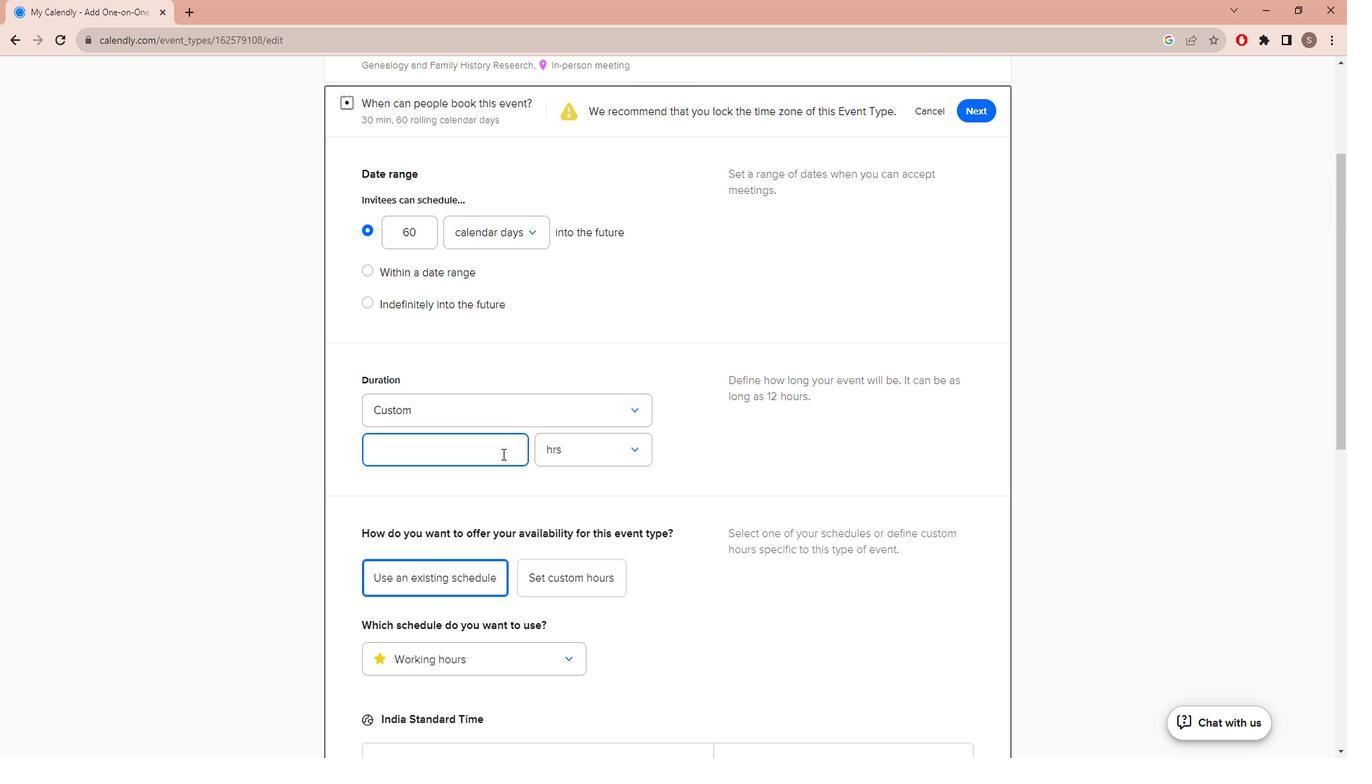 
Action: Mouse moved to (479, 505)
Screenshot: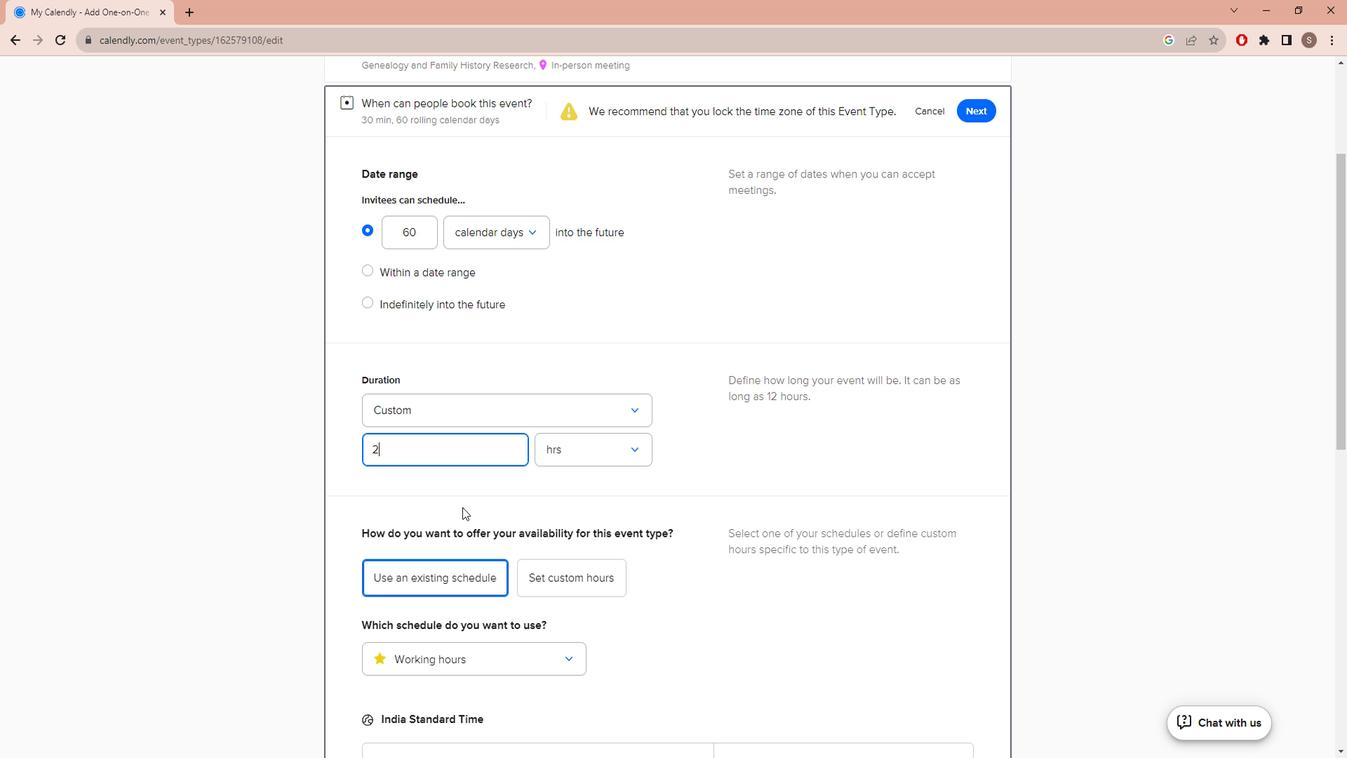 
Action: Mouse pressed left at (479, 505)
Screenshot: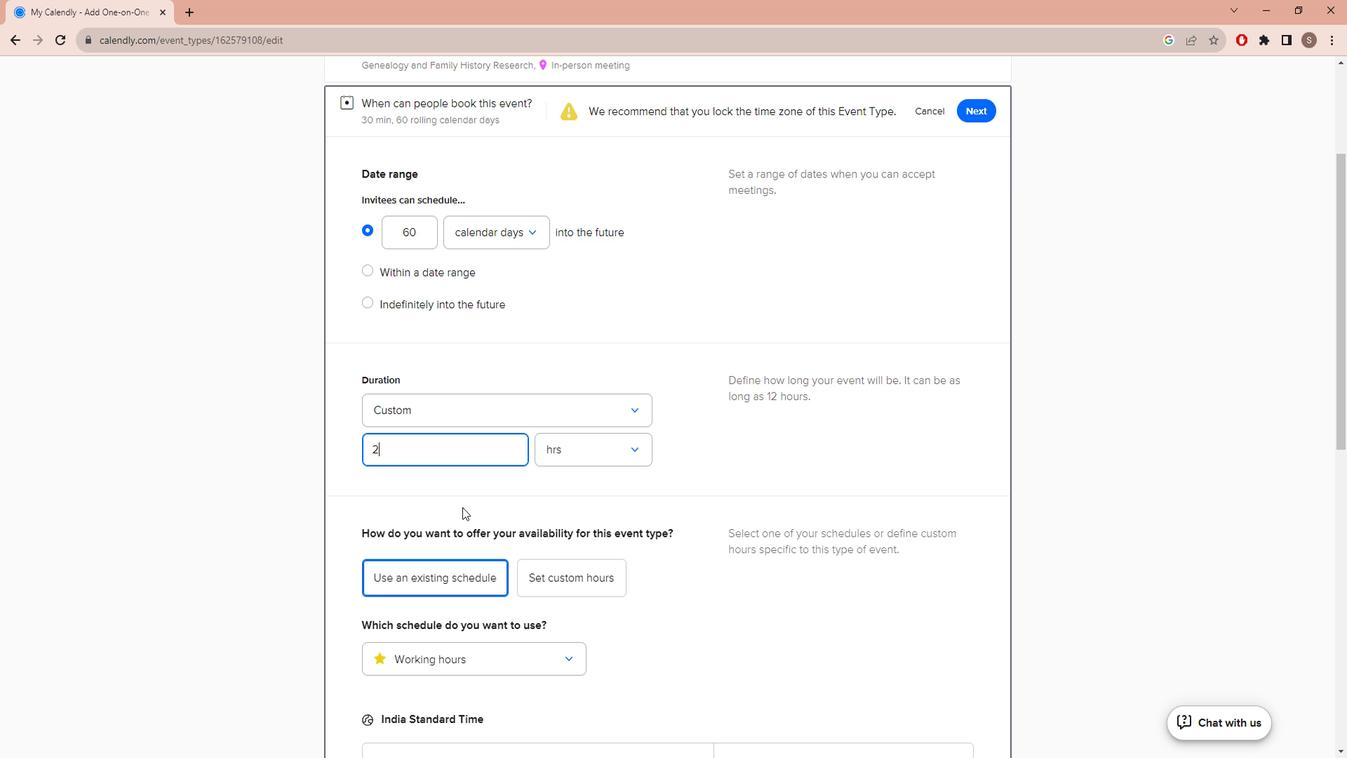 
Action: Mouse scrolled (479, 504) with delta (0, 0)
Screenshot: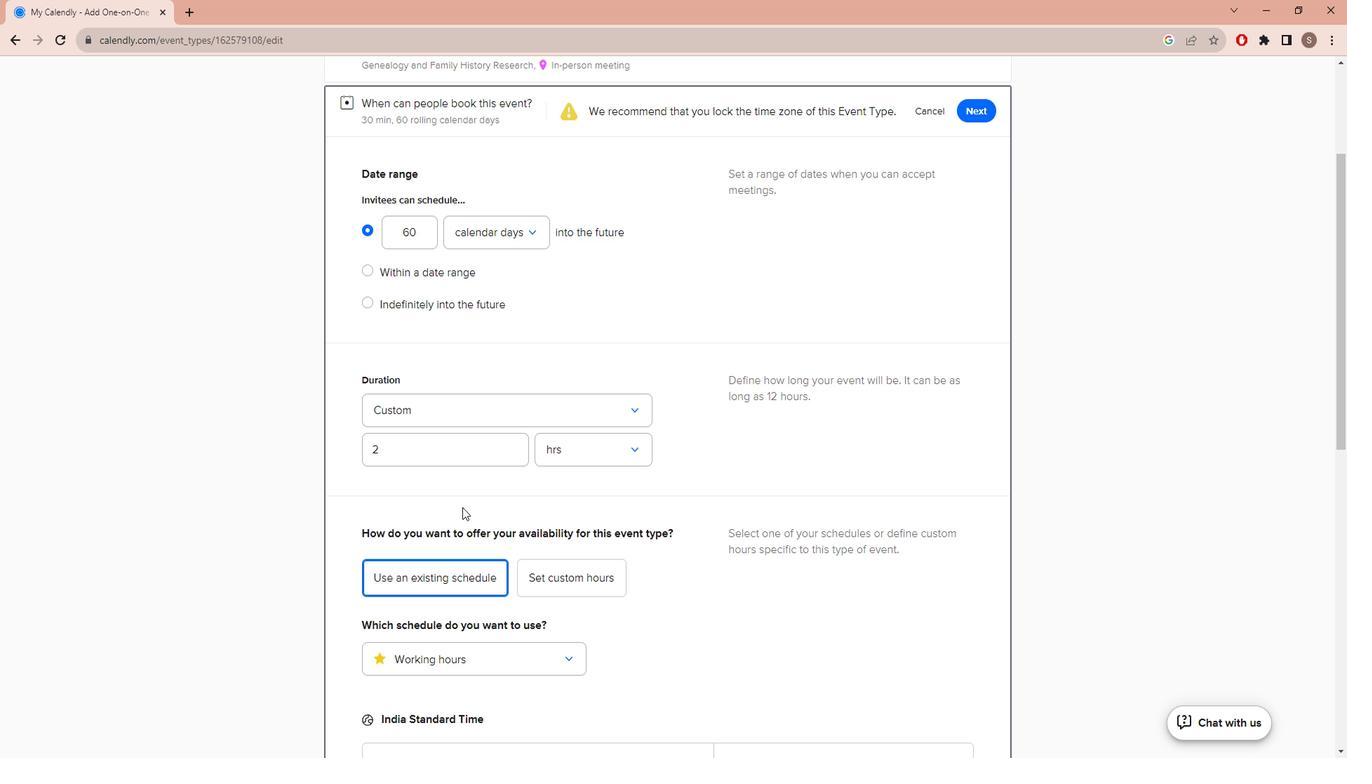 
Action: Mouse scrolled (479, 503) with delta (0, -1)
Screenshot: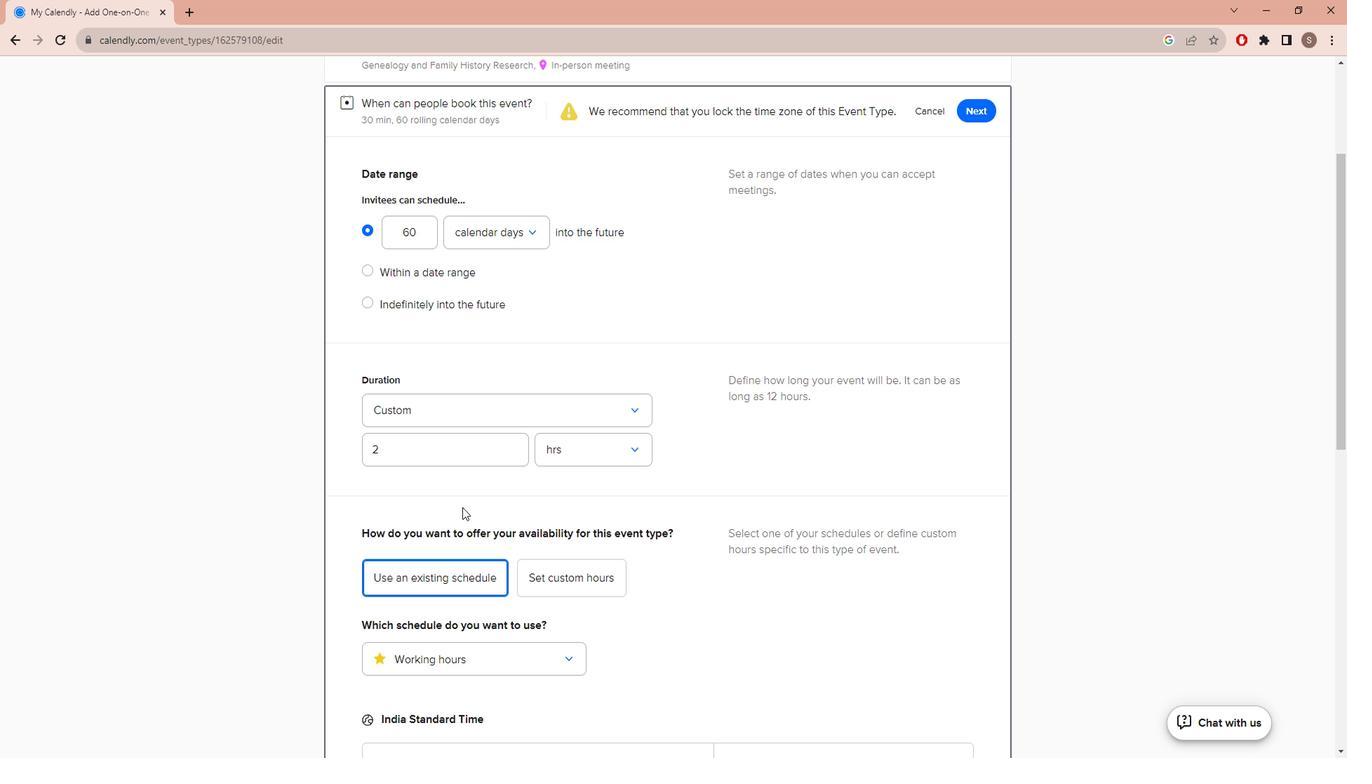 
Action: Mouse scrolled (479, 503) with delta (0, -1)
Screenshot: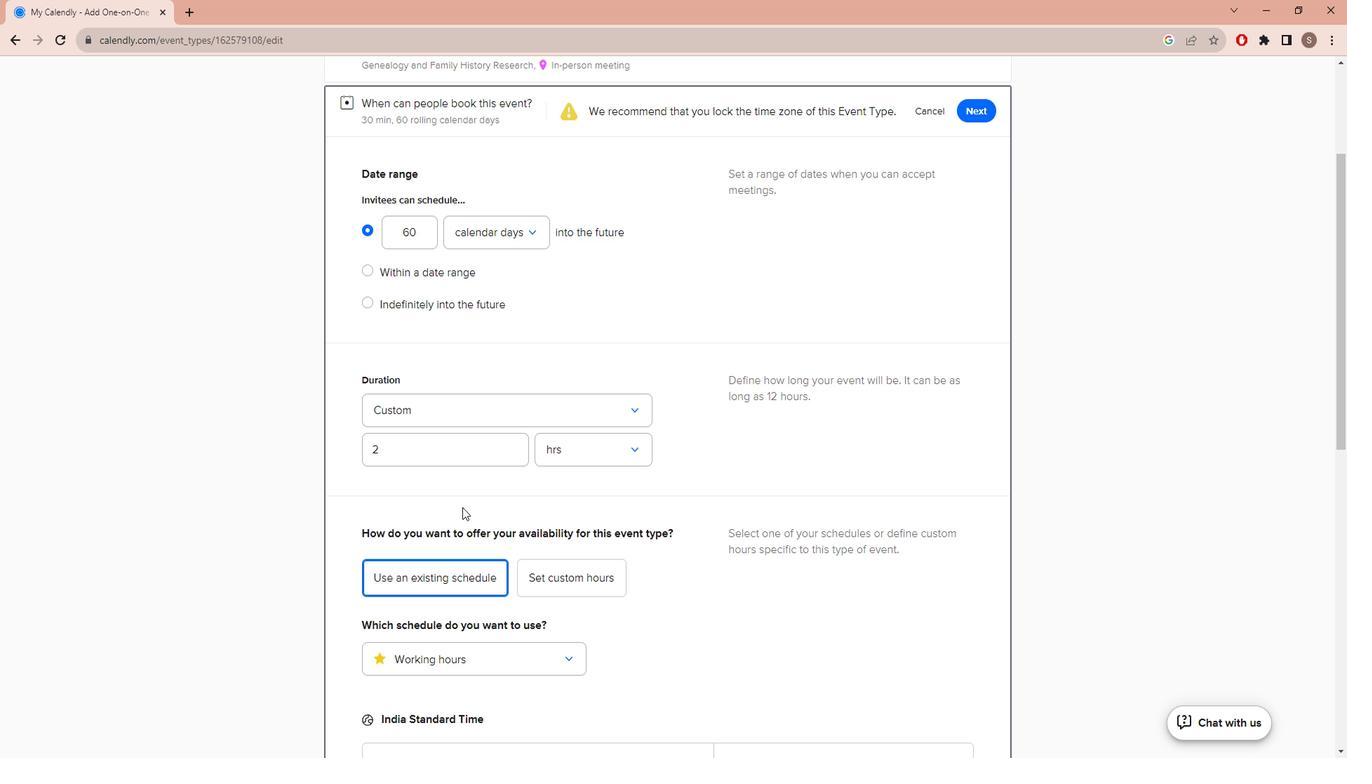 
Action: Mouse scrolled (479, 504) with delta (0, 0)
Screenshot: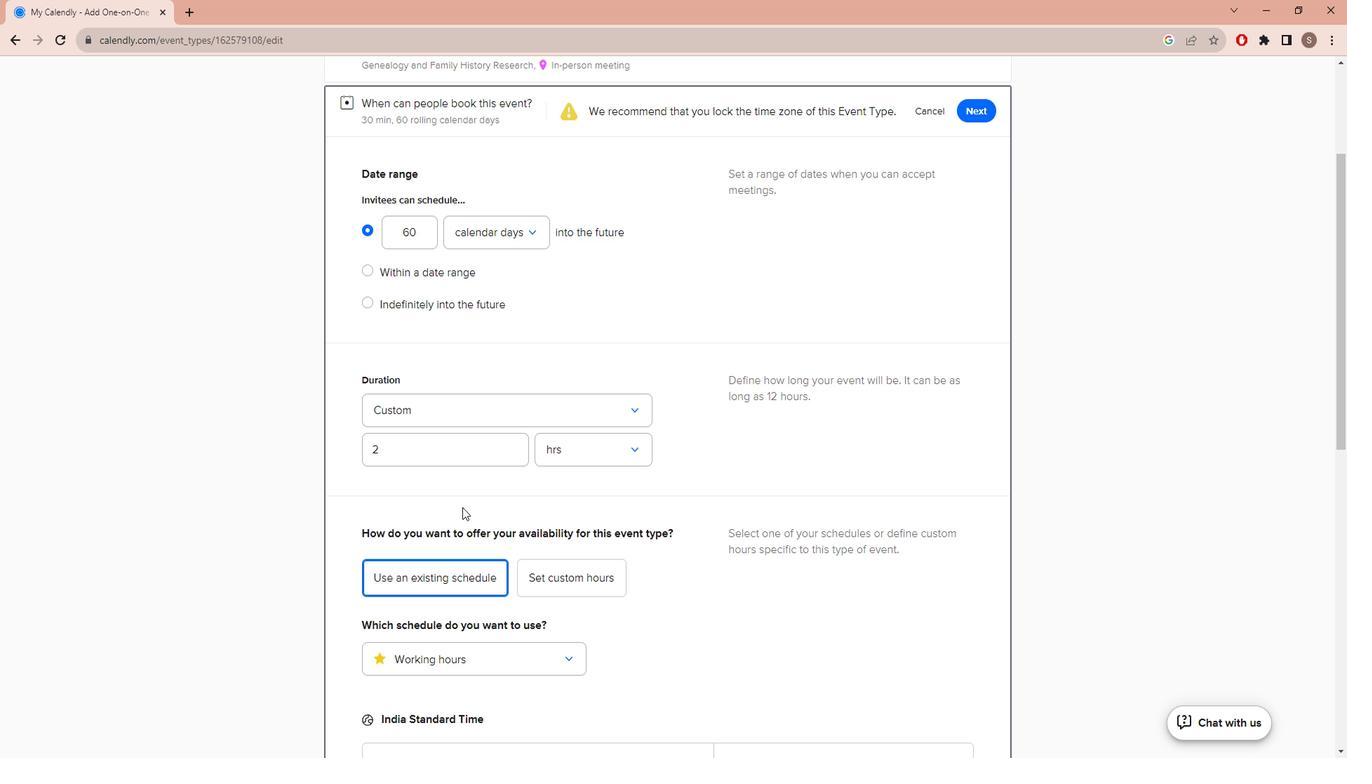 
Action: Mouse moved to (476, 505)
Screenshot: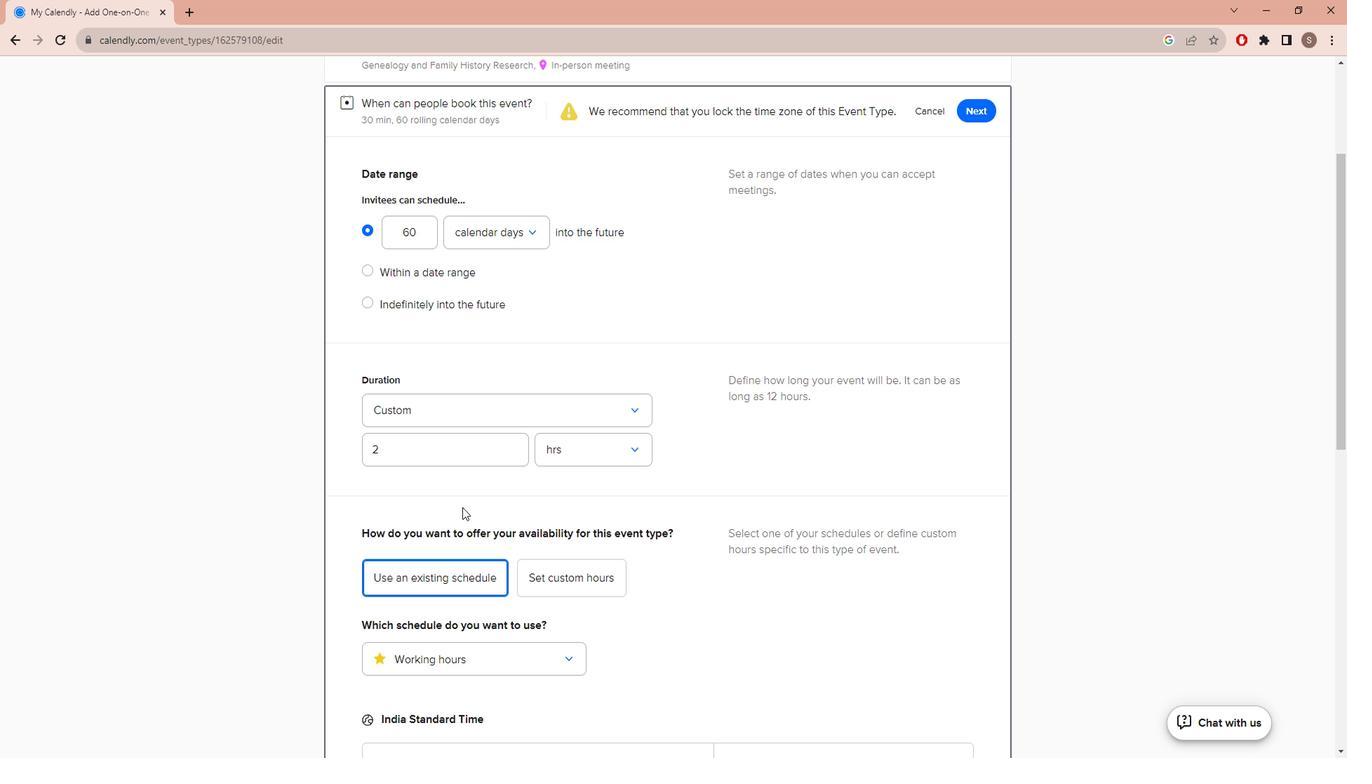 
Action: Mouse scrolled (476, 503) with delta (0, -1)
Screenshot: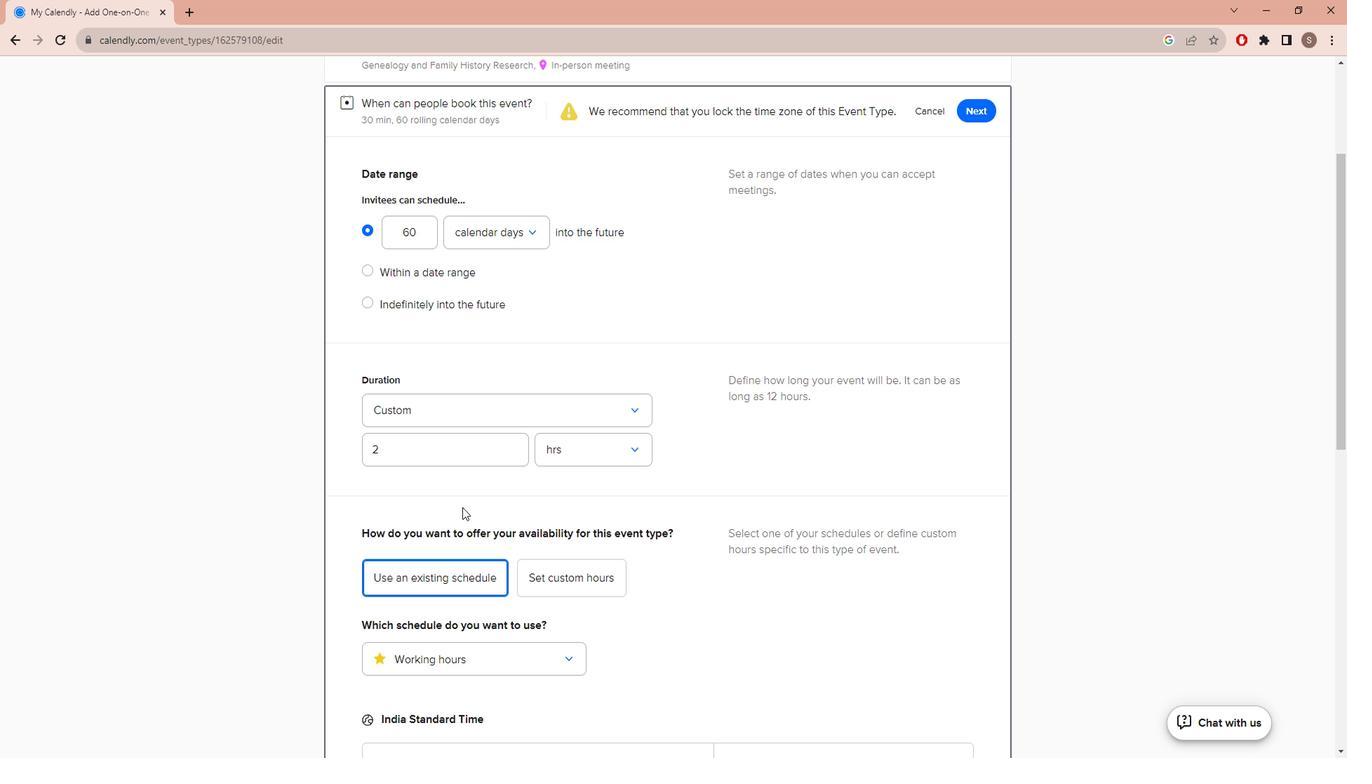 
Action: Mouse moved to (475, 505)
Screenshot: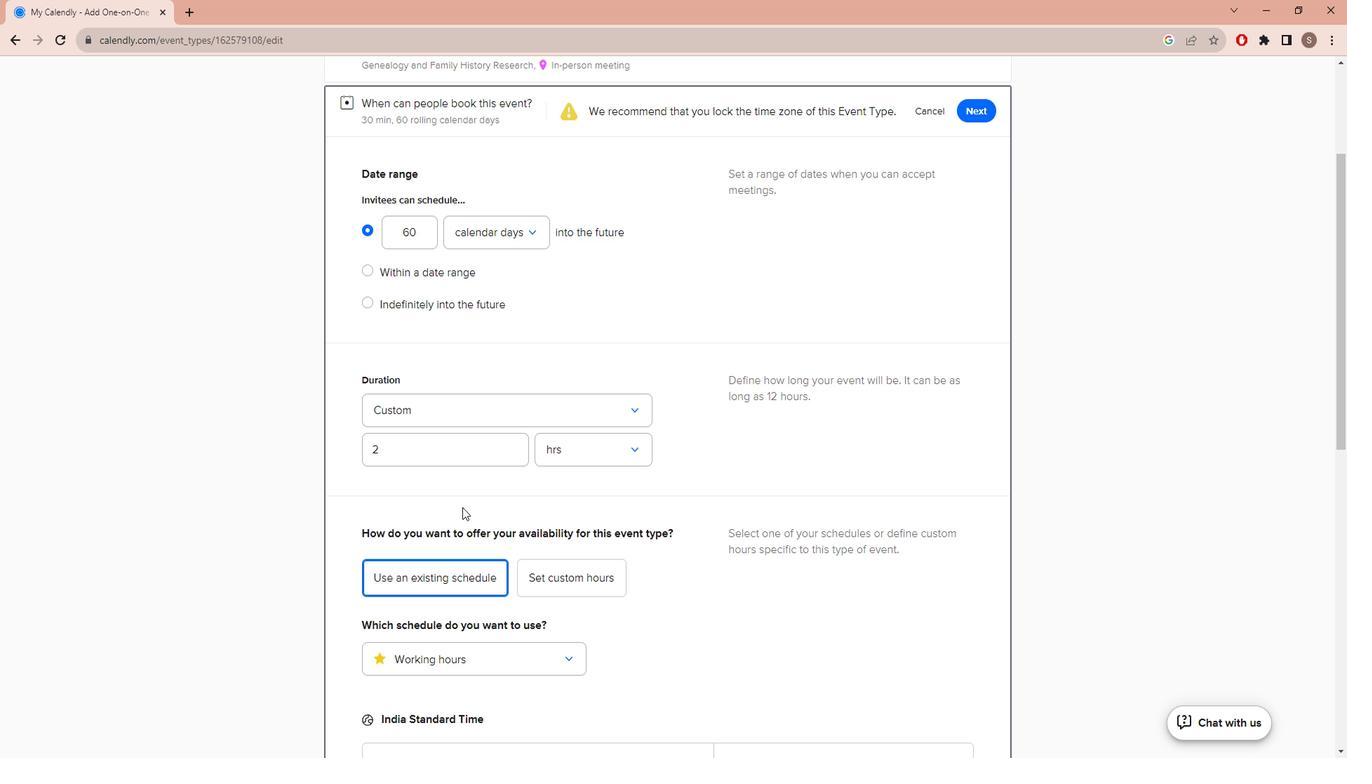 
Action: Mouse scrolled (475, 504) with delta (0, 0)
Screenshot: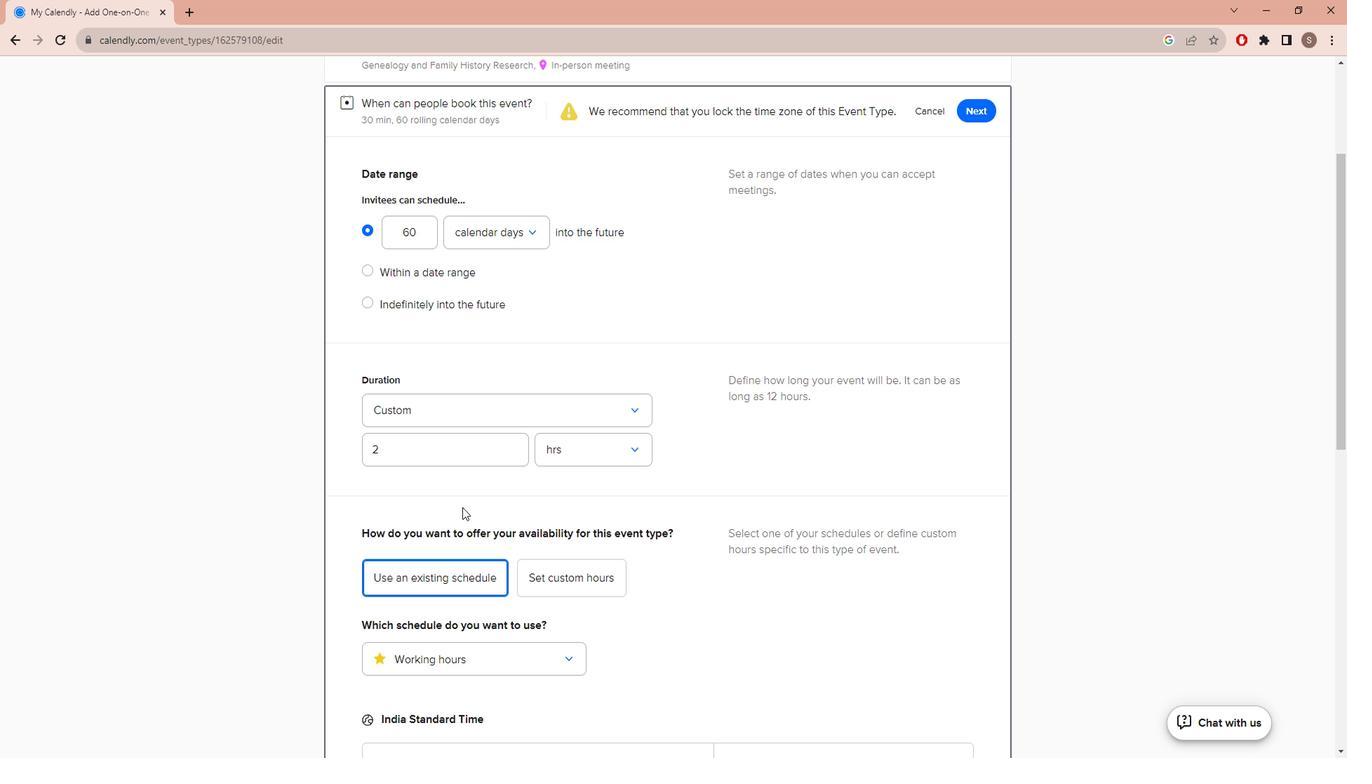 
Action: Mouse scrolled (475, 504) with delta (0, 0)
Screenshot: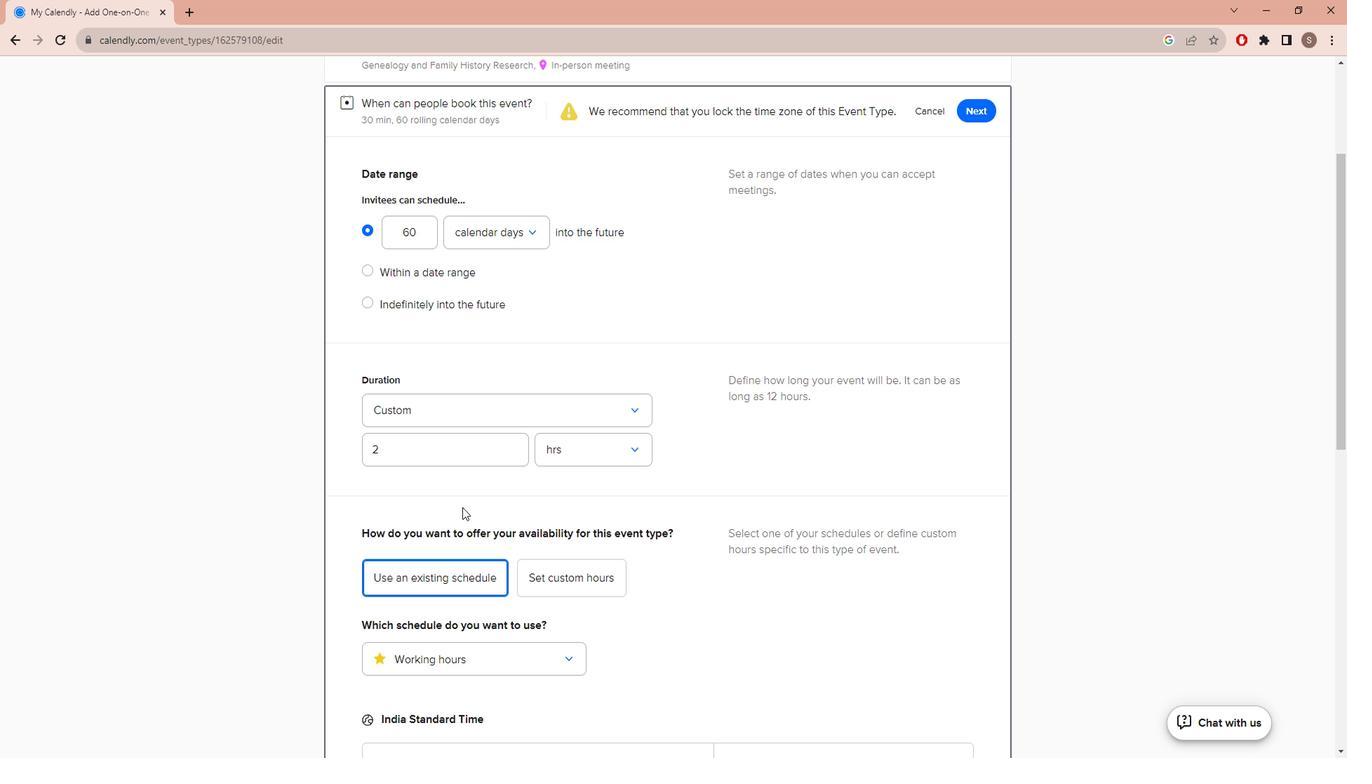 
Action: Mouse moved to (470, 485)
Screenshot: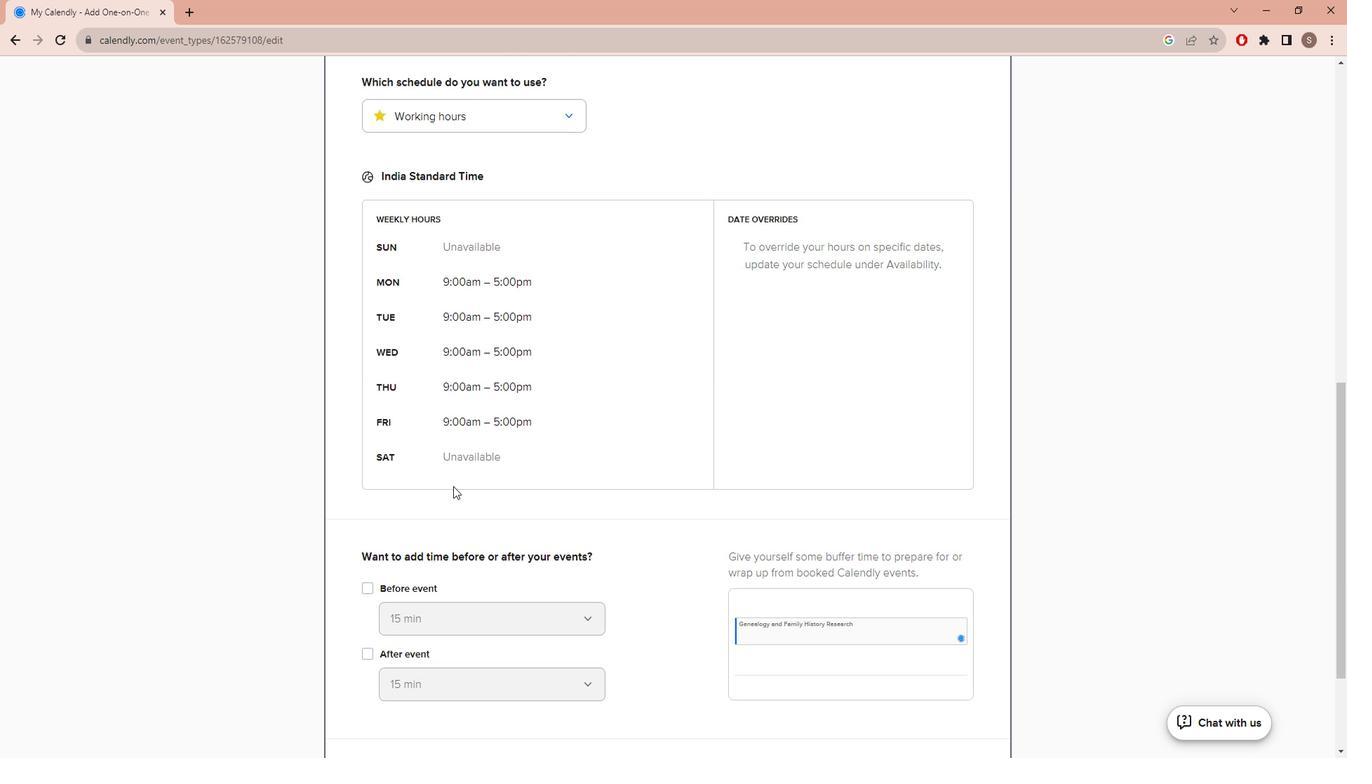 
Action: Mouse scrolled (470, 484) with delta (0, 0)
Screenshot: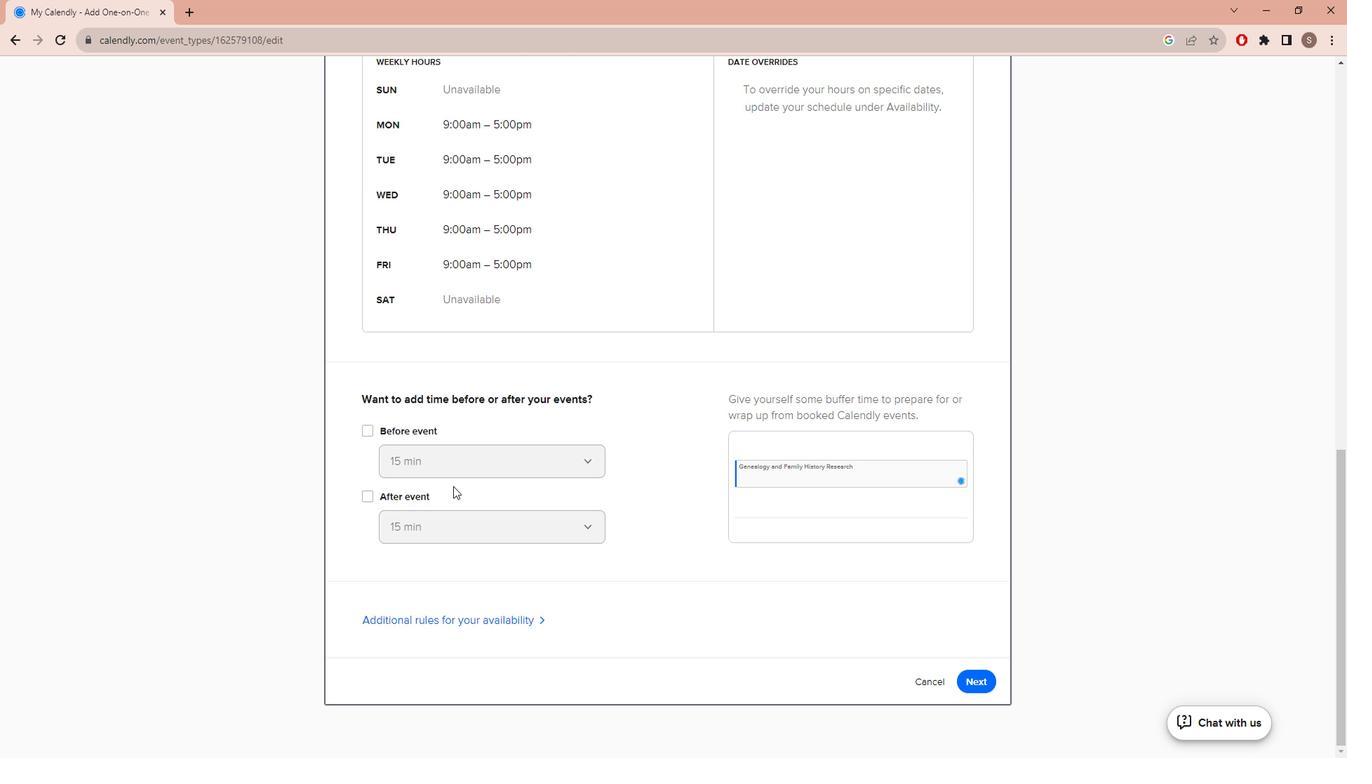 
Action: Mouse scrolled (470, 484) with delta (0, 0)
Screenshot: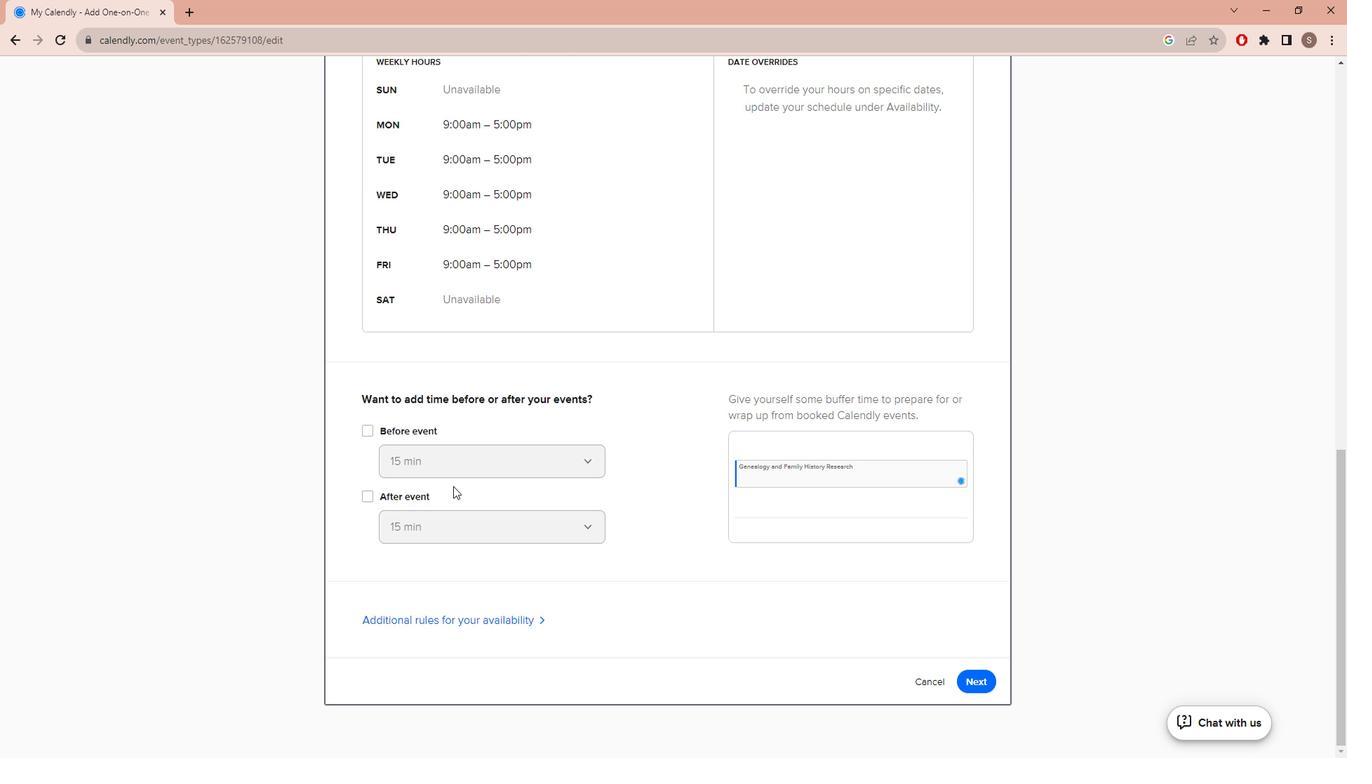 
Action: Mouse scrolled (470, 484) with delta (0, 0)
Screenshot: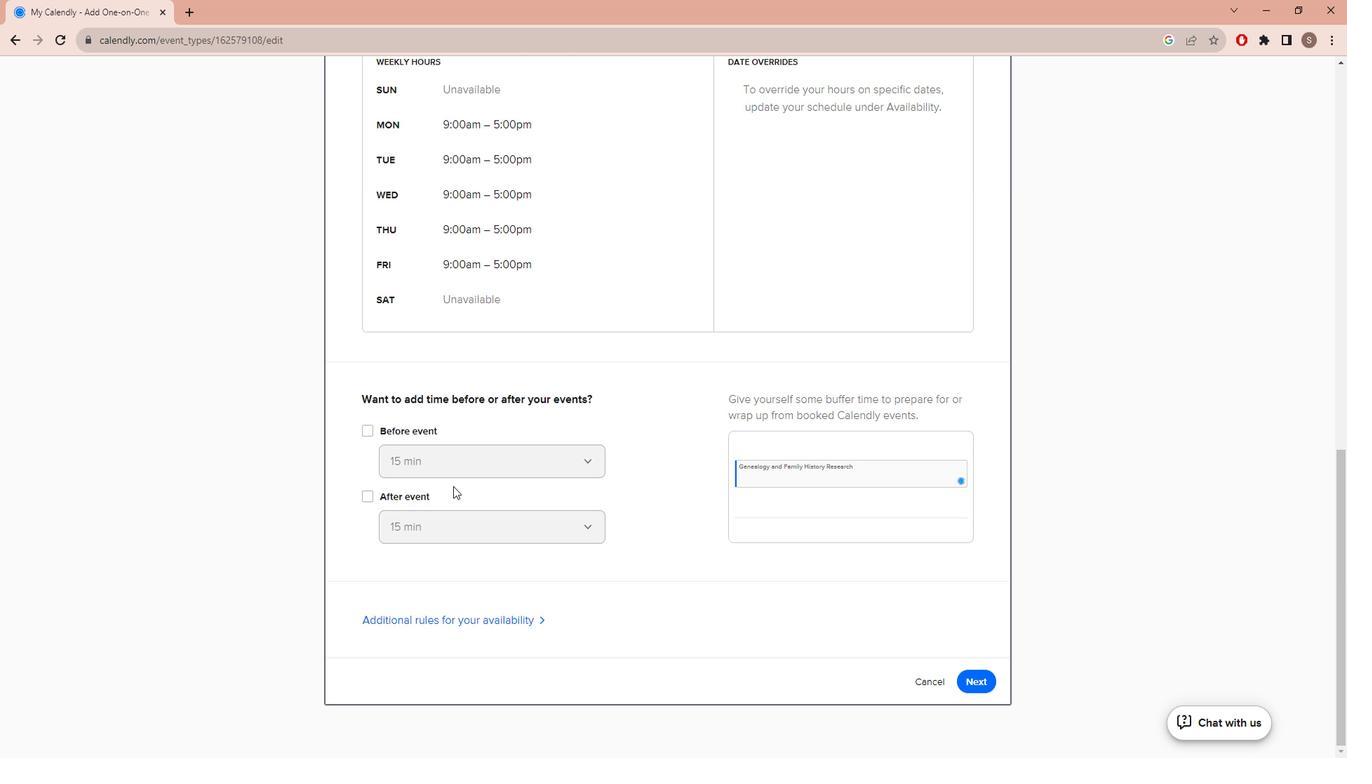 
Action: Mouse scrolled (470, 484) with delta (0, 0)
Screenshot: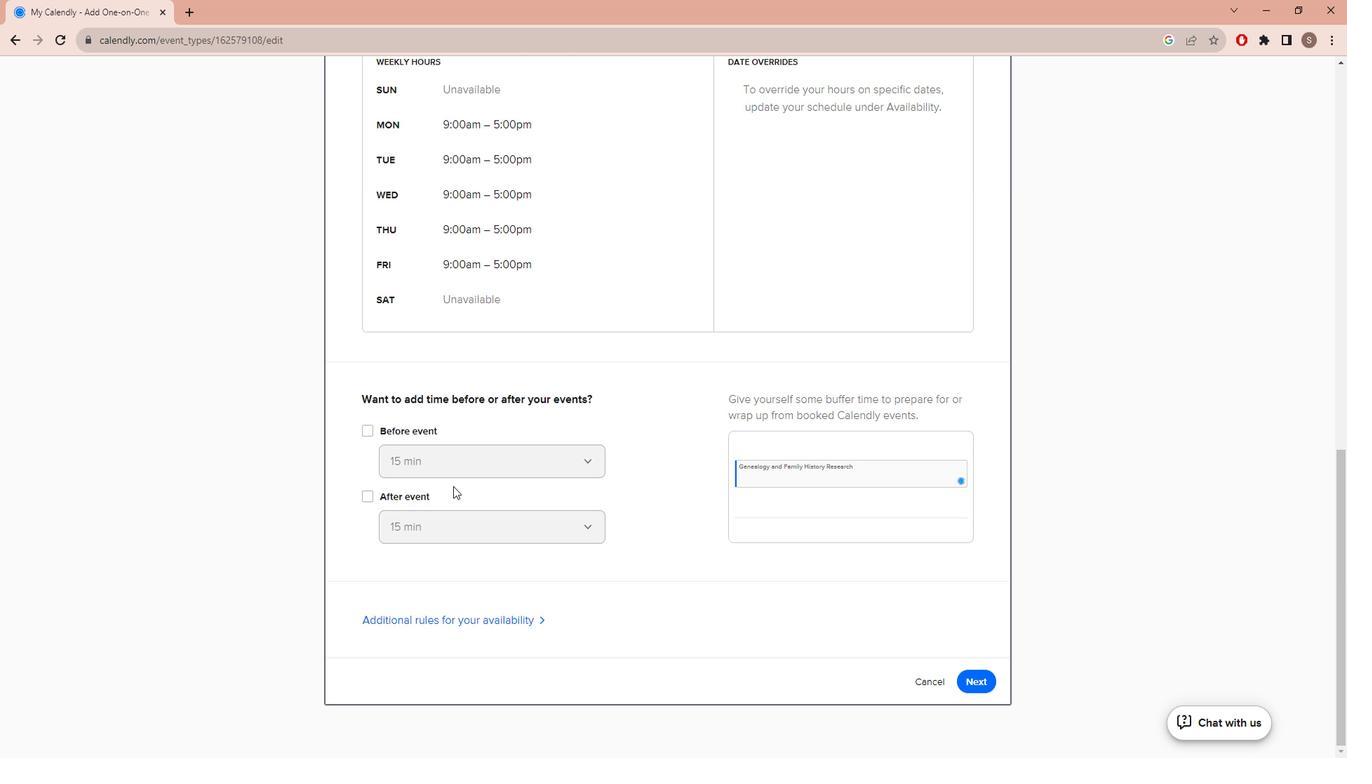 
Action: Mouse scrolled (470, 484) with delta (0, 0)
Screenshot: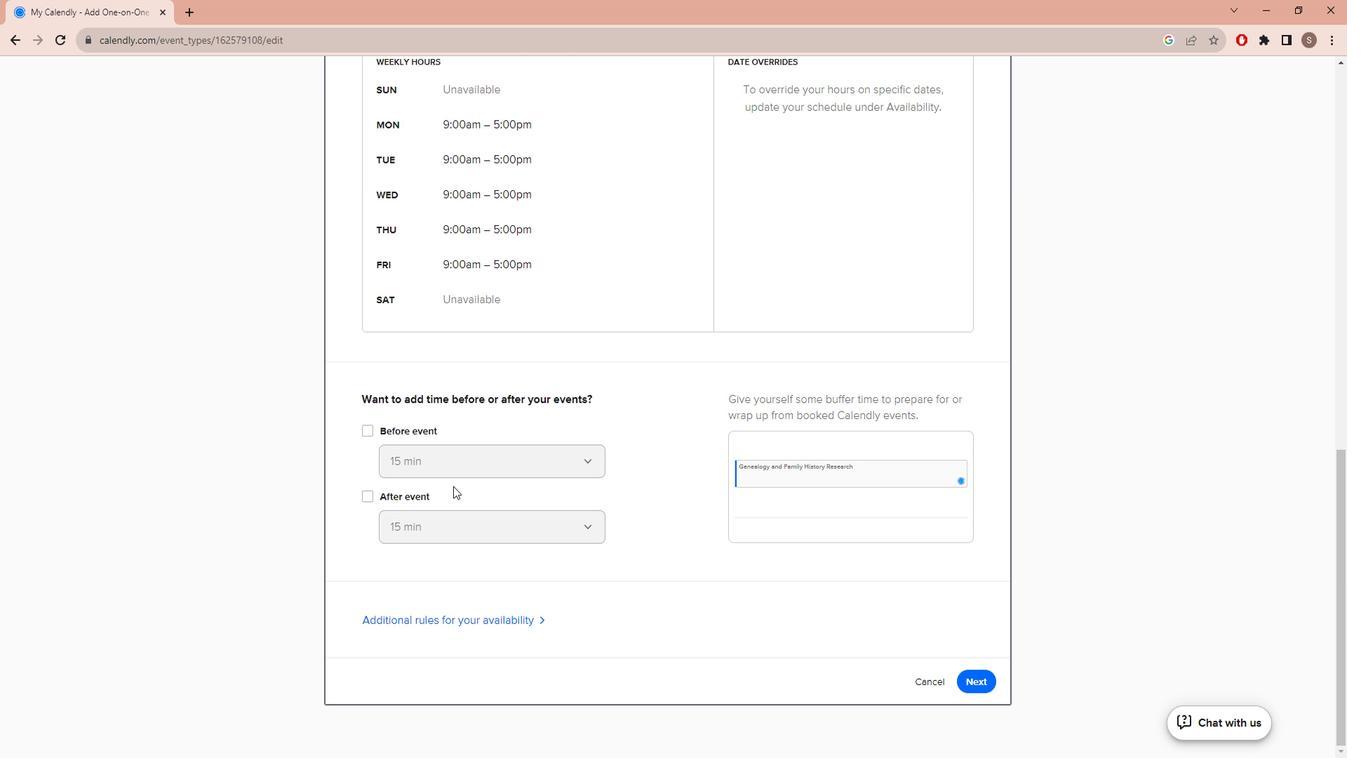 
Action: Mouse scrolled (470, 484) with delta (0, 0)
Screenshot: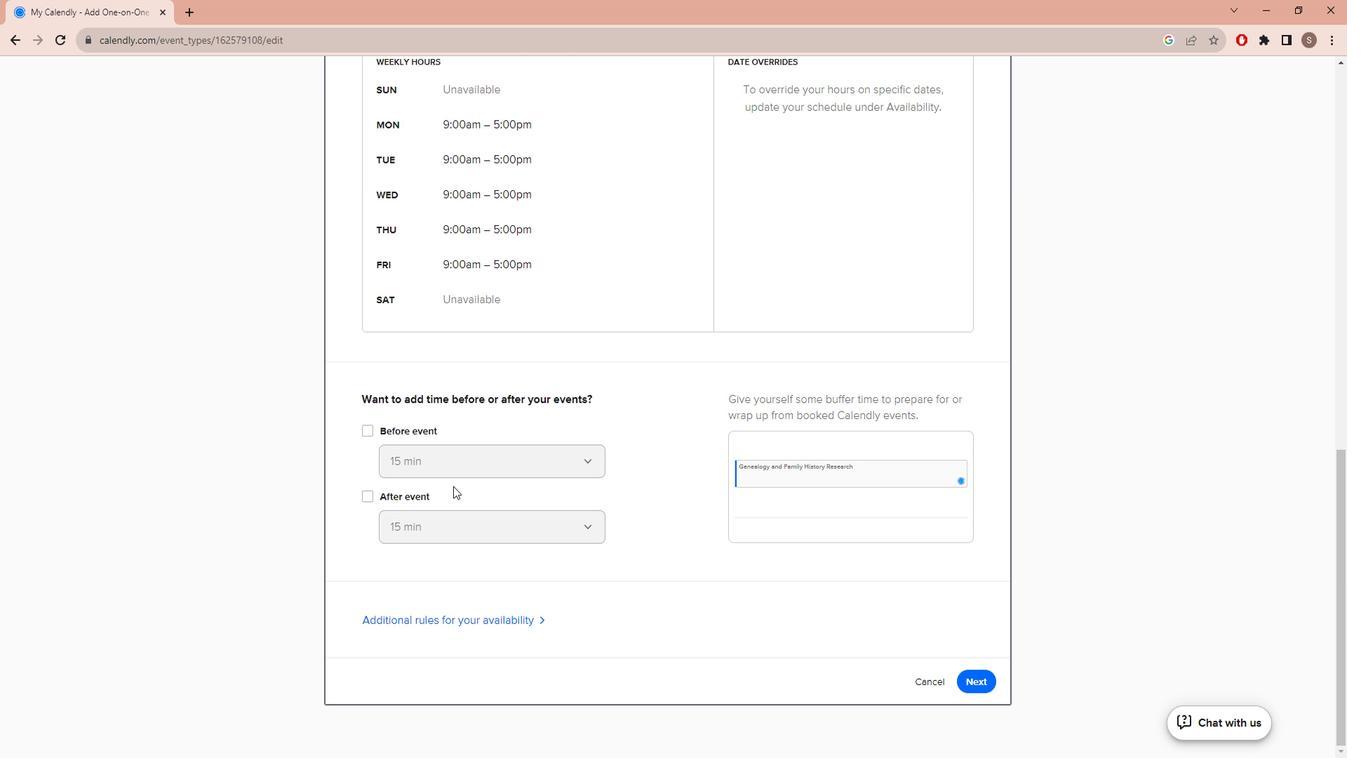 
Action: Mouse moved to (998, 673)
Screenshot: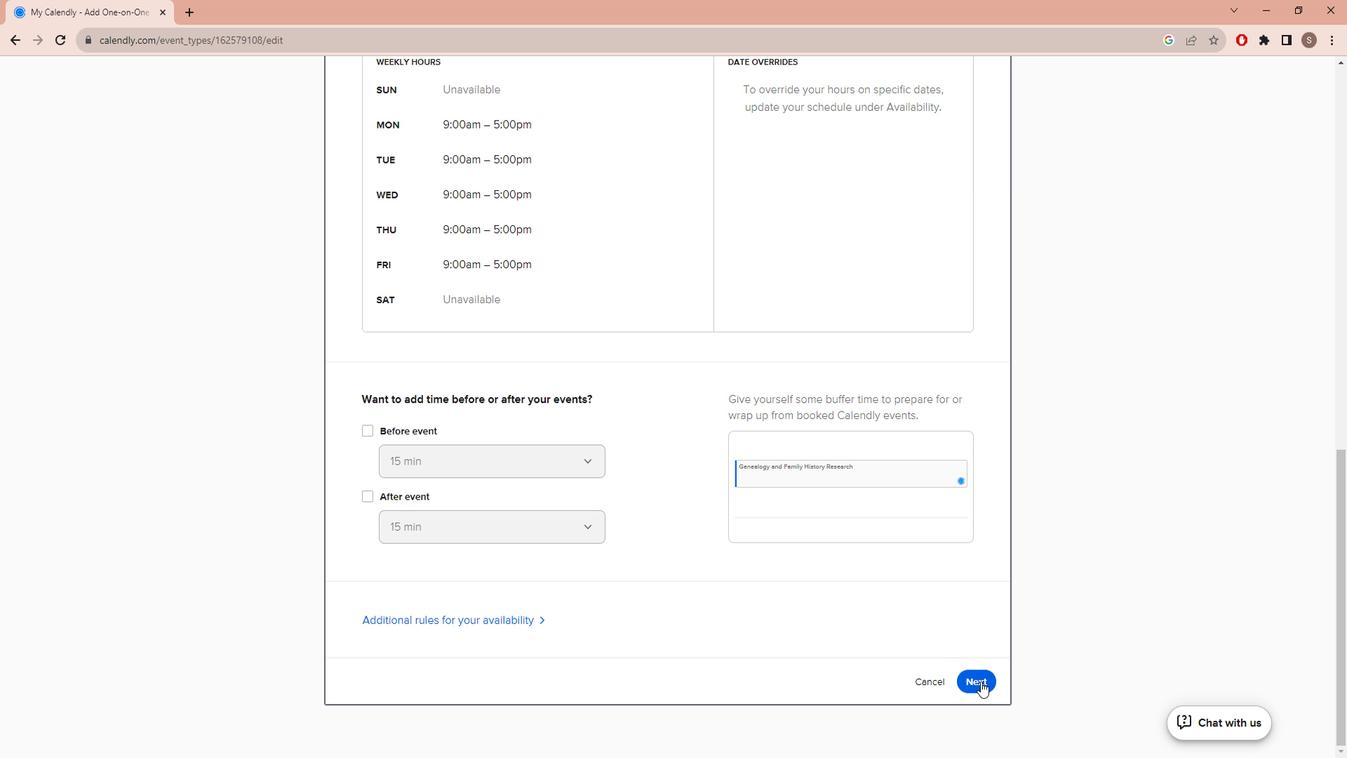 
Action: Mouse pressed left at (998, 673)
Screenshot: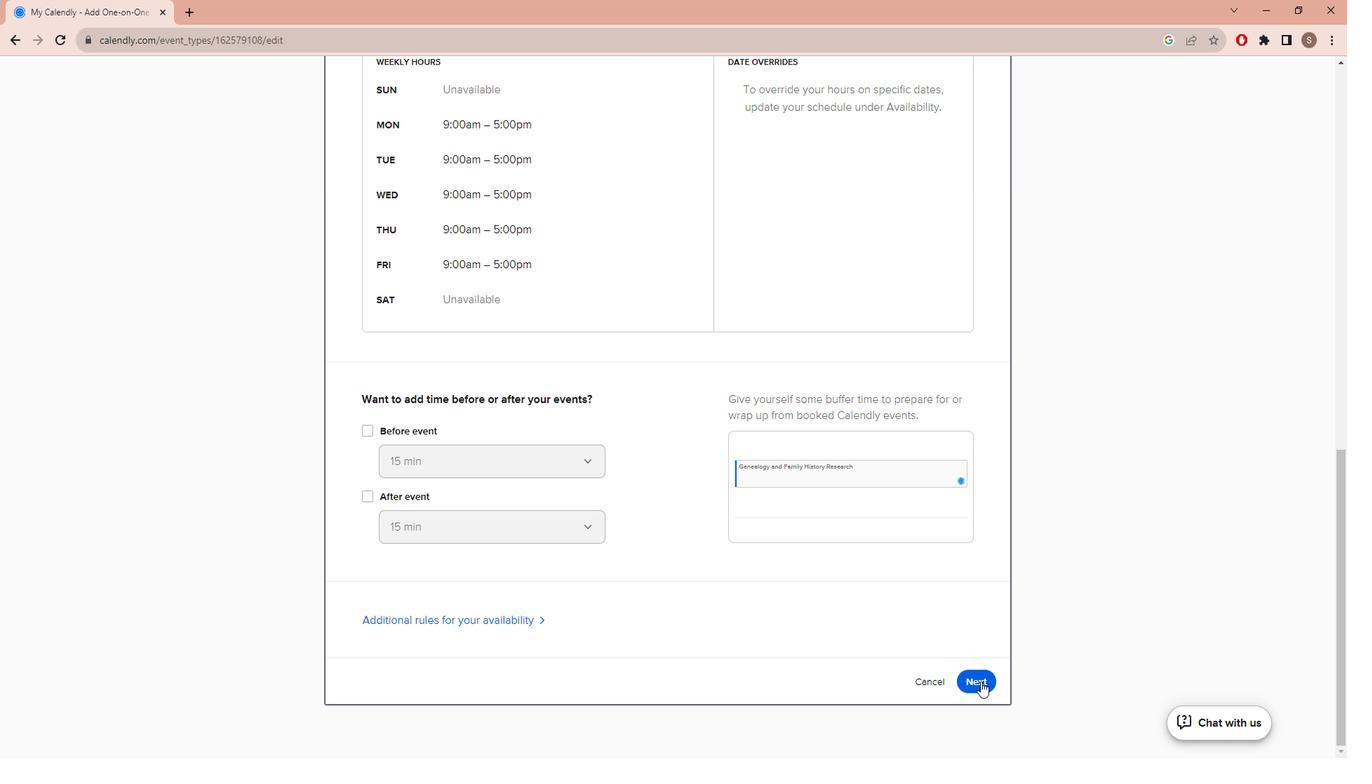 
Action: Mouse moved to (866, 623)
Screenshot: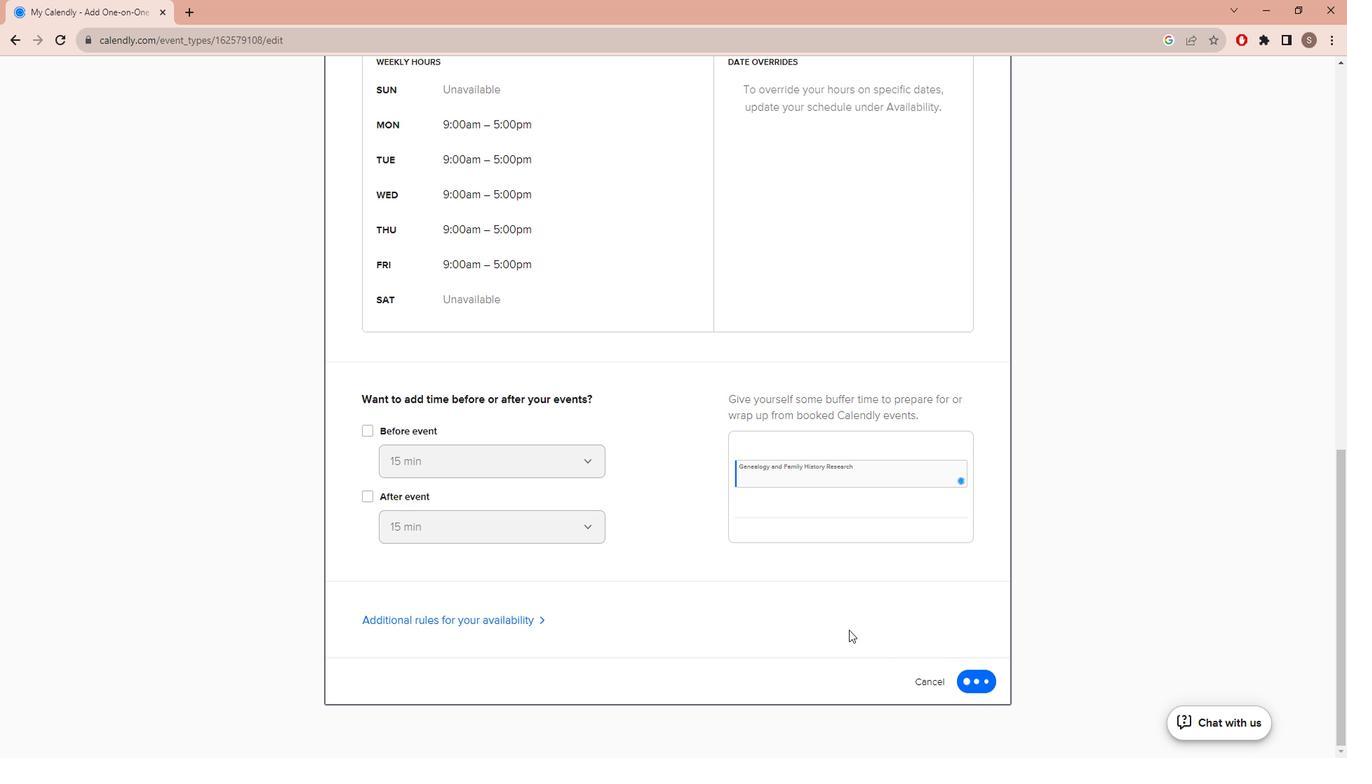 
